 Task: Locate the nearest jazz bar.
Action: Mouse moved to (88, 29)
Screenshot: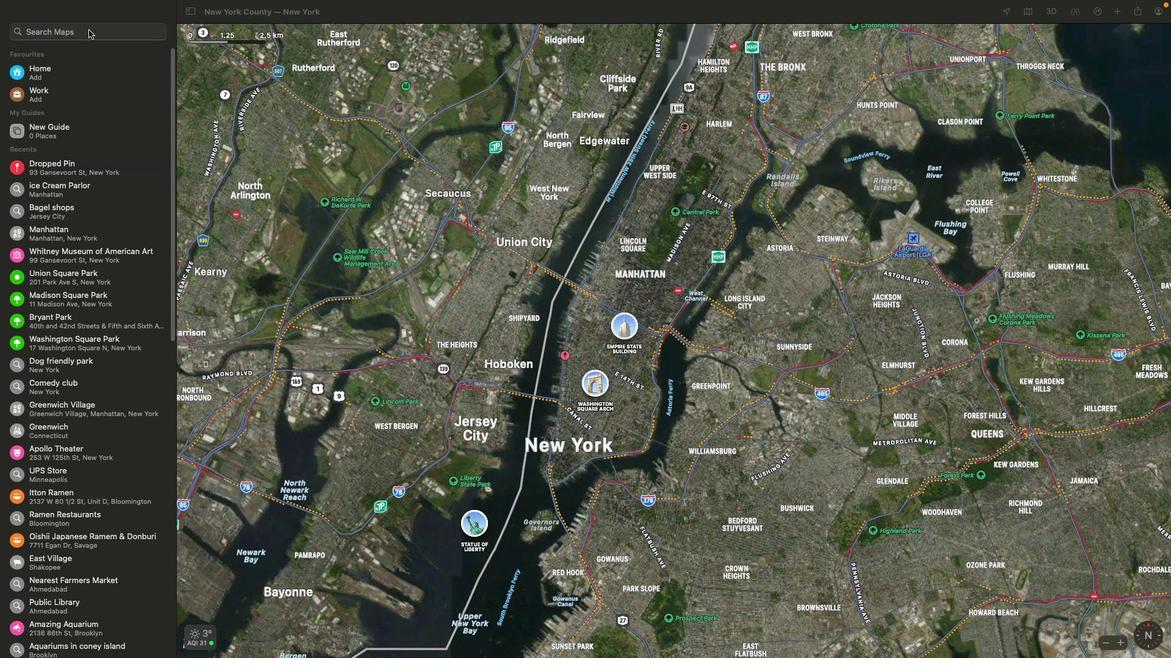 
Action: Mouse pressed left at (88, 29)
Screenshot: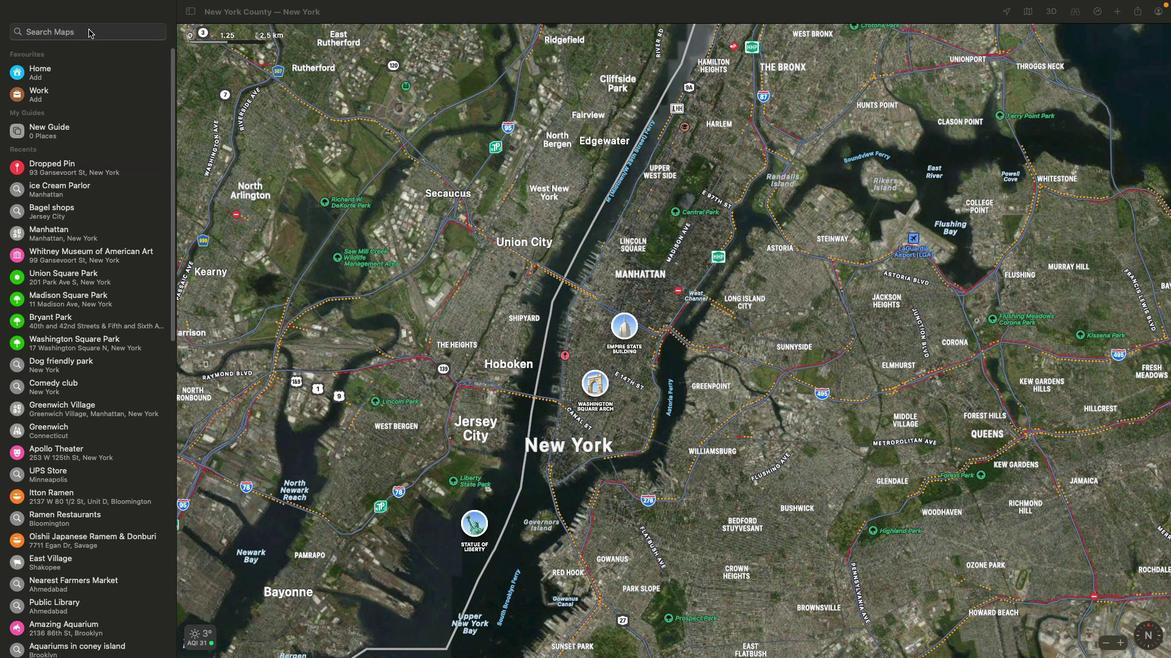
Action: Mouse moved to (91, 34)
Screenshot: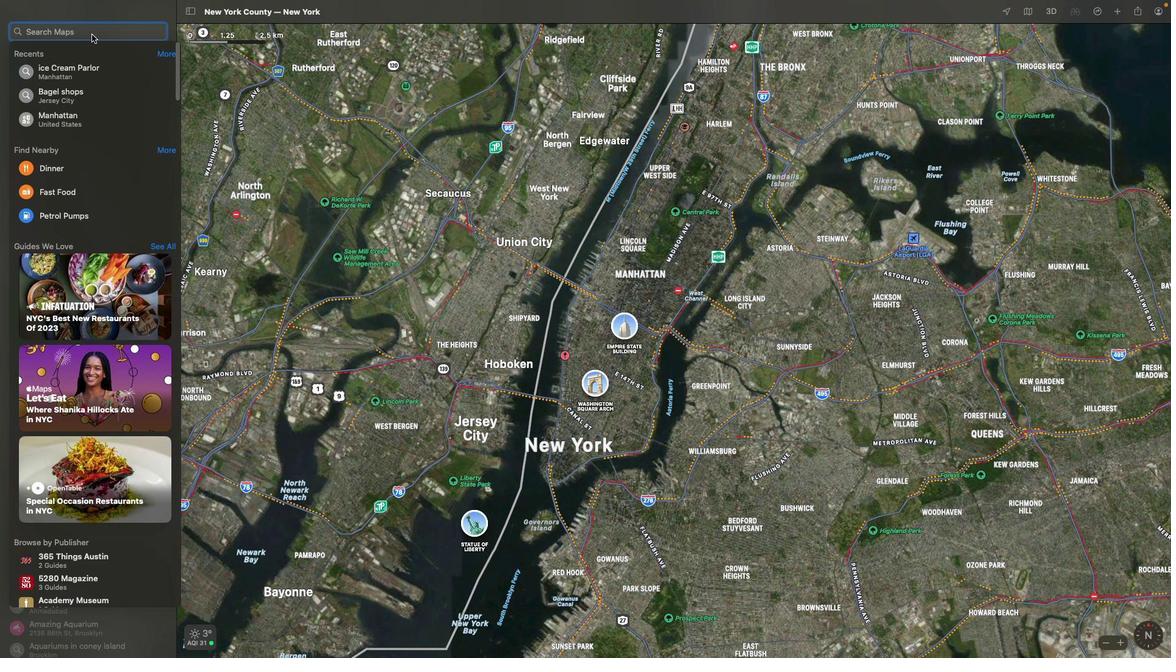 
Action: Key pressed 'j''a''z''z''b'Key.backspaceKey.spaceKey.shift'B''a''r''s'Key.spaceKey.enter
Screenshot: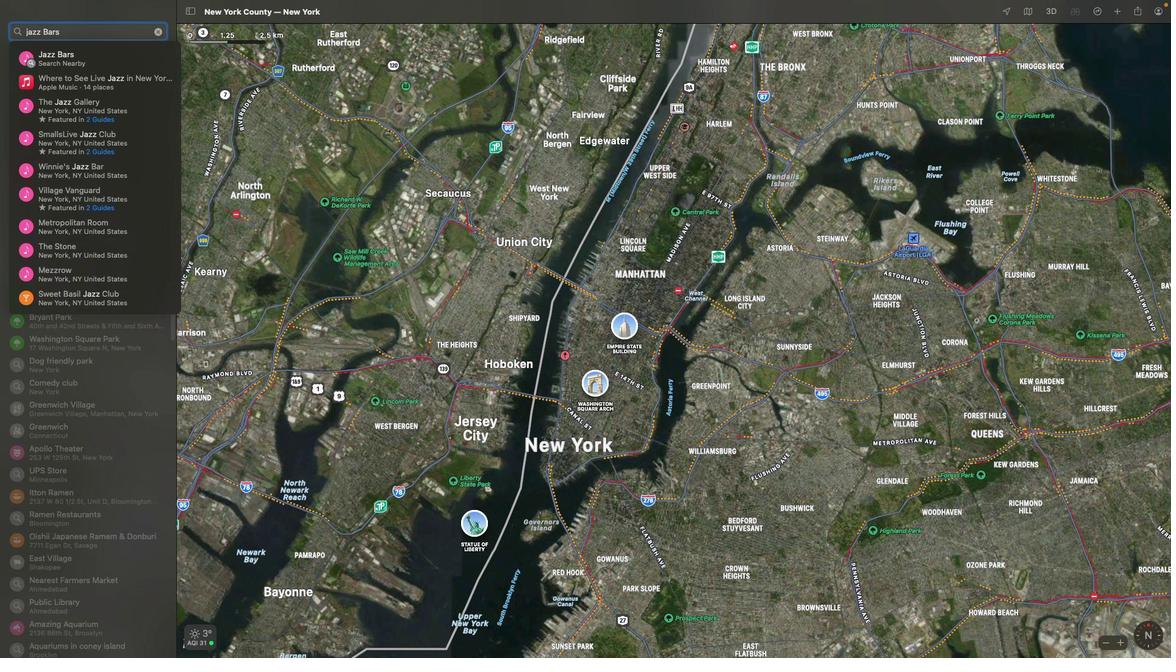 
Action: Mouse moved to (82, 83)
Screenshot: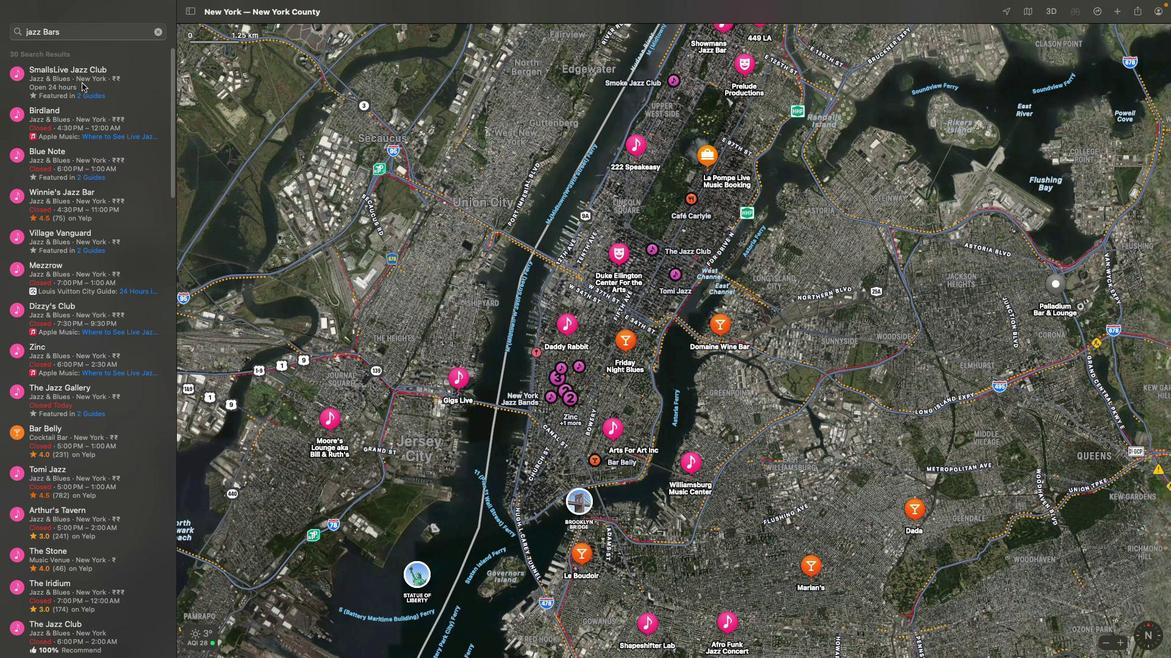 
Action: Mouse pressed left at (82, 83)
Screenshot: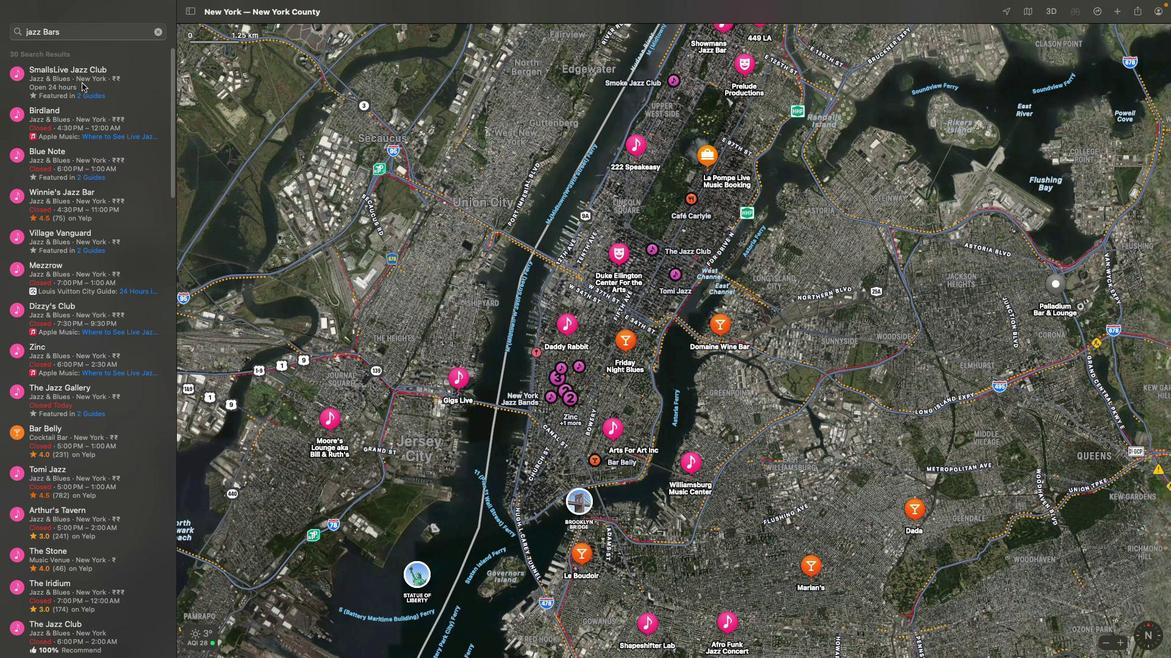 
Action: Mouse moved to (658, 359)
Screenshot: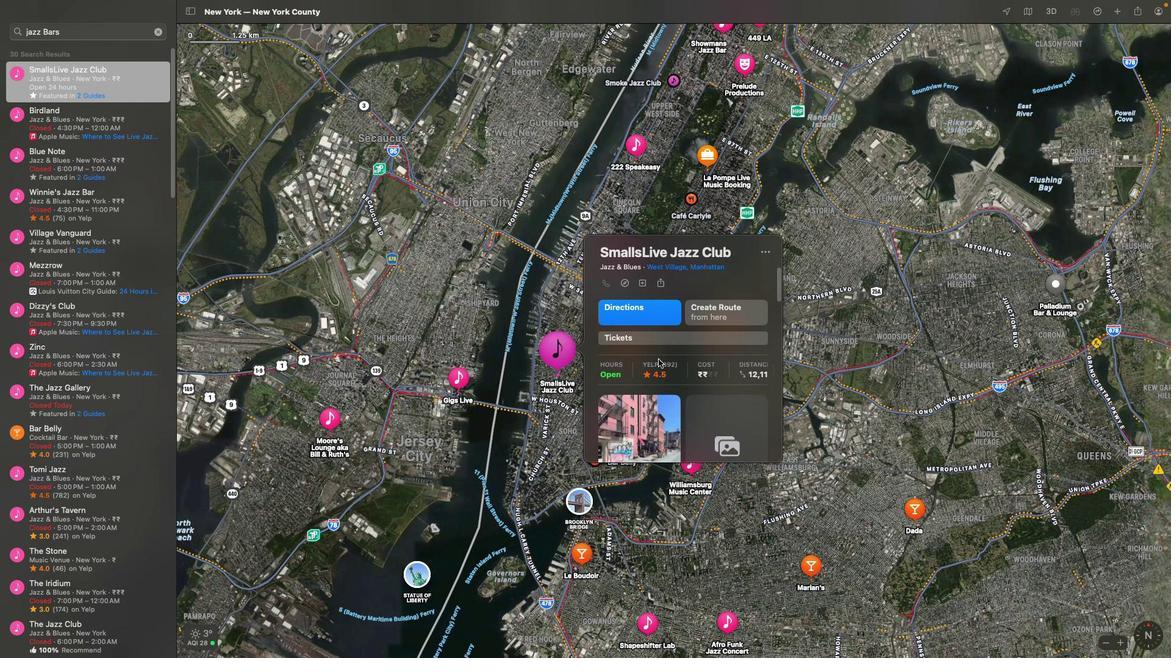 
Action: Mouse scrolled (658, 359) with delta (0, 0)
Screenshot: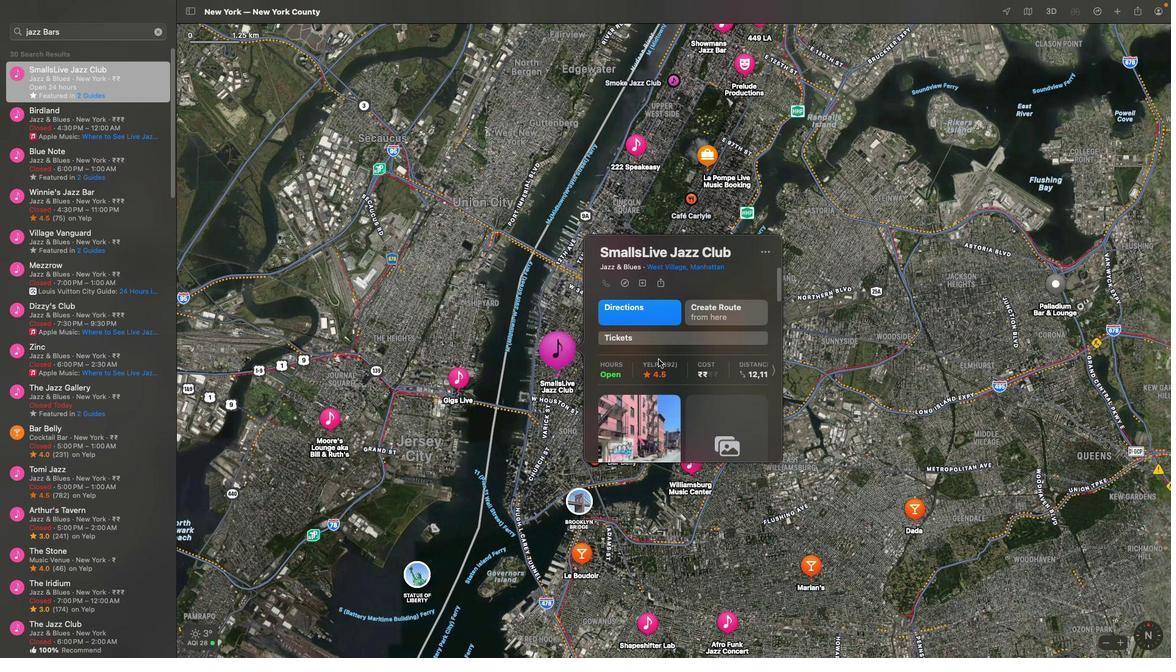 
Action: Mouse scrolled (658, 359) with delta (0, 0)
Screenshot: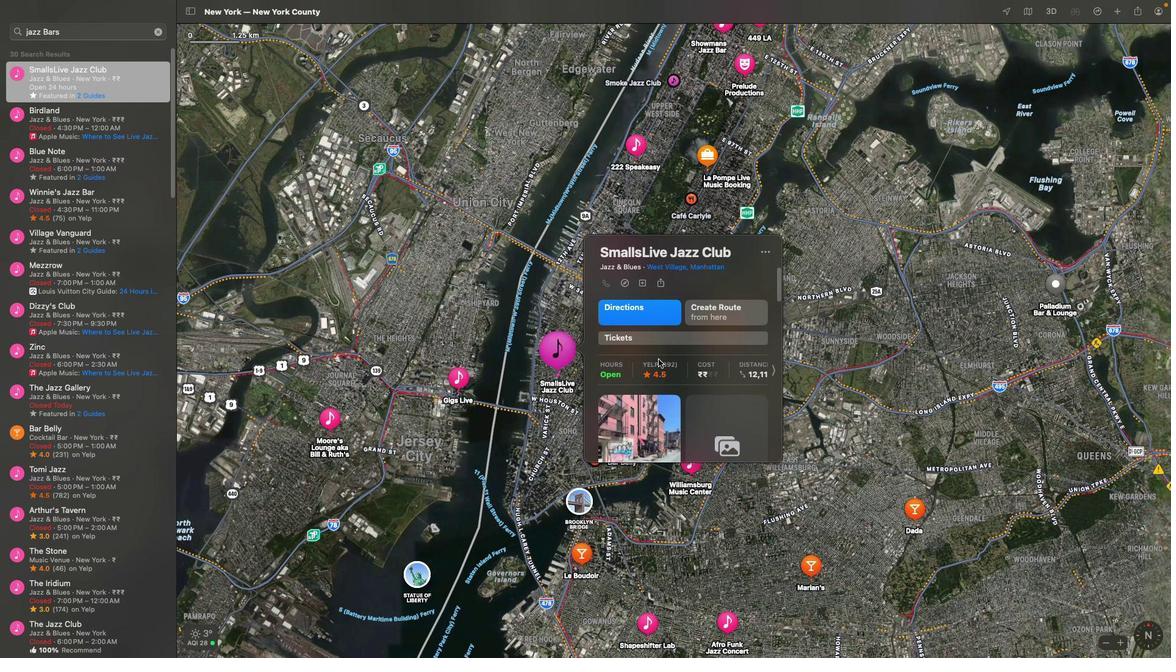 
Action: Mouse scrolled (658, 359) with delta (0, -1)
Screenshot: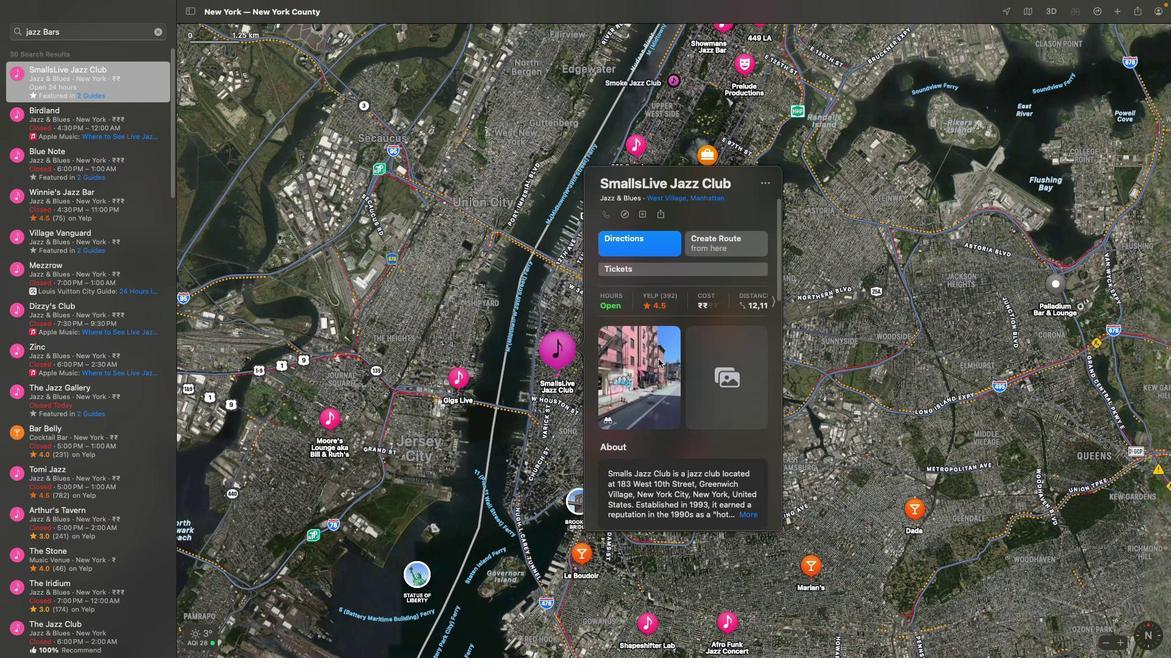 
Action: Mouse scrolled (658, 359) with delta (0, 0)
Screenshot: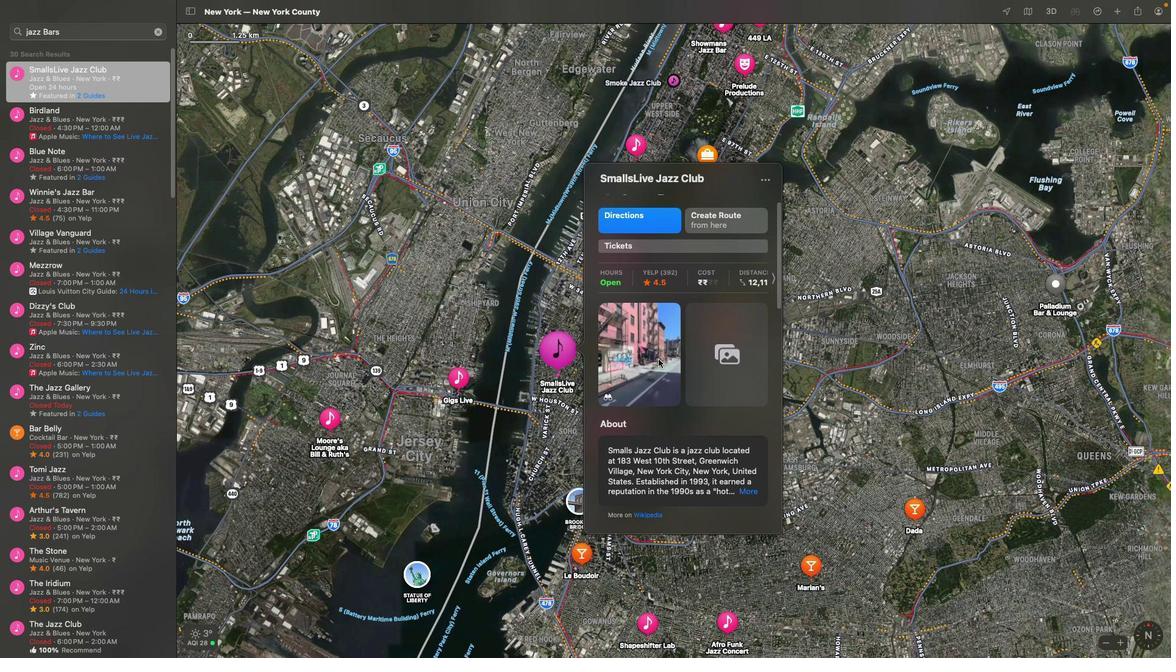 
Action: Mouse scrolled (658, 359) with delta (0, 0)
Screenshot: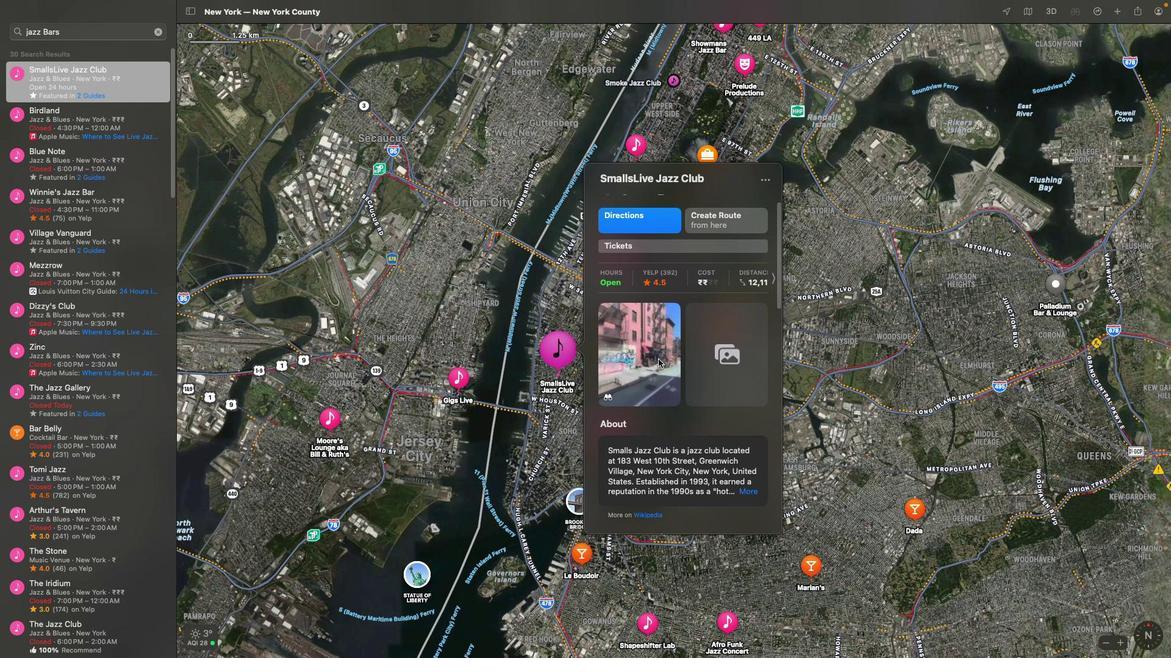 
Action: Mouse scrolled (658, 359) with delta (0, 0)
Screenshot: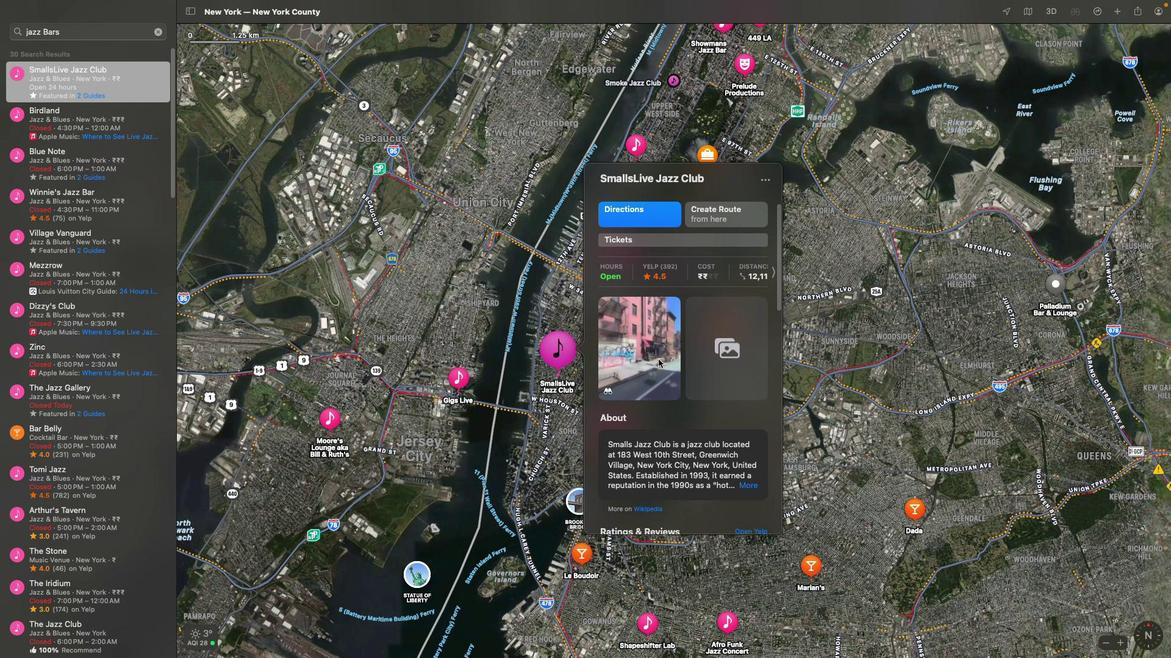 
Action: Mouse scrolled (658, 359) with delta (0, -1)
Screenshot: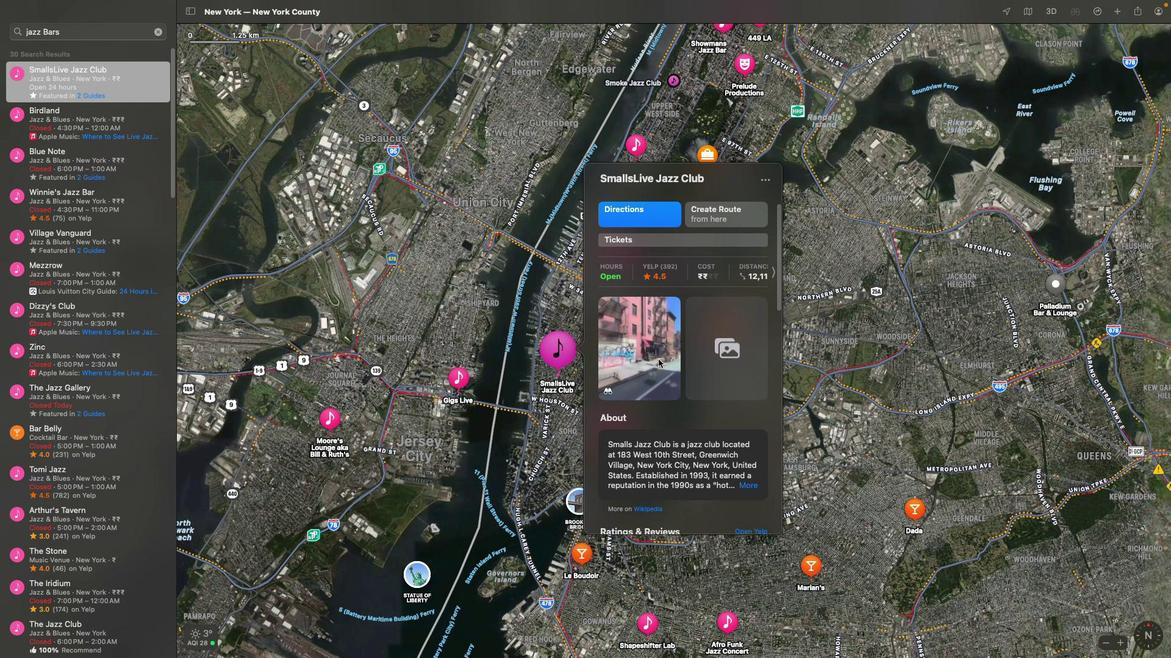 
Action: Mouse scrolled (658, 359) with delta (0, -3)
Screenshot: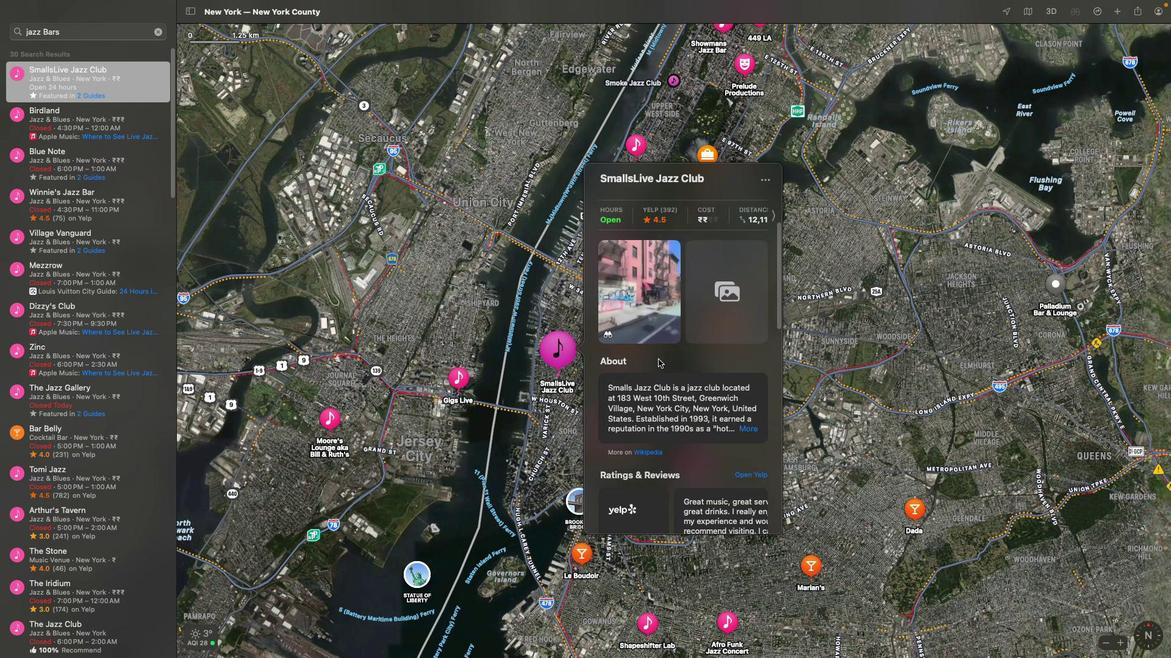 
Action: Mouse scrolled (658, 359) with delta (0, -3)
Screenshot: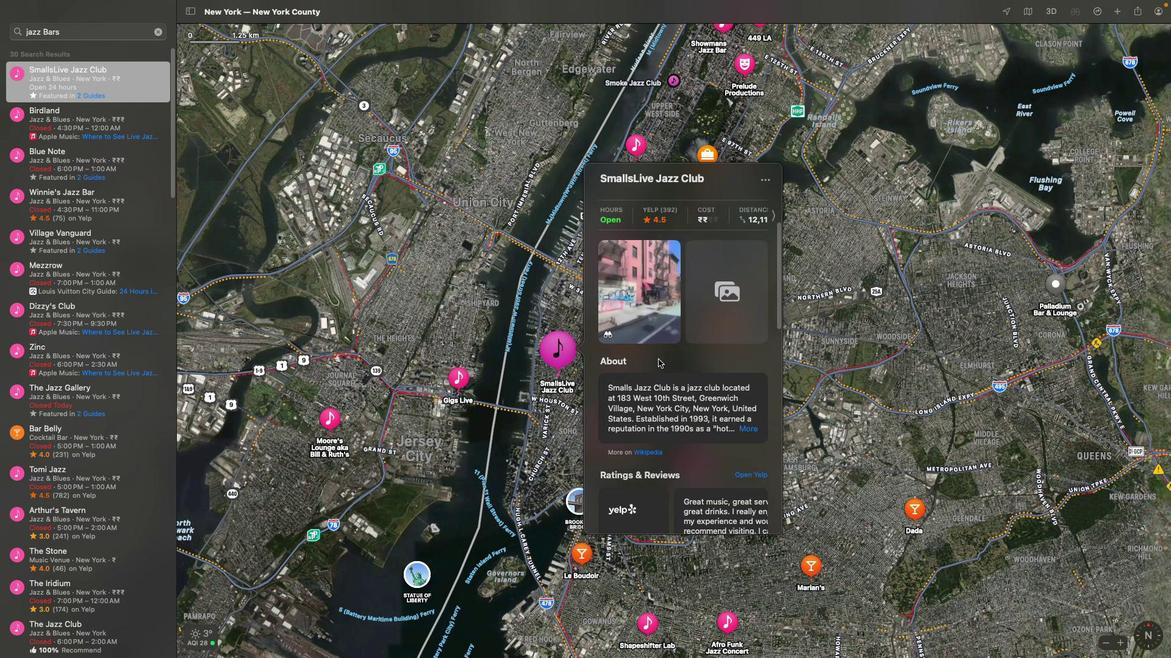 
Action: Mouse scrolled (658, 359) with delta (0, 0)
Screenshot: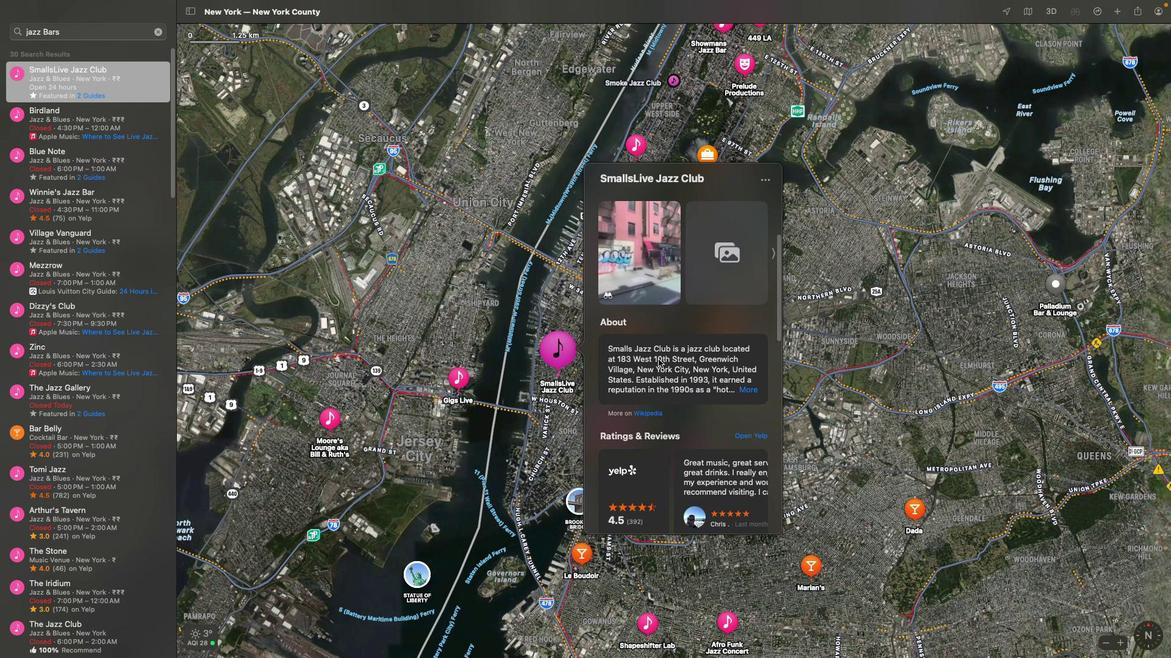 
Action: Mouse scrolled (658, 359) with delta (0, 0)
Screenshot: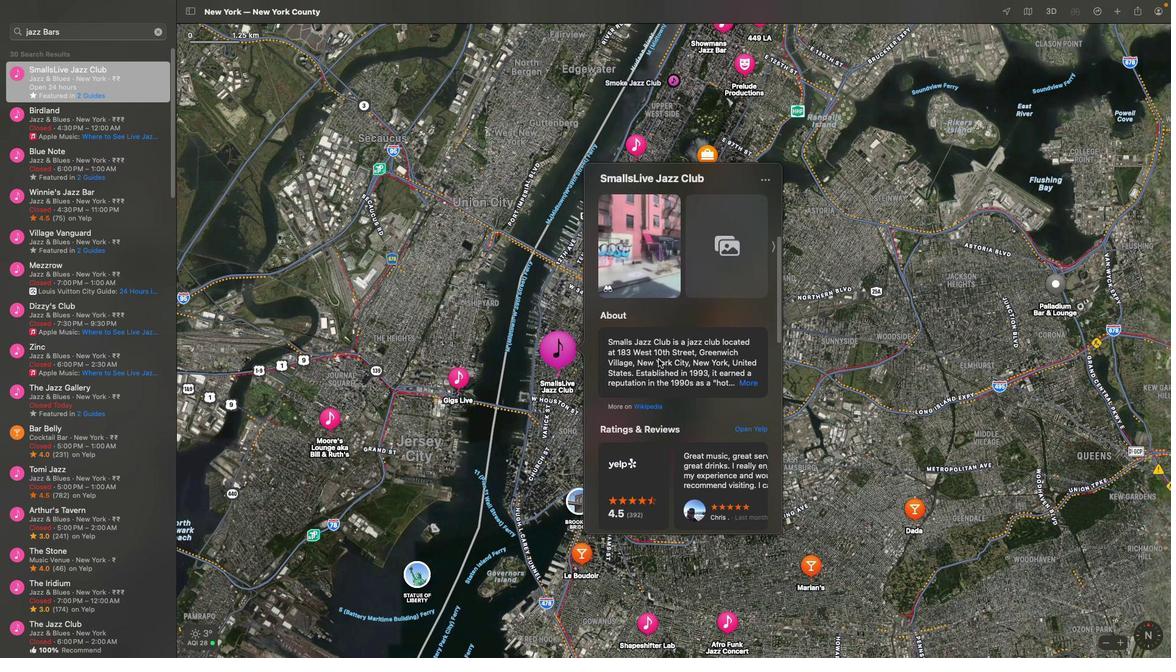 
Action: Mouse scrolled (658, 359) with delta (0, -1)
Screenshot: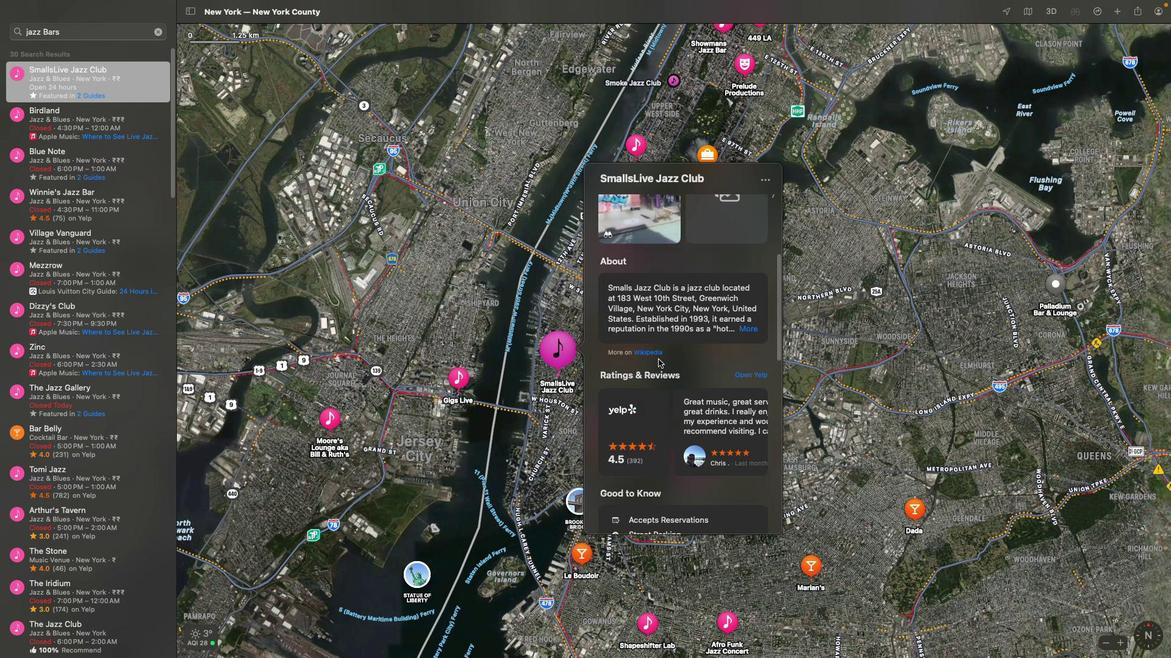 
Action: Mouse scrolled (658, 359) with delta (0, -3)
Screenshot: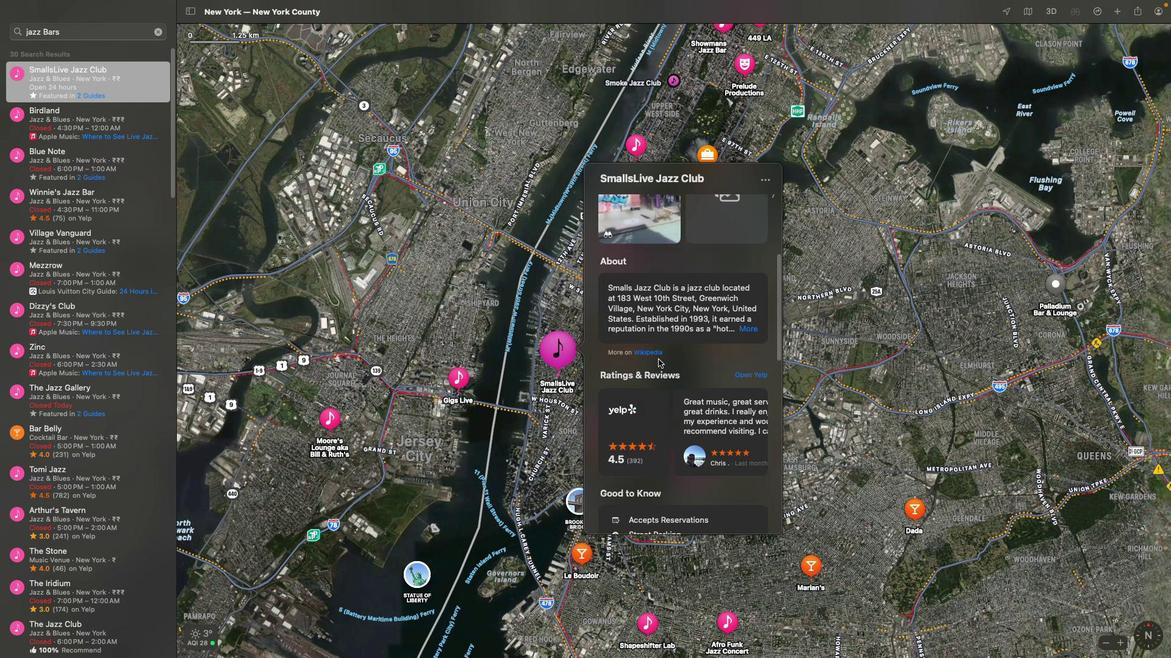 
Action: Mouse scrolled (658, 359) with delta (0, 0)
Screenshot: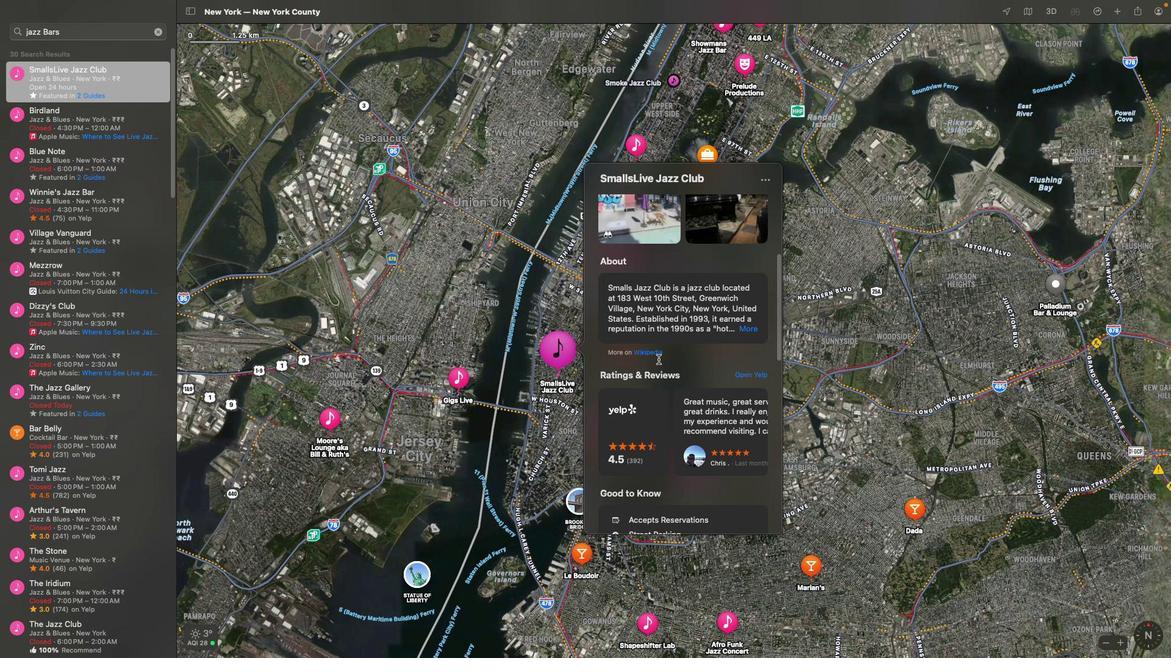 
Action: Mouse scrolled (658, 359) with delta (0, 0)
Screenshot: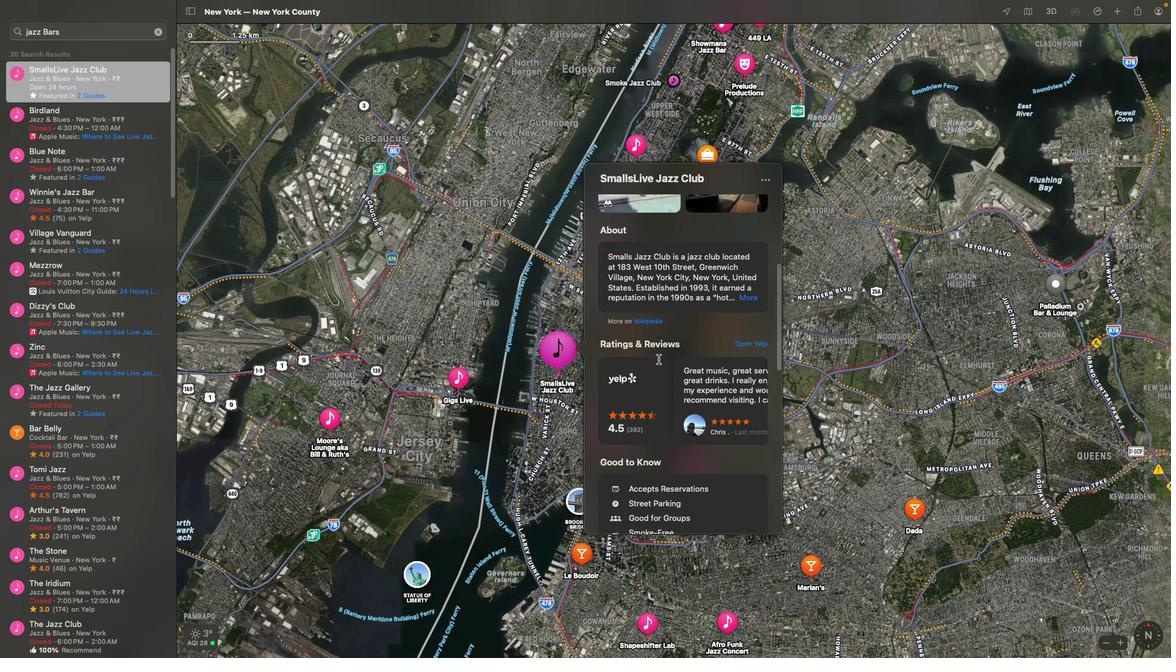 
Action: Mouse scrolled (658, 359) with delta (0, -1)
Screenshot: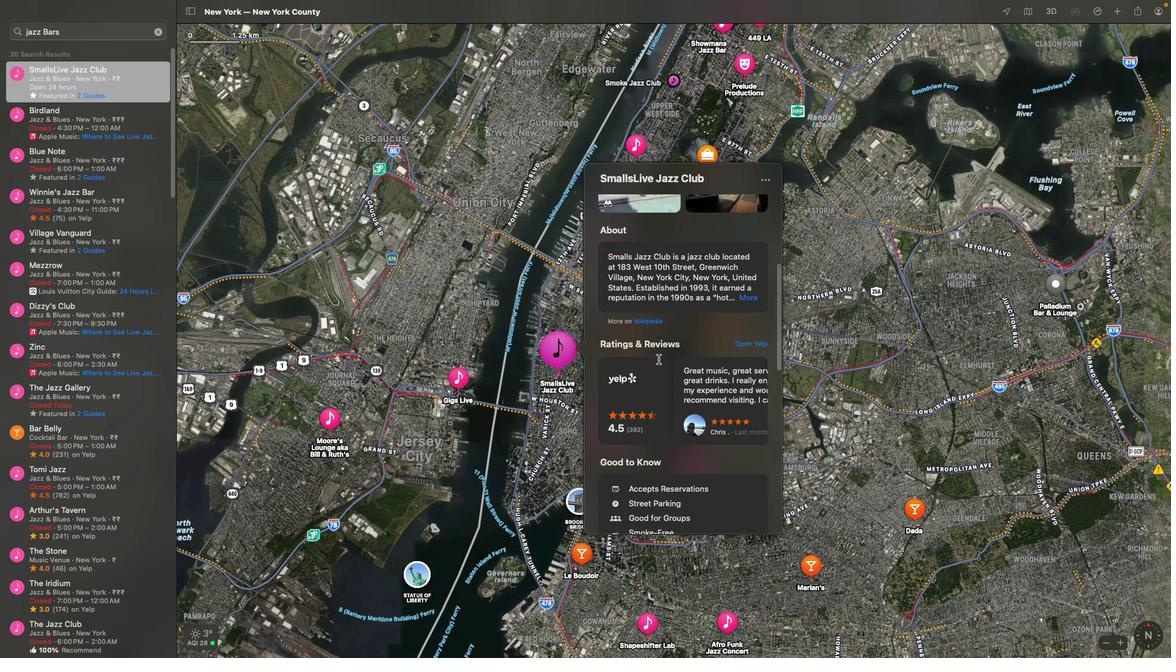 
Action: Mouse scrolled (658, 359) with delta (0, -3)
Screenshot: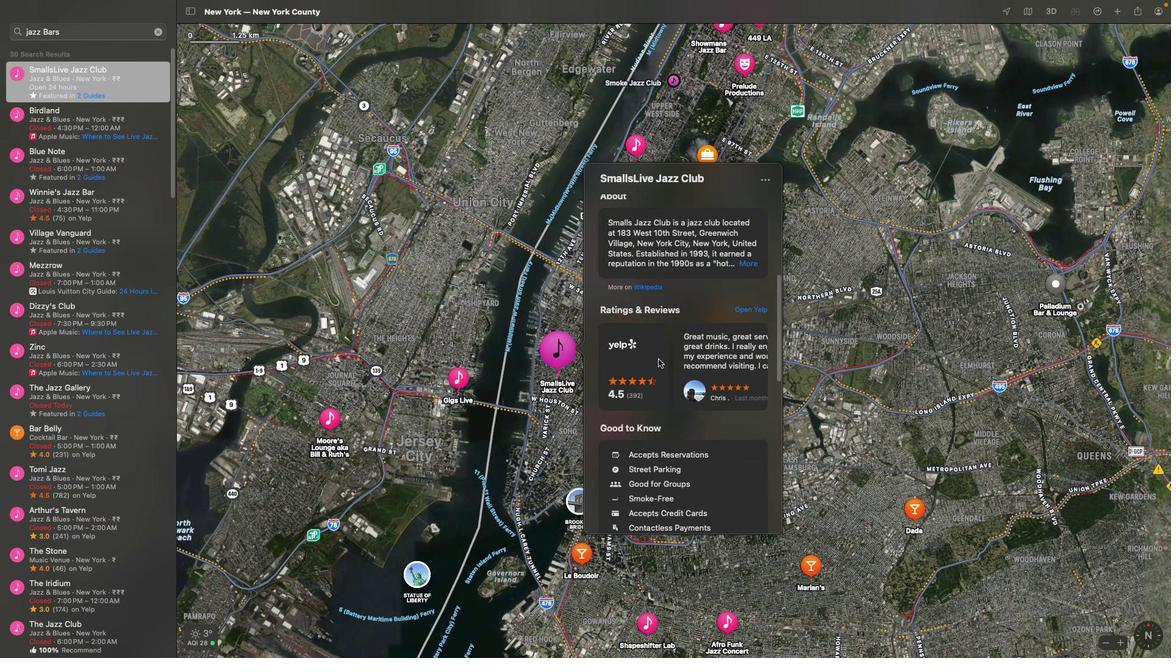 
Action: Mouse scrolled (658, 359) with delta (0, -3)
Screenshot: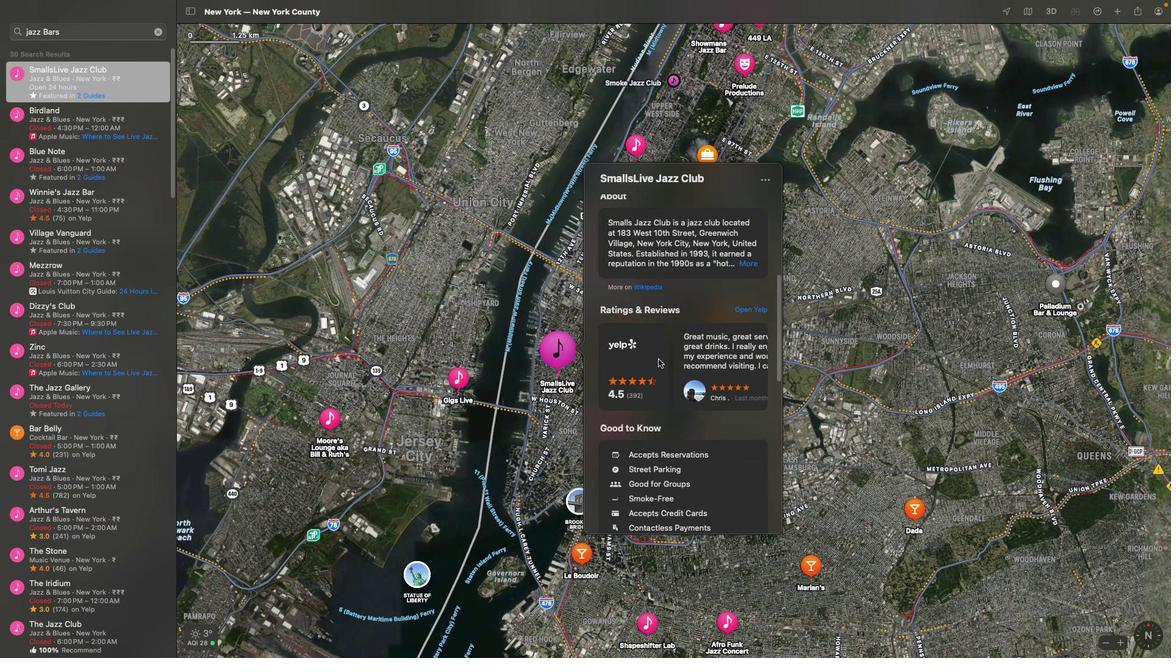 
Action: Mouse scrolled (658, 359) with delta (0, 0)
Screenshot: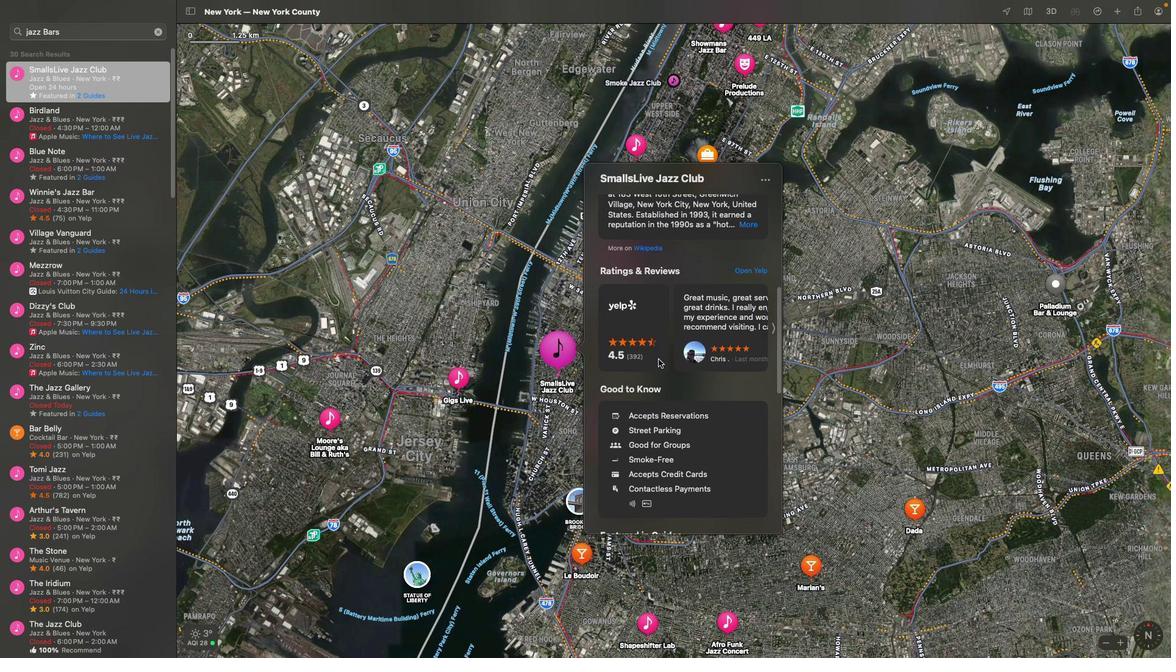 
Action: Mouse scrolled (658, 359) with delta (0, 0)
Screenshot: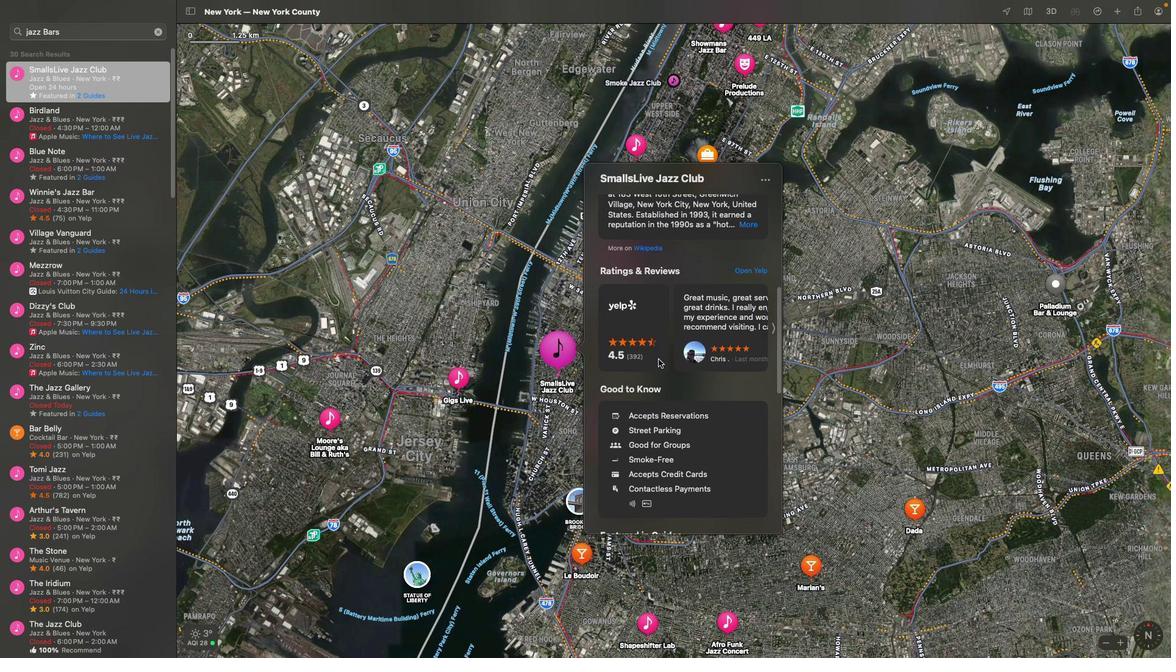 
Action: Mouse scrolled (658, 359) with delta (0, -2)
Screenshot: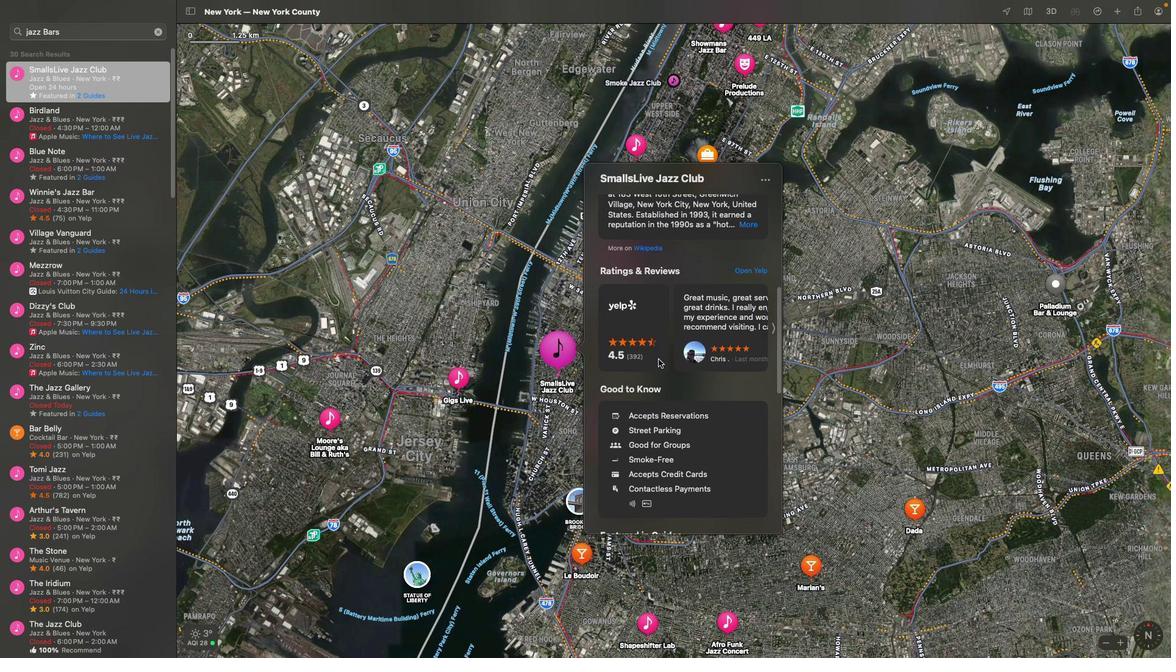 
Action: Mouse scrolled (658, 359) with delta (0, -3)
Screenshot: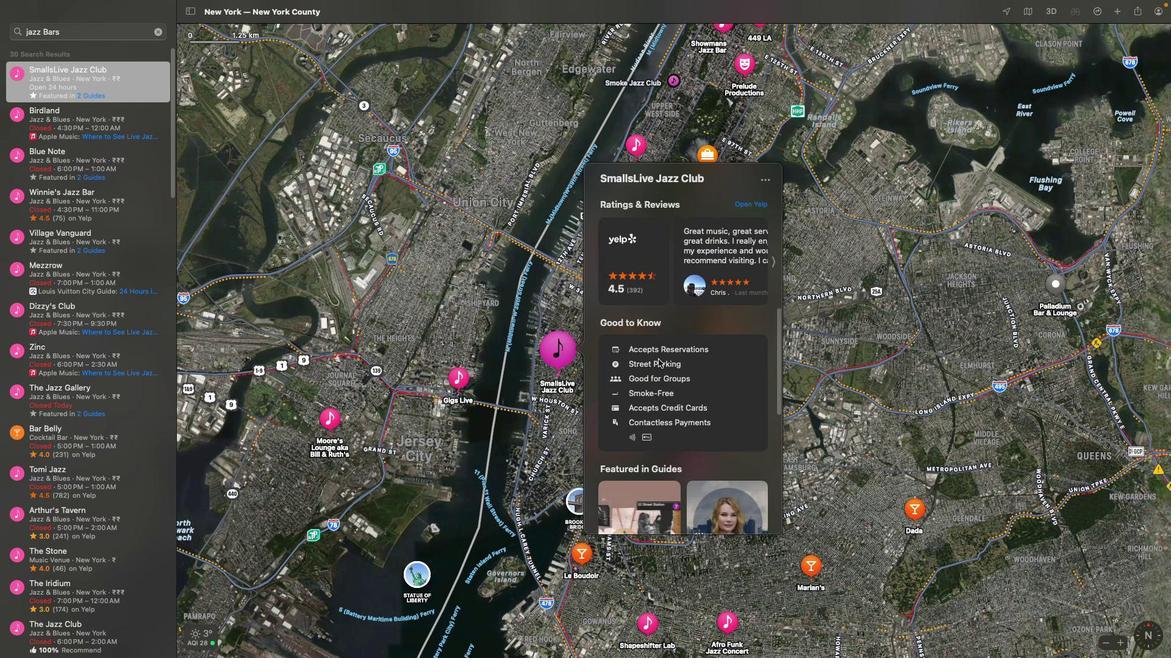 
Action: Mouse scrolled (658, 359) with delta (0, -3)
Screenshot: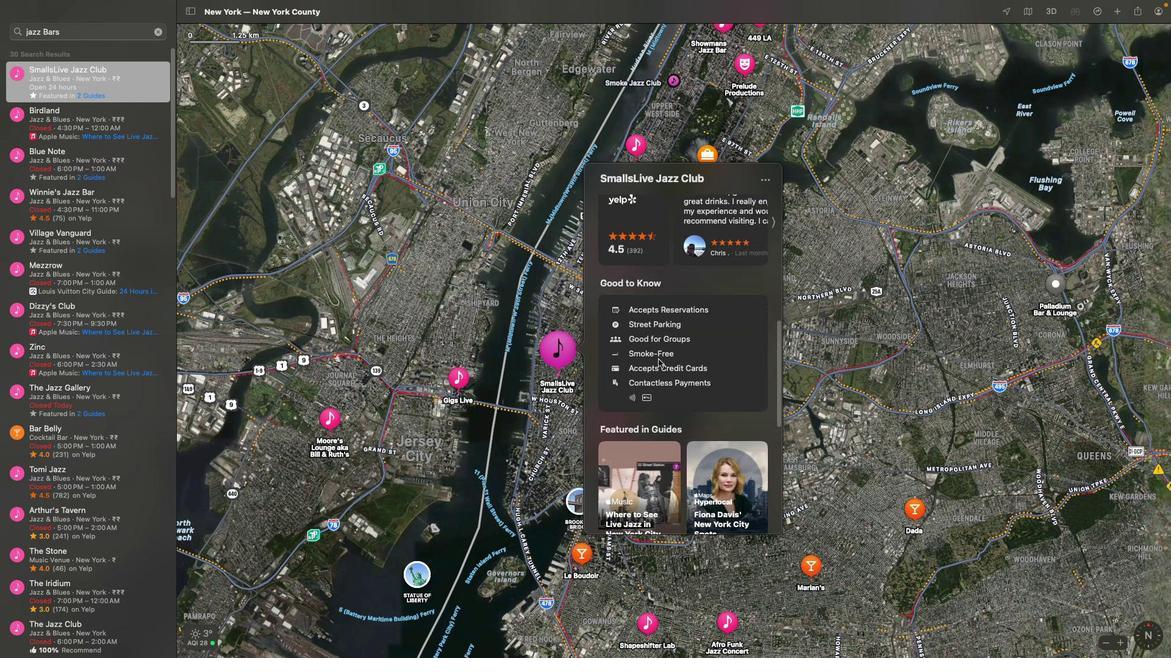 
Action: Mouse scrolled (658, 359) with delta (0, 0)
Screenshot: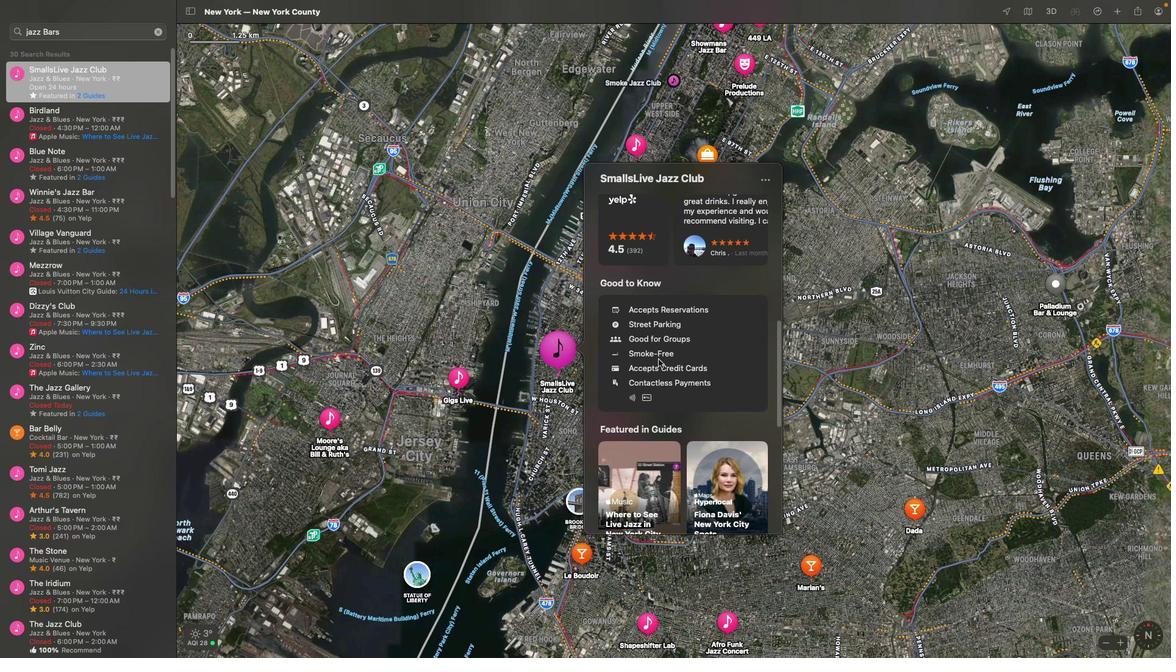 
Action: Mouse scrolled (658, 359) with delta (0, 0)
Screenshot: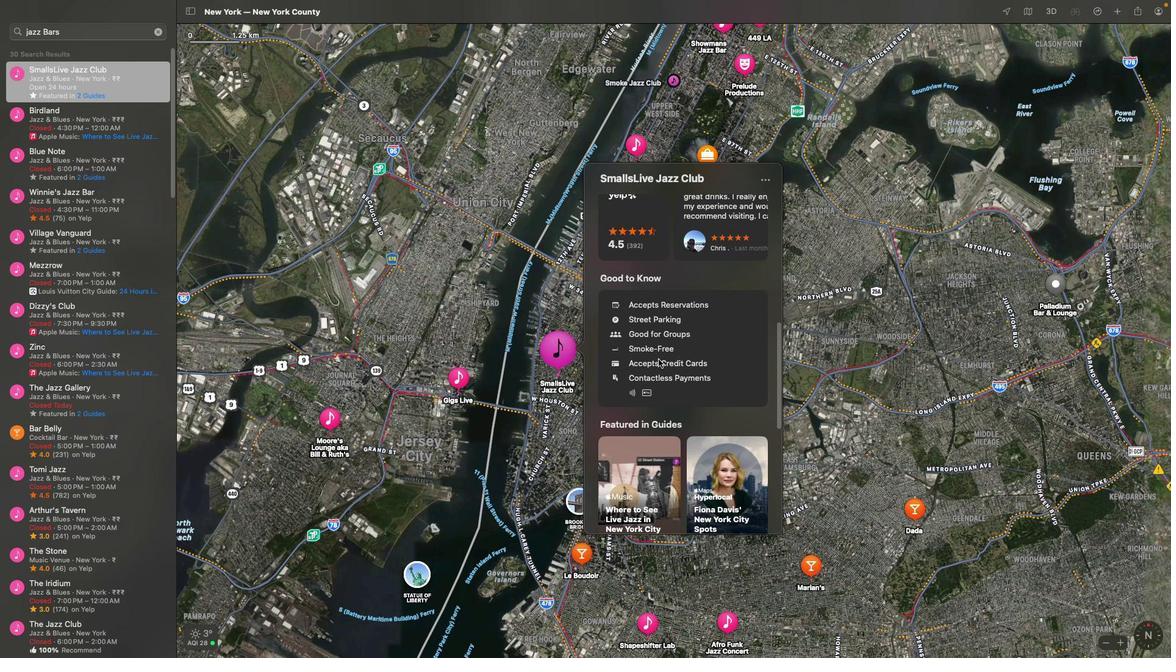 
Action: Mouse scrolled (658, 359) with delta (0, -1)
Screenshot: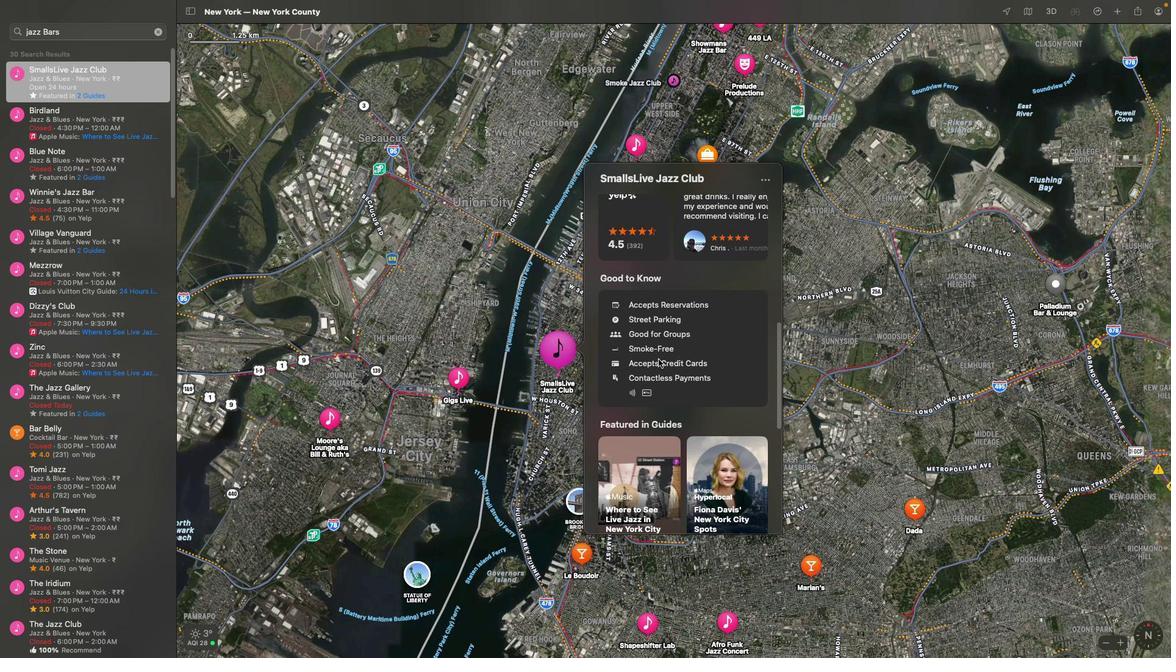 
Action: Mouse scrolled (658, 359) with delta (0, -2)
Screenshot: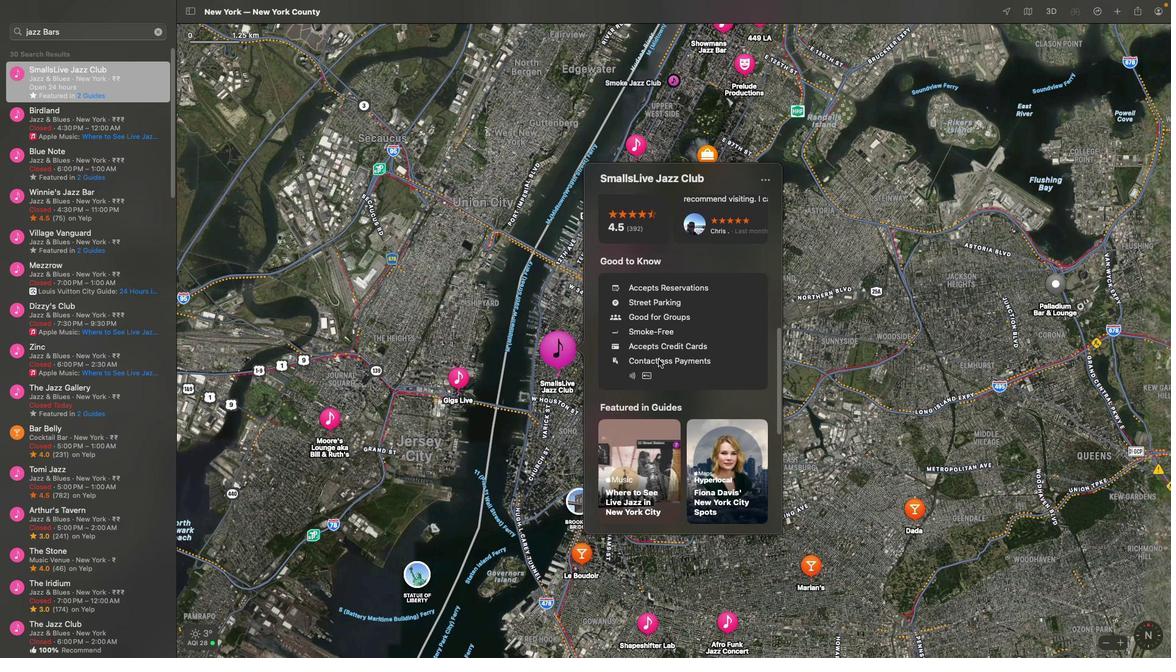 
Action: Mouse scrolled (658, 359) with delta (0, -3)
Screenshot: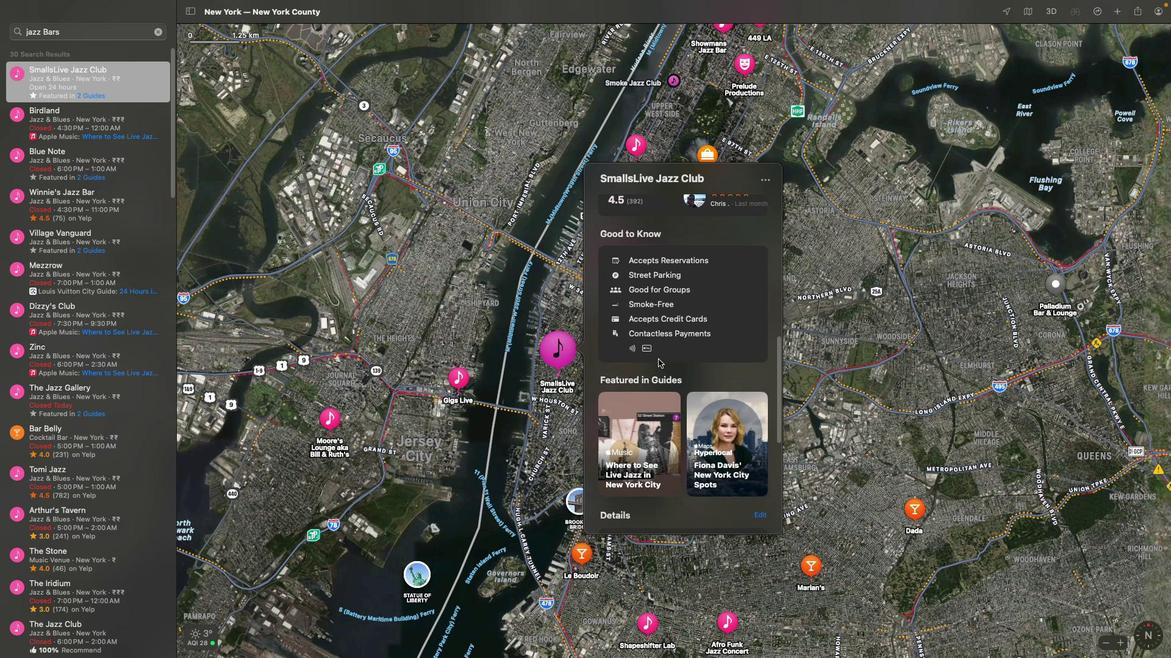 
Action: Mouse scrolled (658, 359) with delta (0, -3)
Screenshot: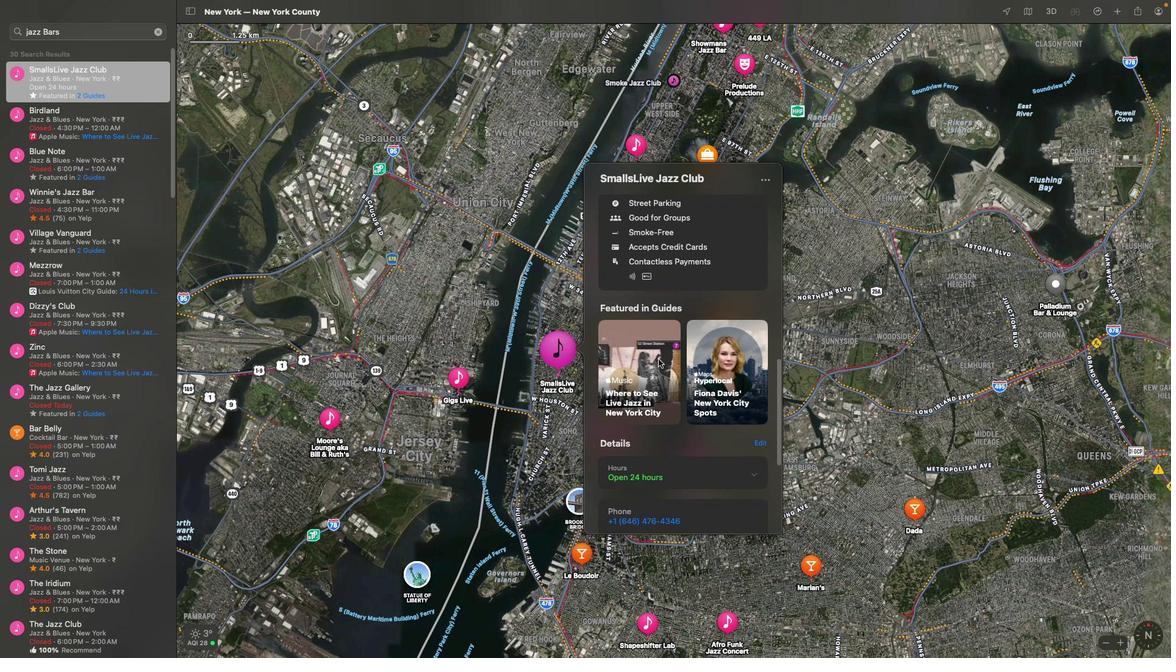 
Action: Mouse scrolled (658, 359) with delta (0, -3)
Screenshot: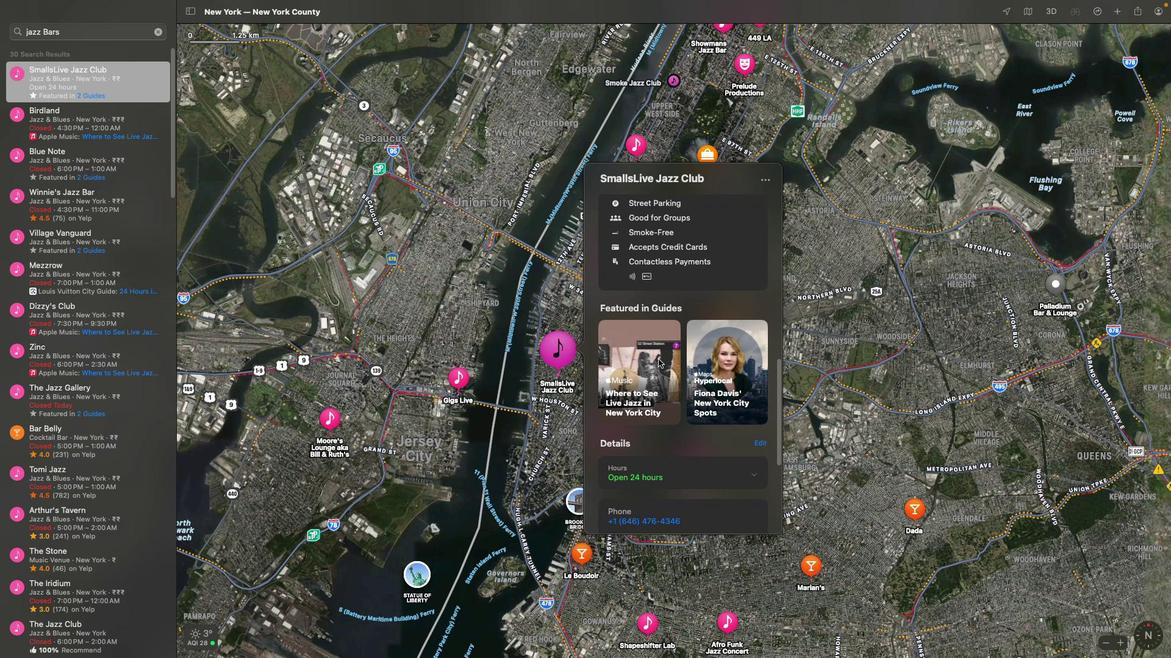 
Action: Mouse scrolled (658, 359) with delta (0, 0)
Screenshot: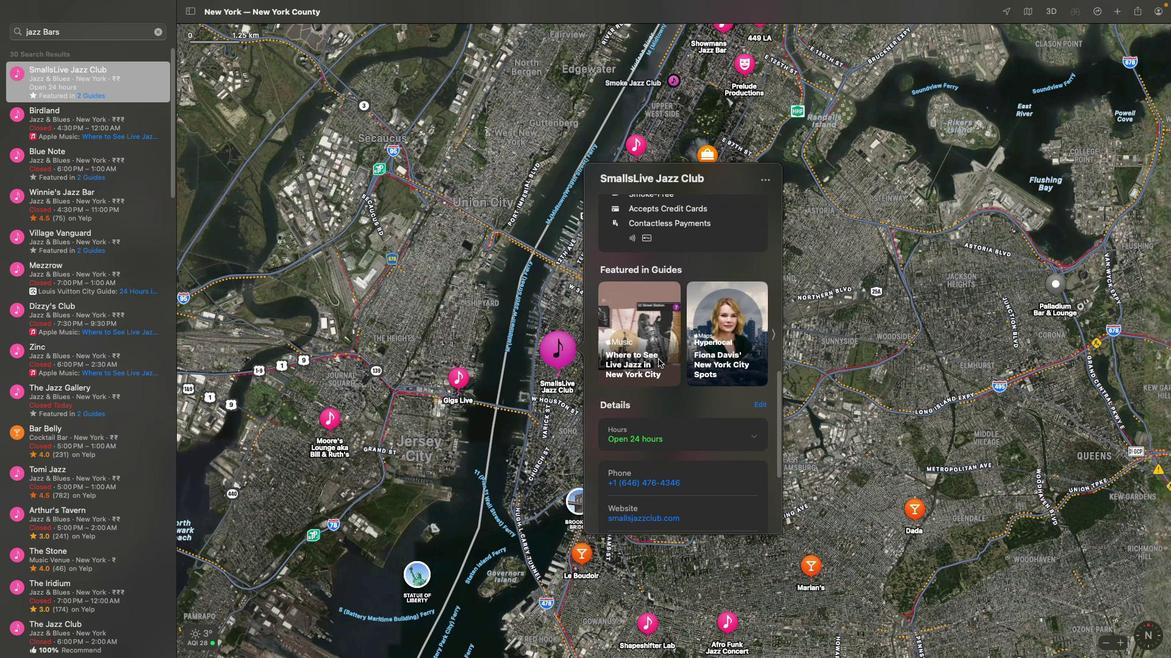 
Action: Mouse scrolled (658, 359) with delta (0, 0)
Screenshot: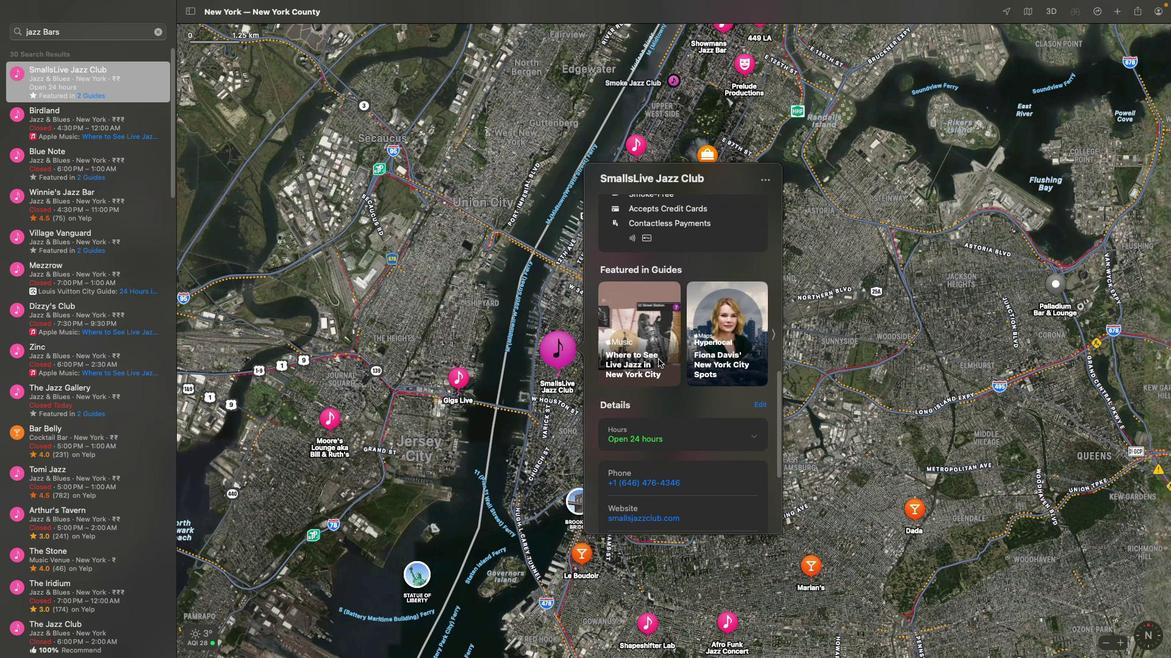 
Action: Mouse scrolled (658, 359) with delta (0, -1)
Screenshot: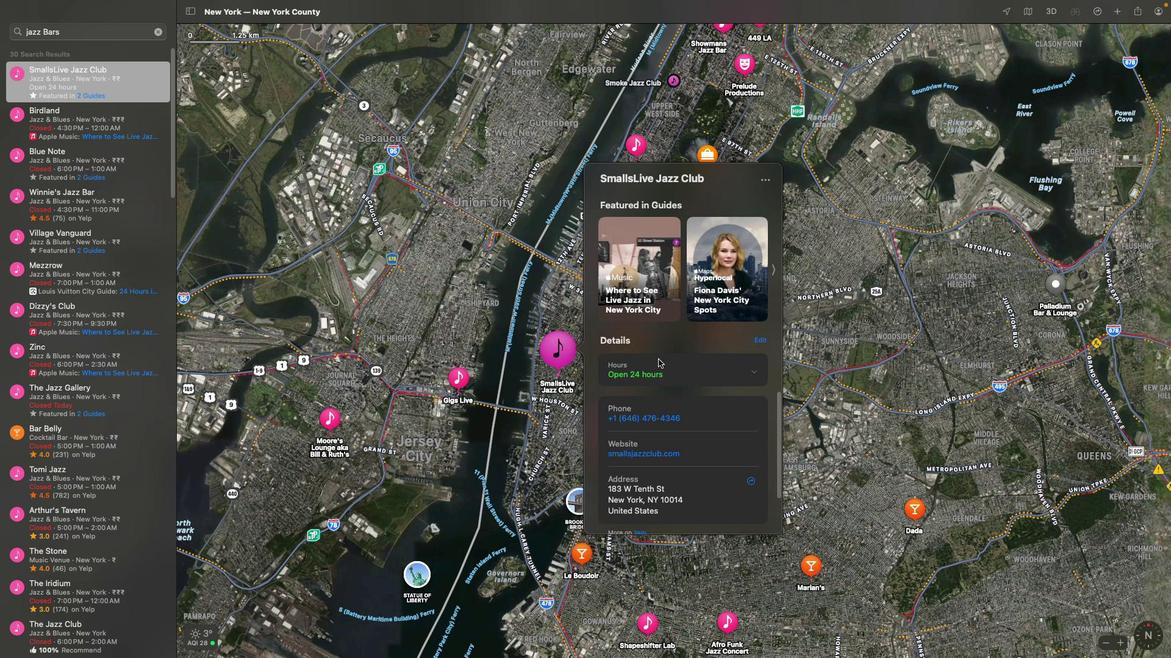 
Action: Mouse scrolled (658, 359) with delta (0, -3)
Screenshot: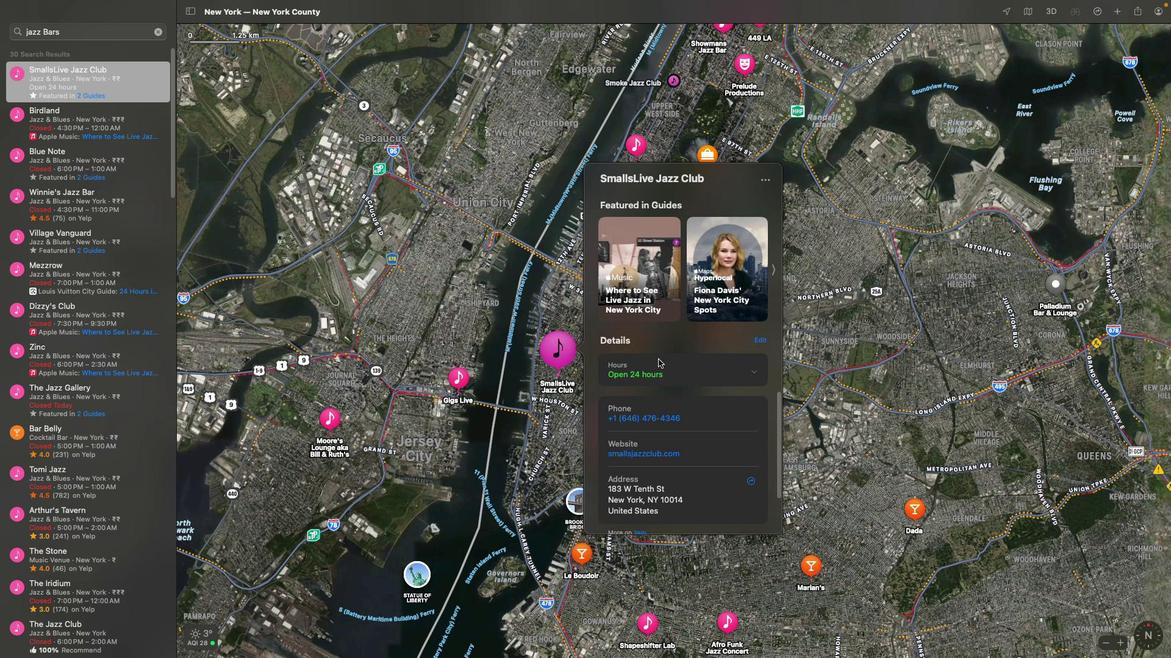 
Action: Mouse scrolled (658, 359) with delta (0, -3)
Screenshot: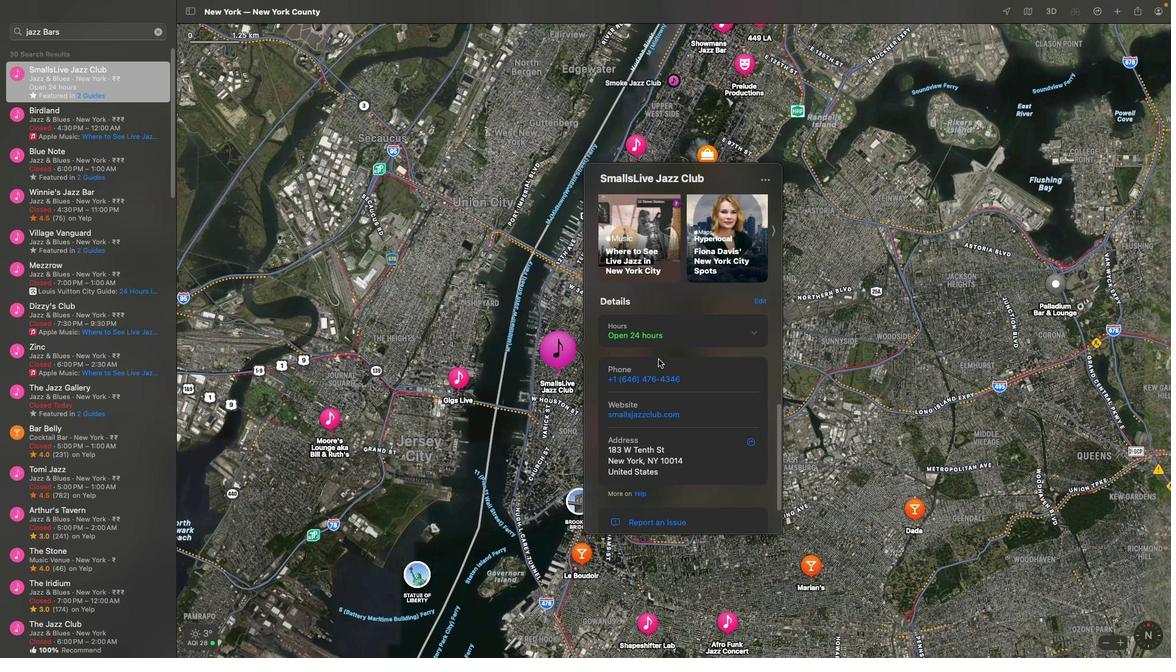 
Action: Mouse scrolled (658, 359) with delta (0, -4)
Screenshot: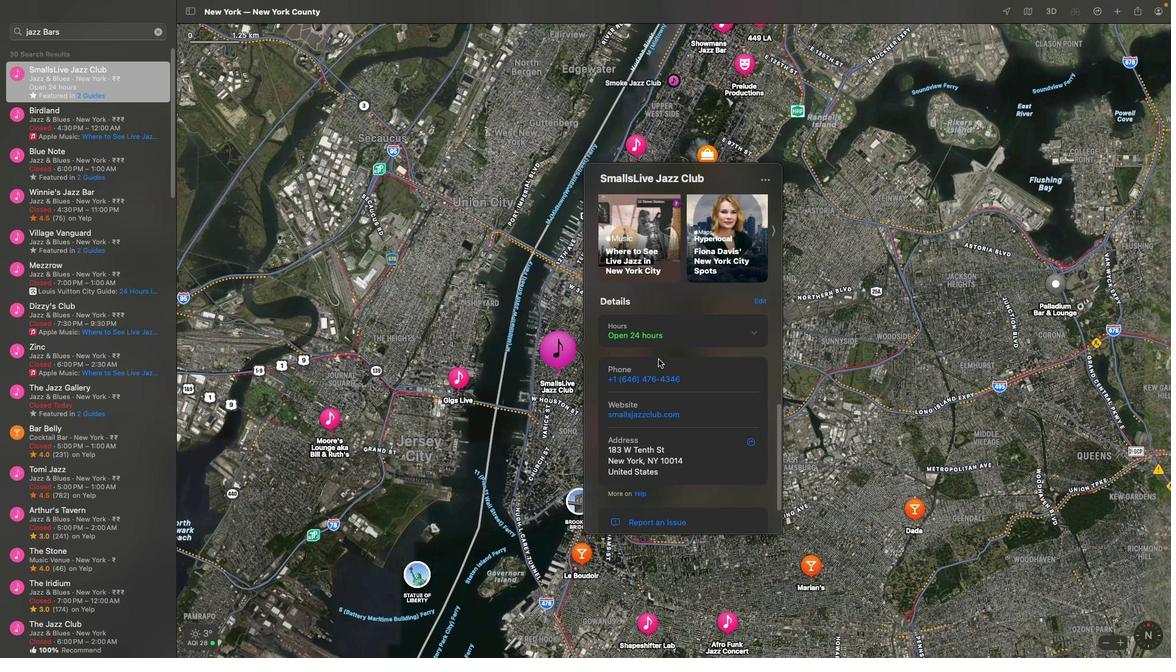 
Action: Mouse scrolled (658, 359) with delta (0, 0)
Screenshot: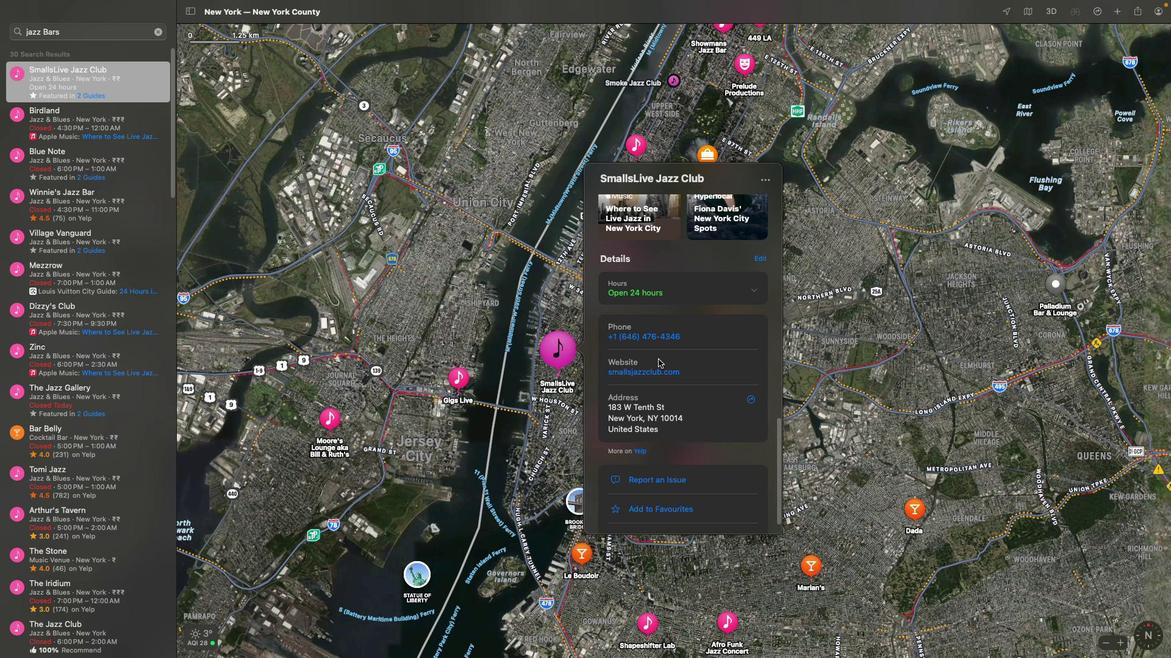 
Action: Mouse scrolled (658, 359) with delta (0, 0)
Screenshot: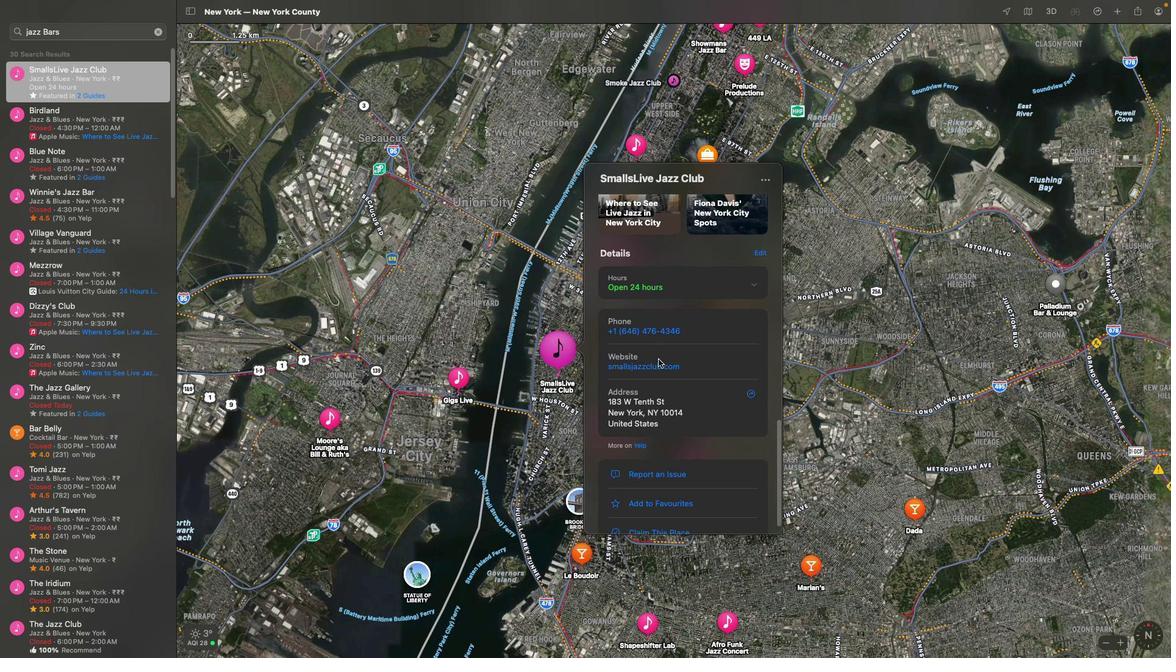 
Action: Mouse scrolled (658, 359) with delta (0, -1)
Screenshot: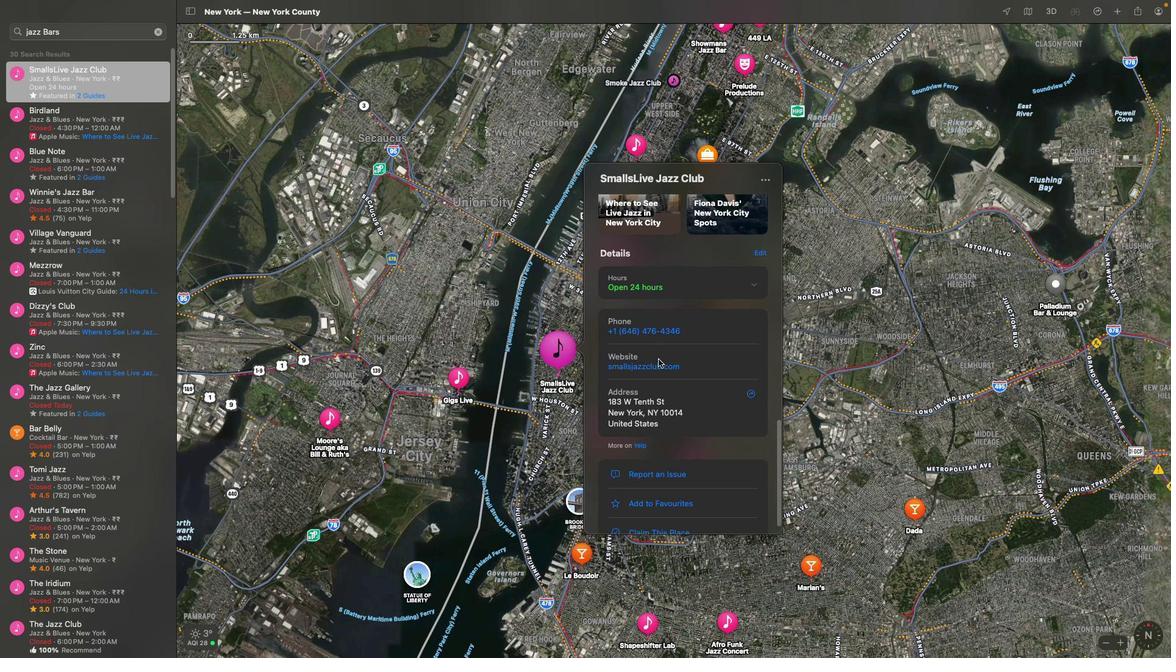 
Action: Mouse scrolled (658, 359) with delta (0, -2)
Screenshot: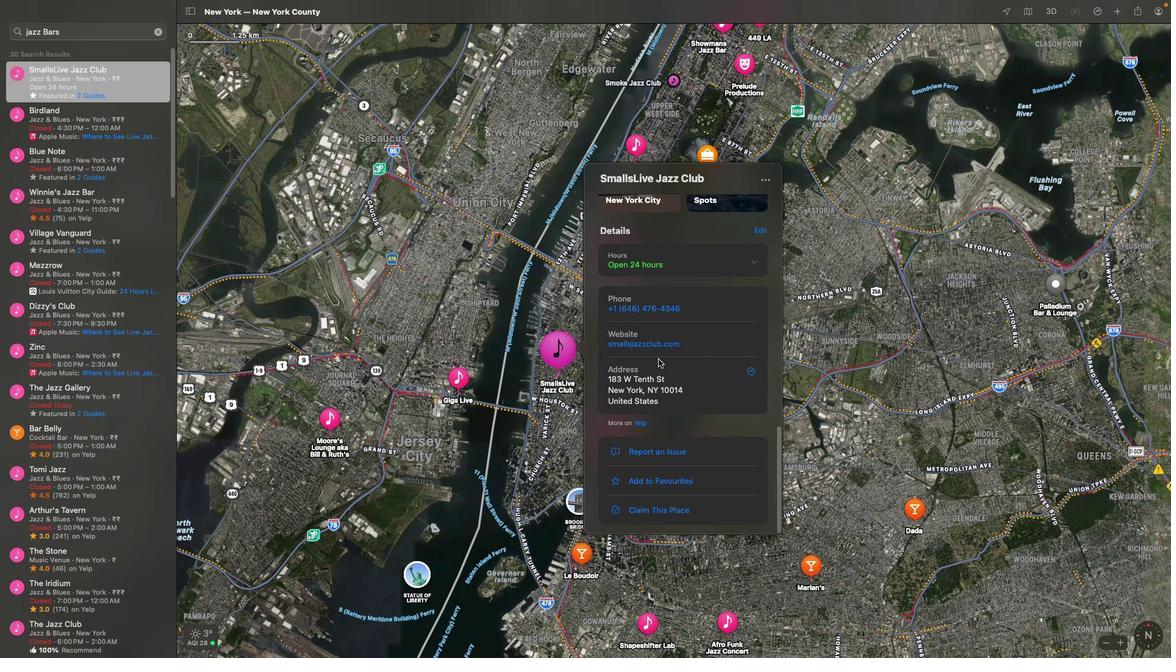 
Action: Mouse scrolled (658, 359) with delta (0, 0)
Screenshot: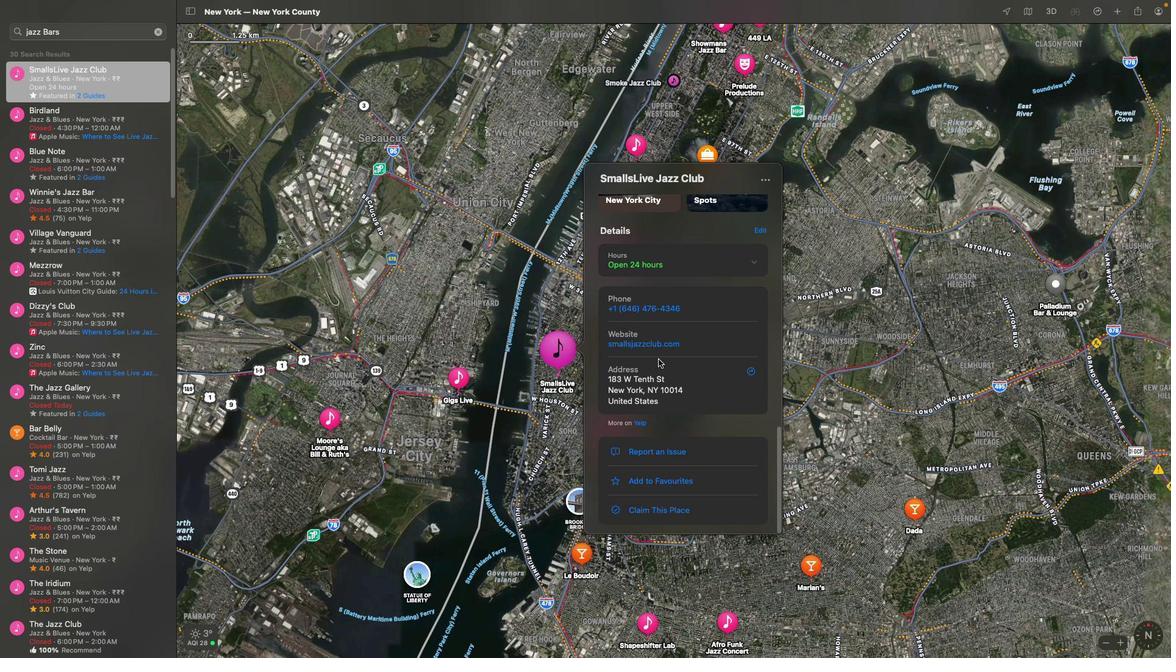 
Action: Mouse scrolled (658, 359) with delta (0, 0)
Screenshot: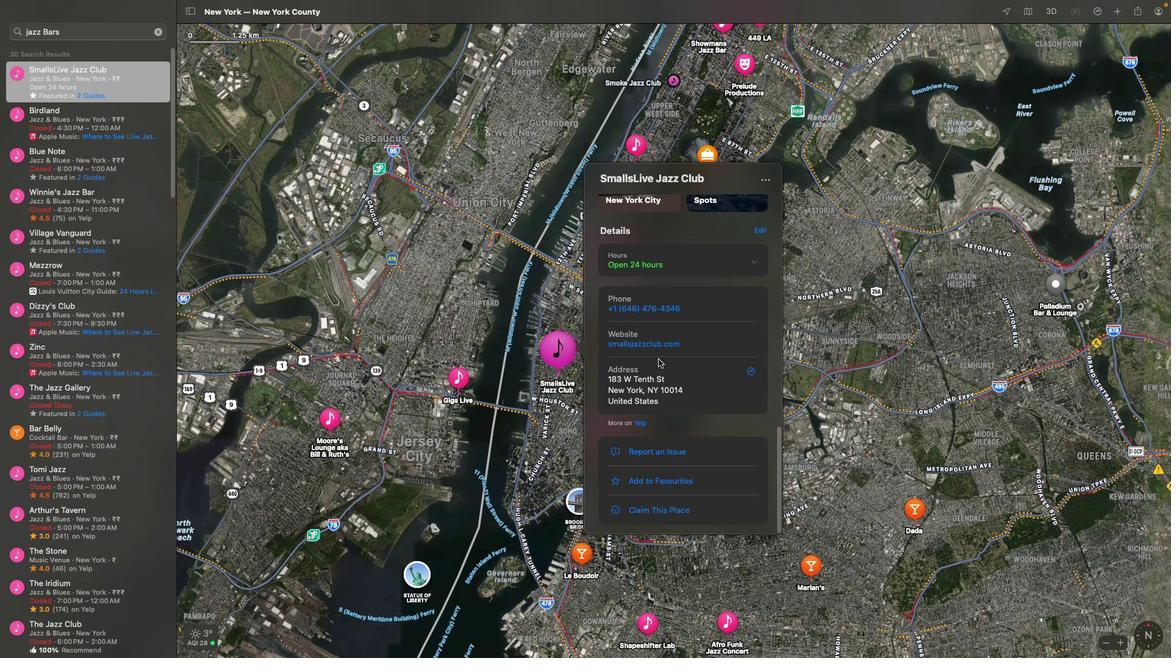 
Action: Mouse scrolled (658, 359) with delta (0, 0)
Screenshot: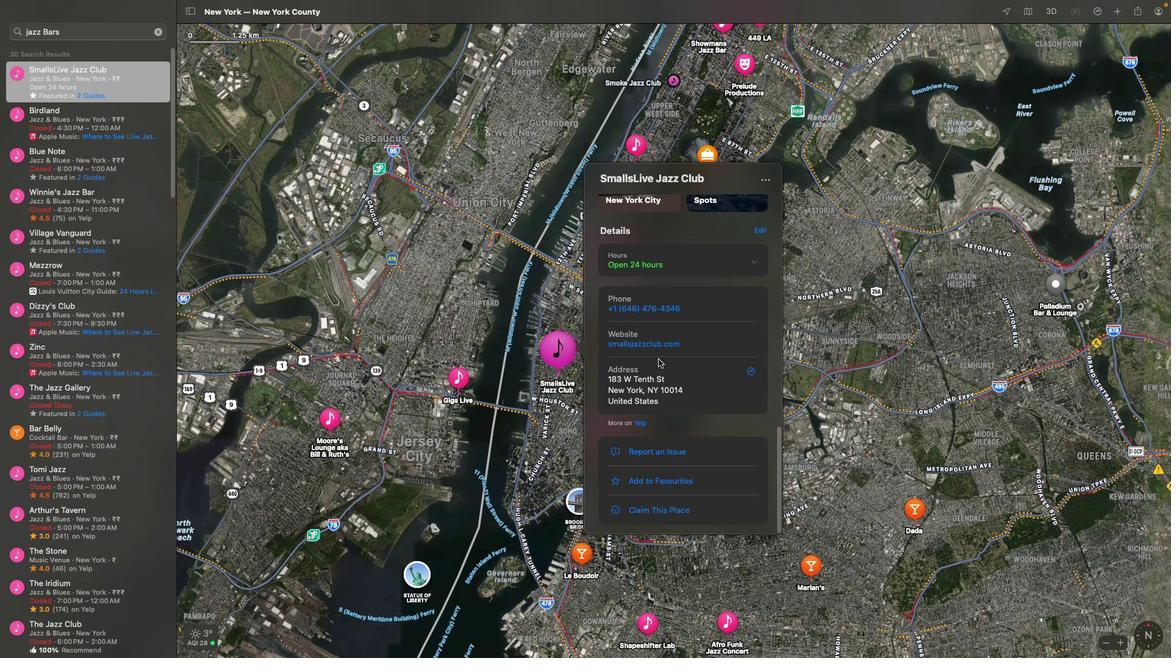
Action: Mouse scrolled (658, 359) with delta (0, 0)
Screenshot: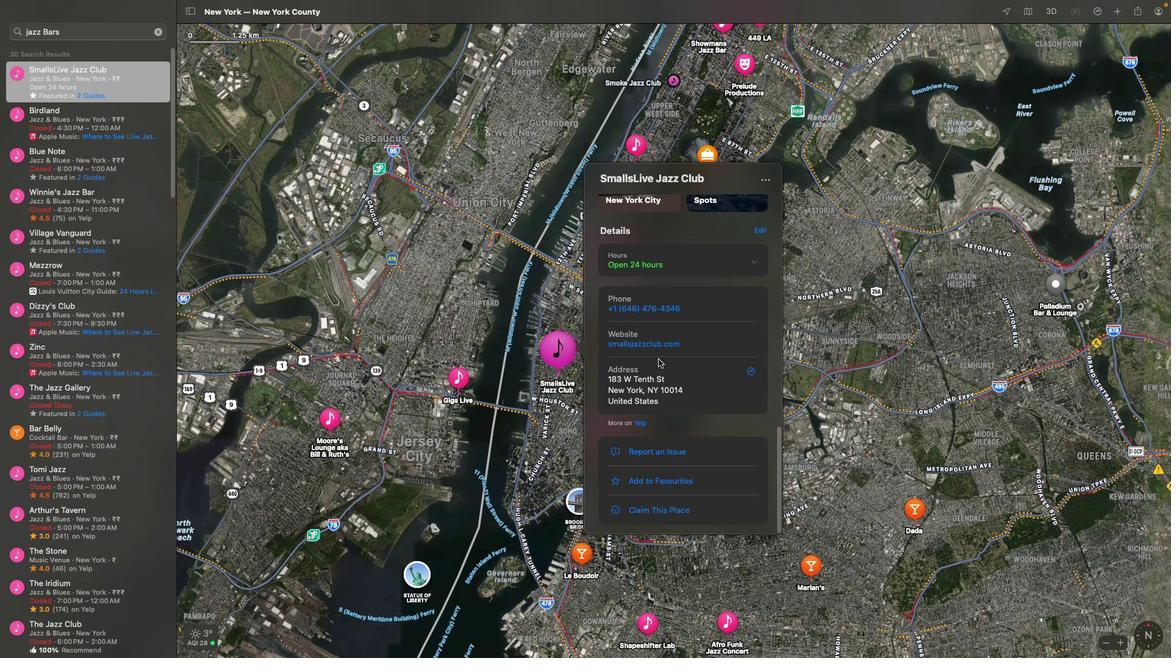
Action: Mouse scrolled (658, 359) with delta (0, -1)
Screenshot: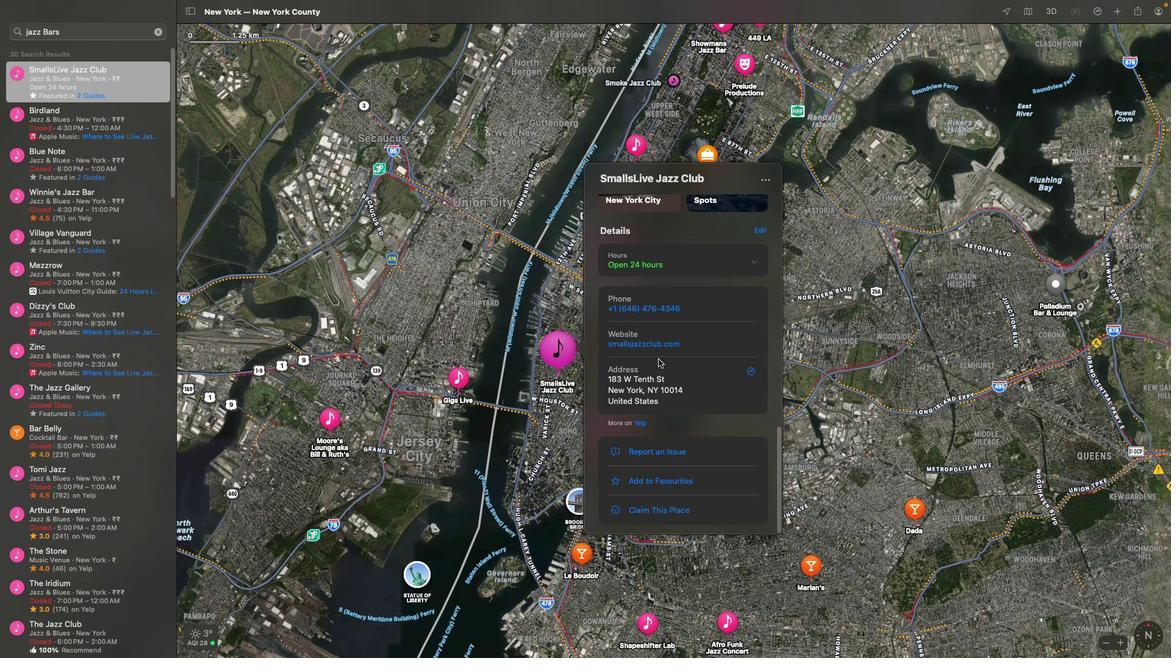 
Action: Mouse scrolled (658, 359) with delta (0, -3)
Screenshot: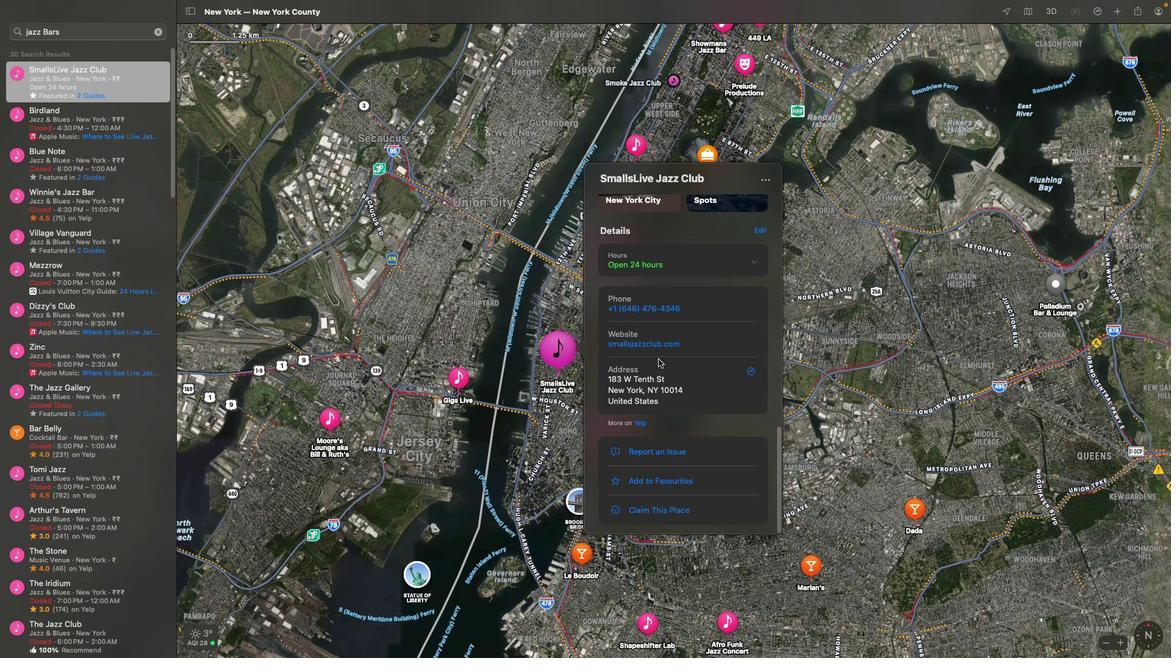 
Action: Mouse scrolled (658, 359) with delta (0, -3)
Screenshot: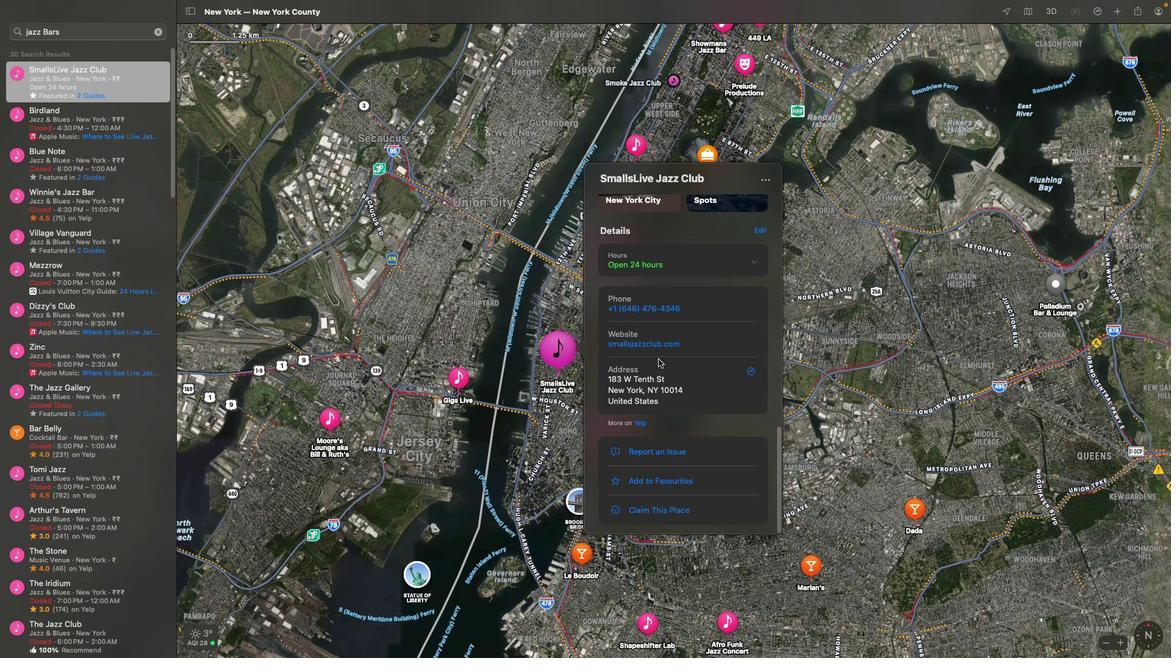 
Action: Mouse moved to (101, 306)
Screenshot: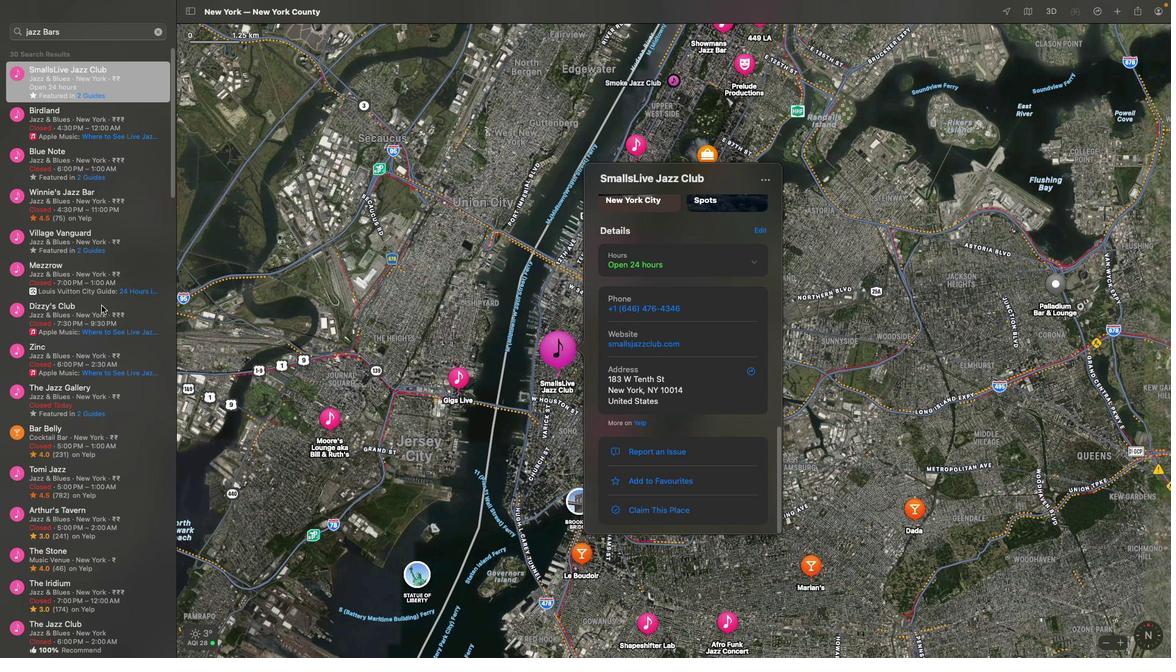 
Action: Mouse scrolled (101, 306) with delta (0, 0)
Screenshot: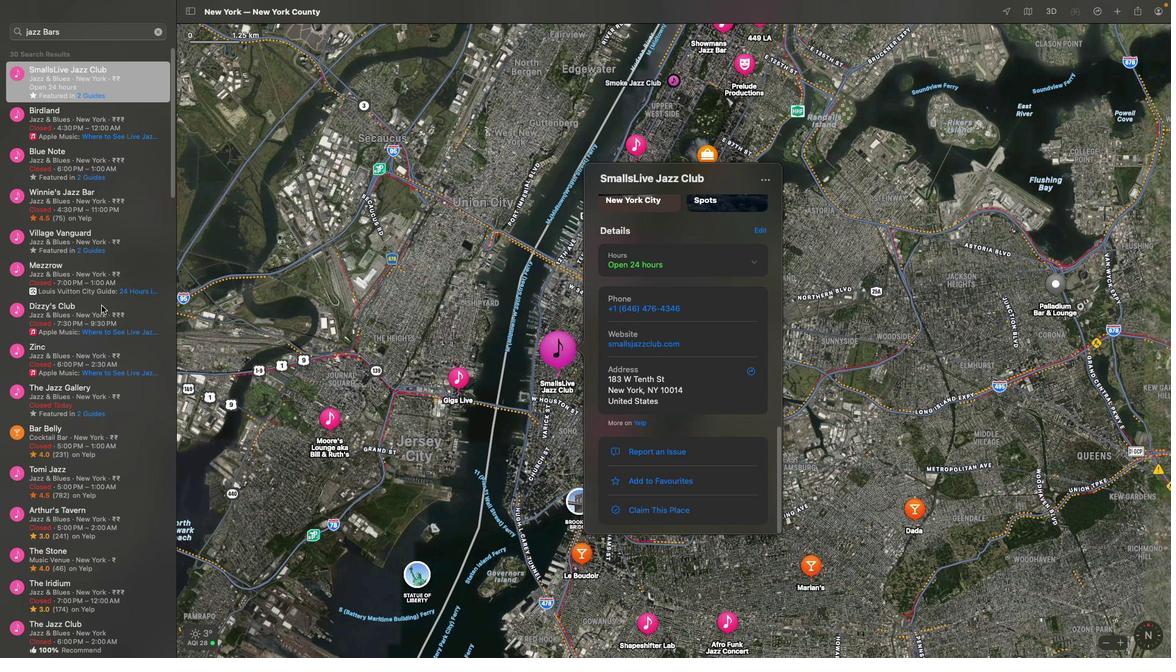 
Action: Mouse scrolled (101, 306) with delta (0, 0)
Screenshot: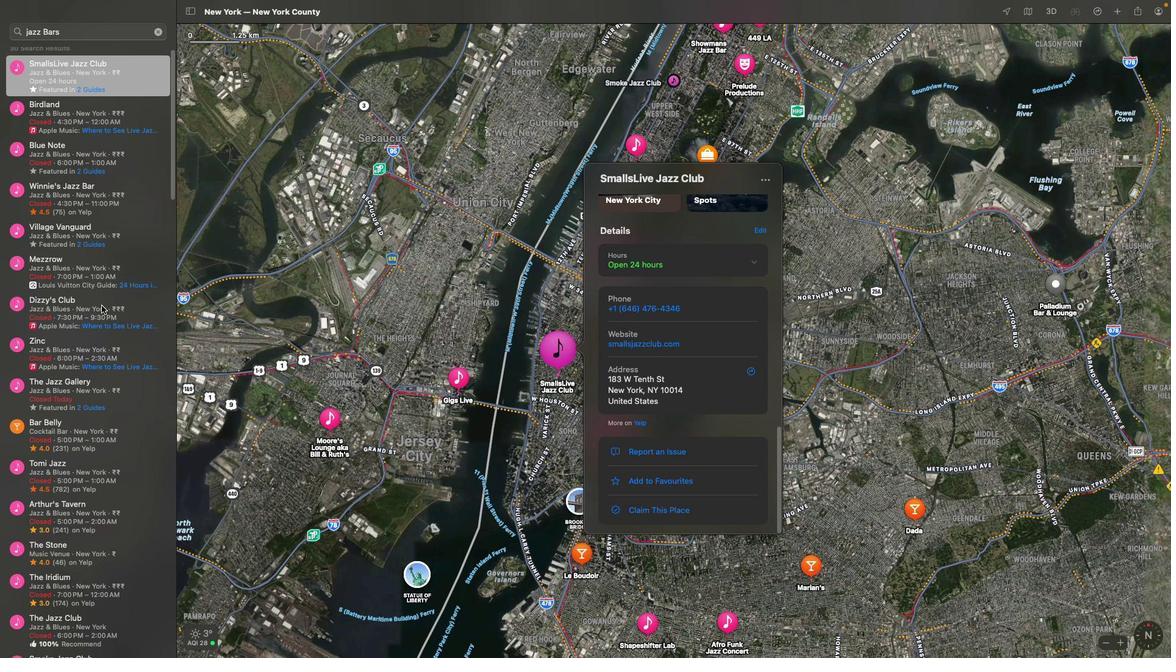 
Action: Mouse scrolled (101, 306) with delta (0, -1)
Screenshot: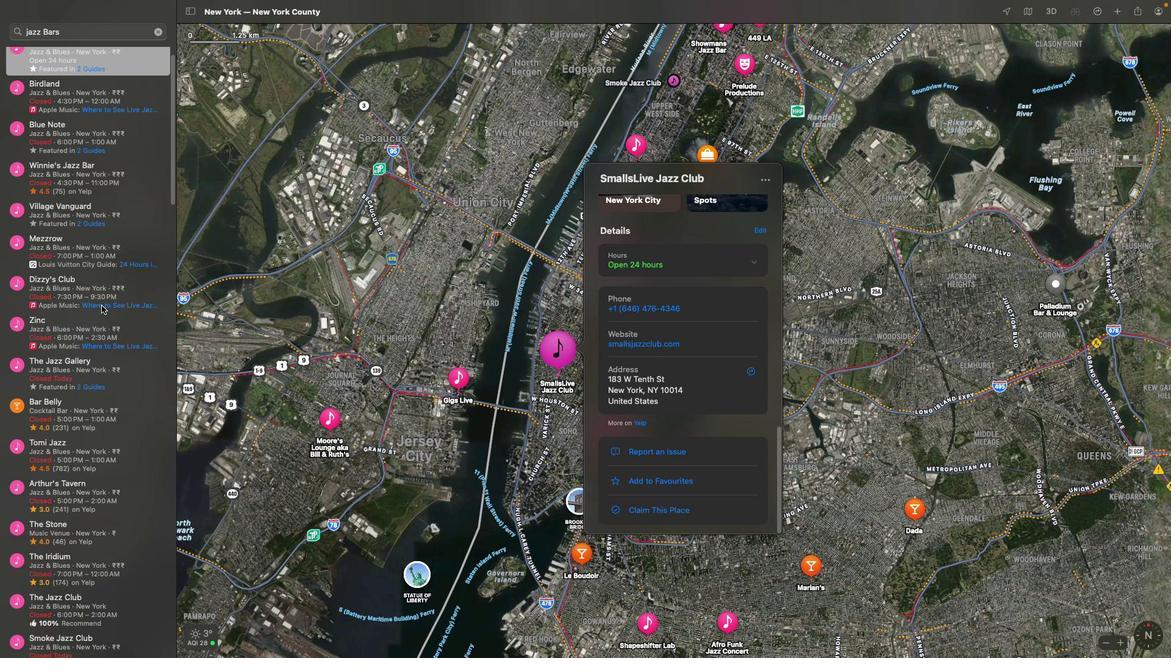 
Action: Mouse moved to (100, 306)
Screenshot: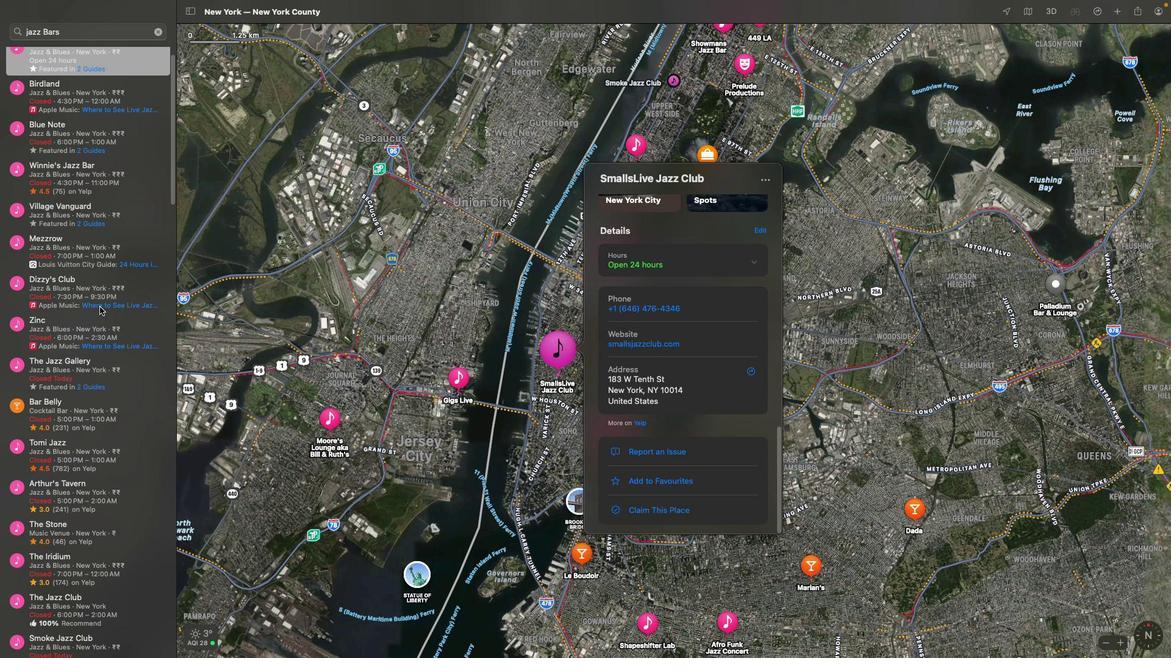 
Action: Mouse scrolled (100, 306) with delta (0, 0)
Screenshot: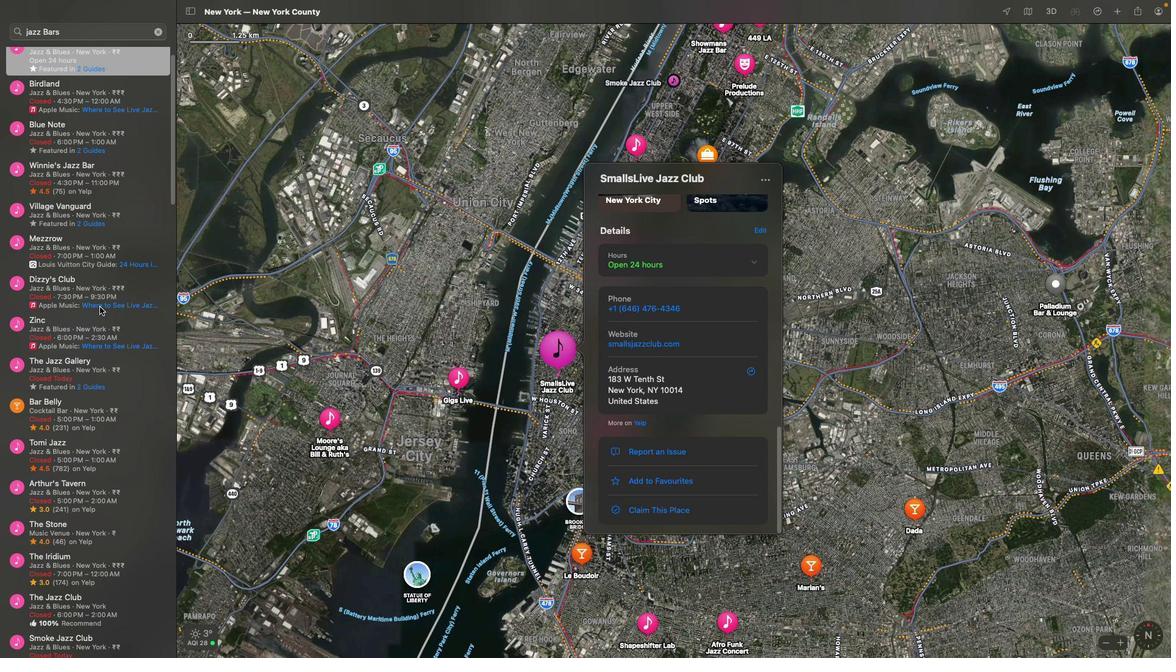 
Action: Mouse scrolled (100, 306) with delta (0, 0)
Screenshot: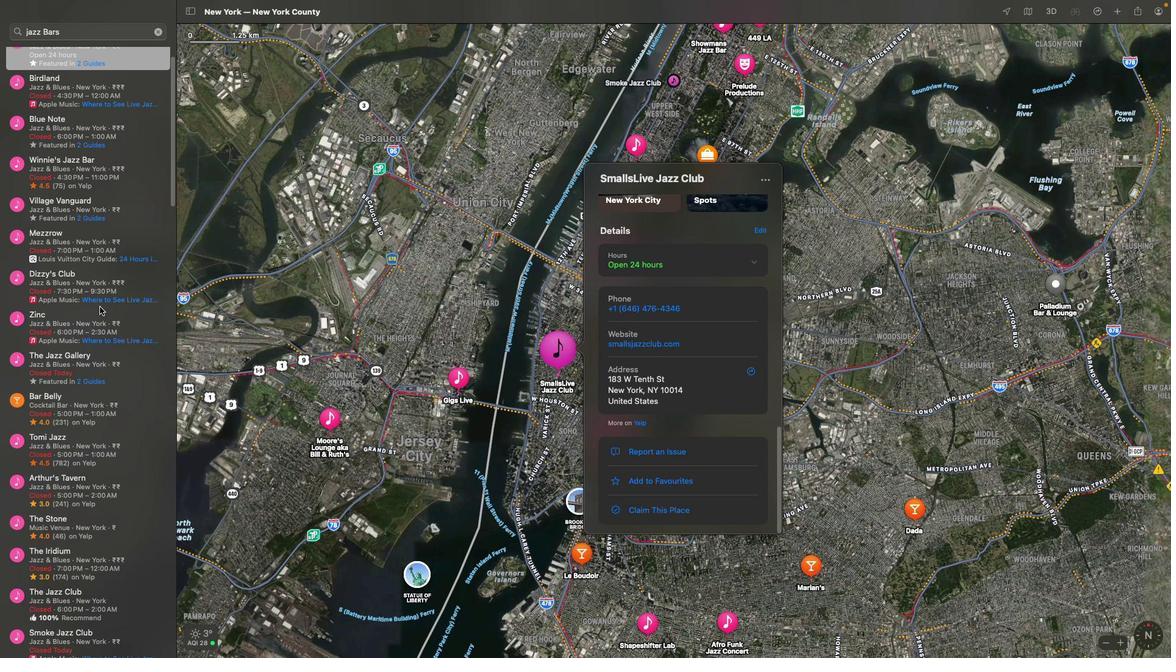 
Action: Mouse scrolled (100, 306) with delta (0, -1)
Screenshot: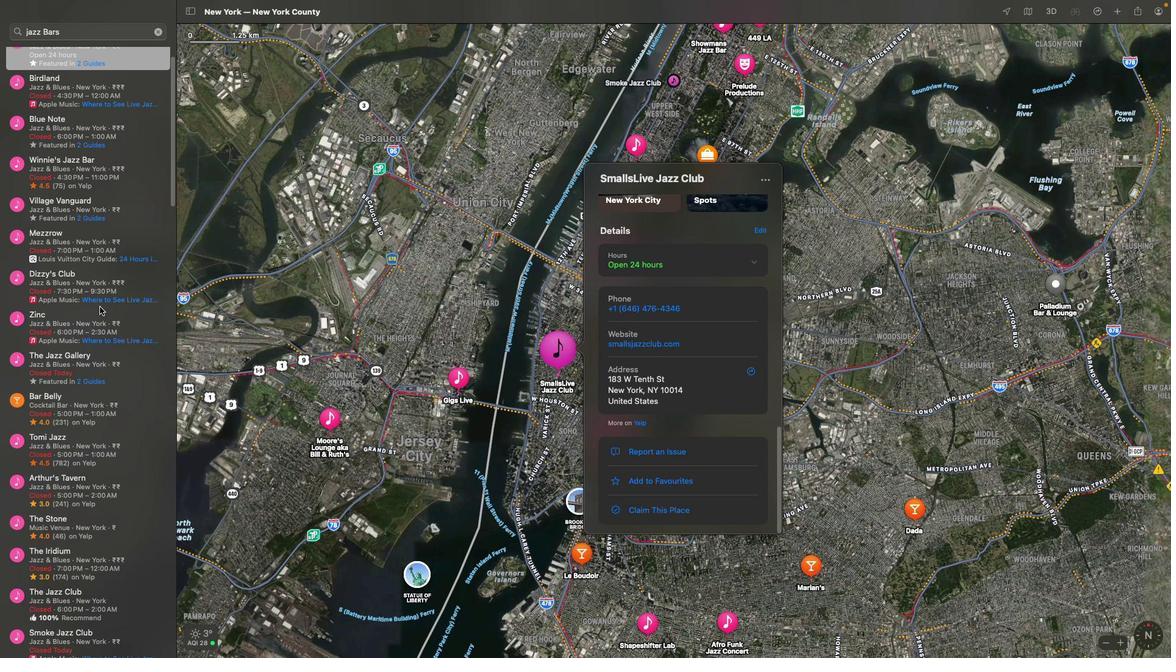 
Action: Mouse scrolled (100, 306) with delta (0, -3)
Screenshot: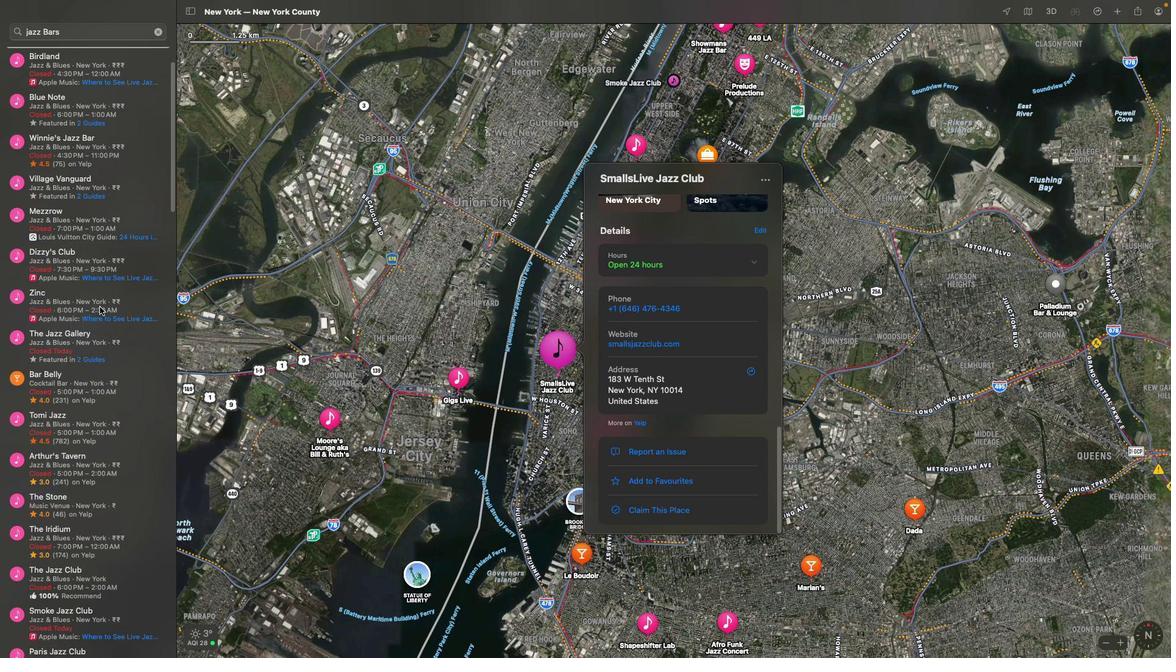 
Action: Mouse scrolled (100, 306) with delta (0, 0)
Screenshot: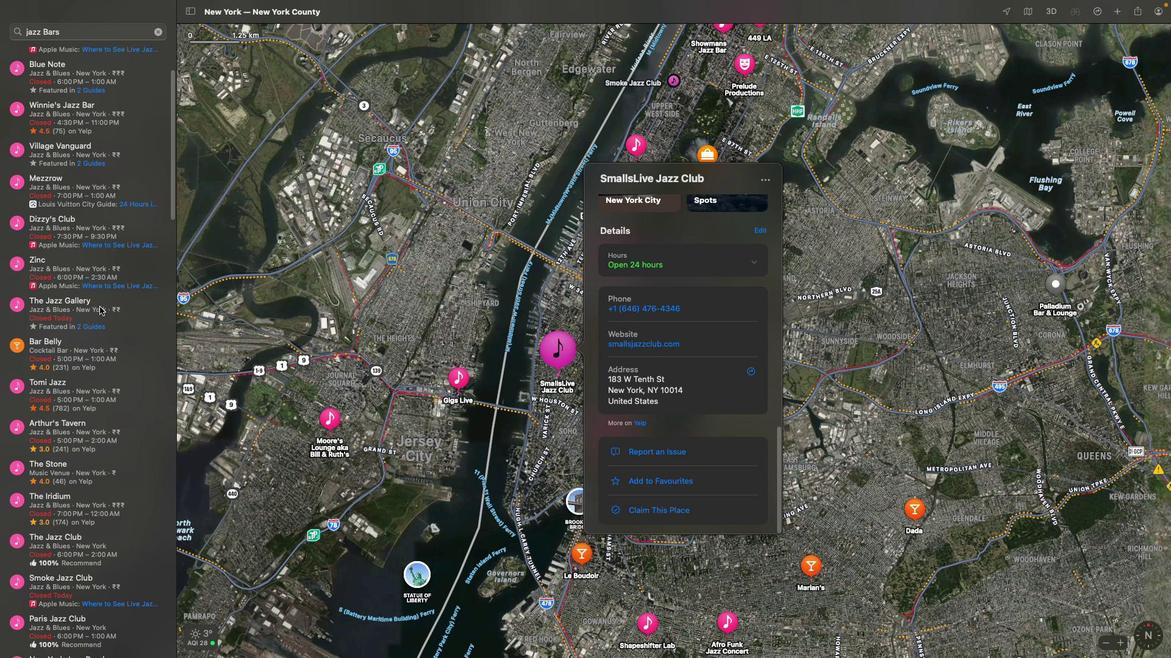 
Action: Mouse scrolled (100, 306) with delta (0, 0)
Screenshot: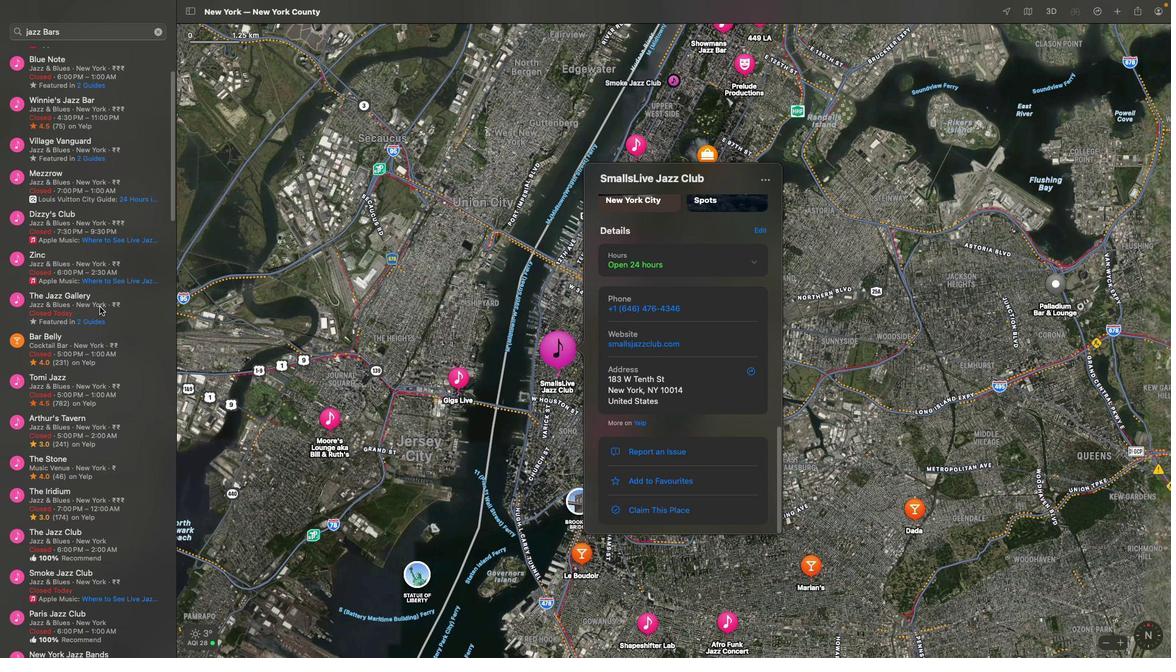 
Action: Mouse scrolled (100, 306) with delta (0, -1)
Screenshot: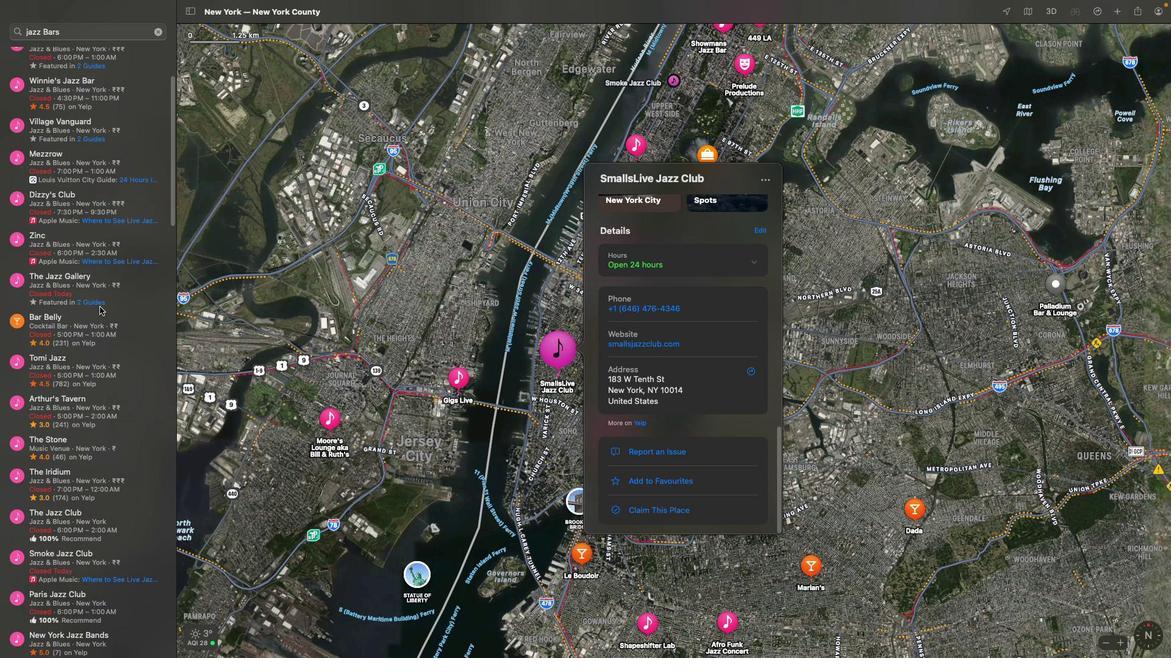 
Action: Mouse scrolled (100, 306) with delta (0, -2)
Screenshot: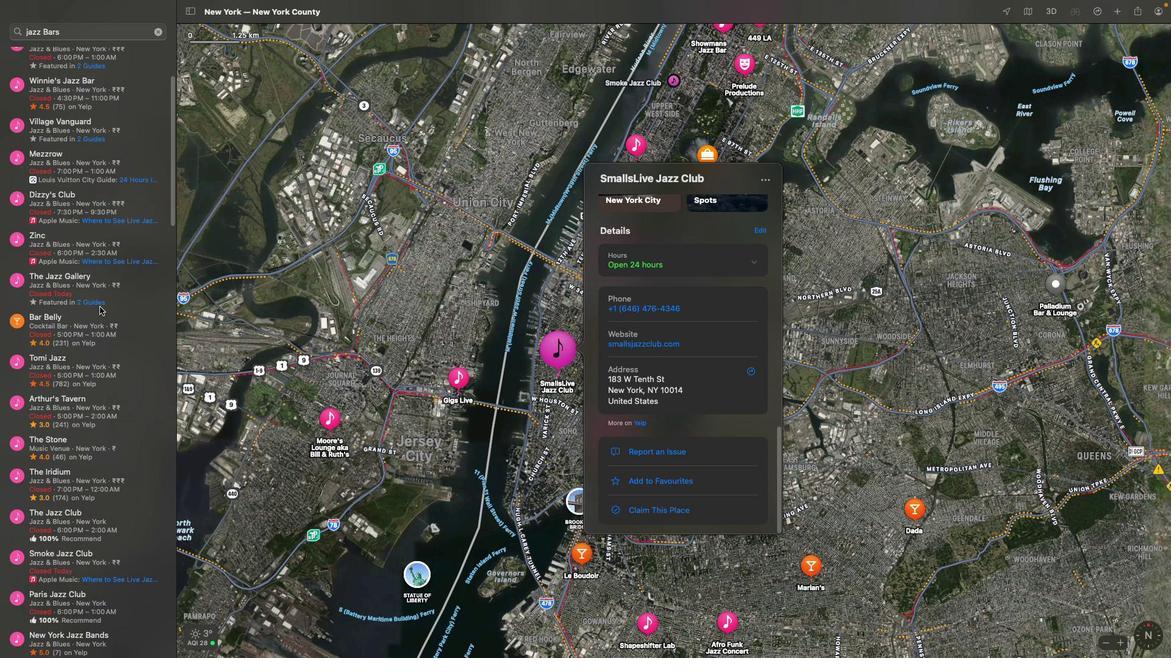 
Action: Mouse moved to (95, 307)
Screenshot: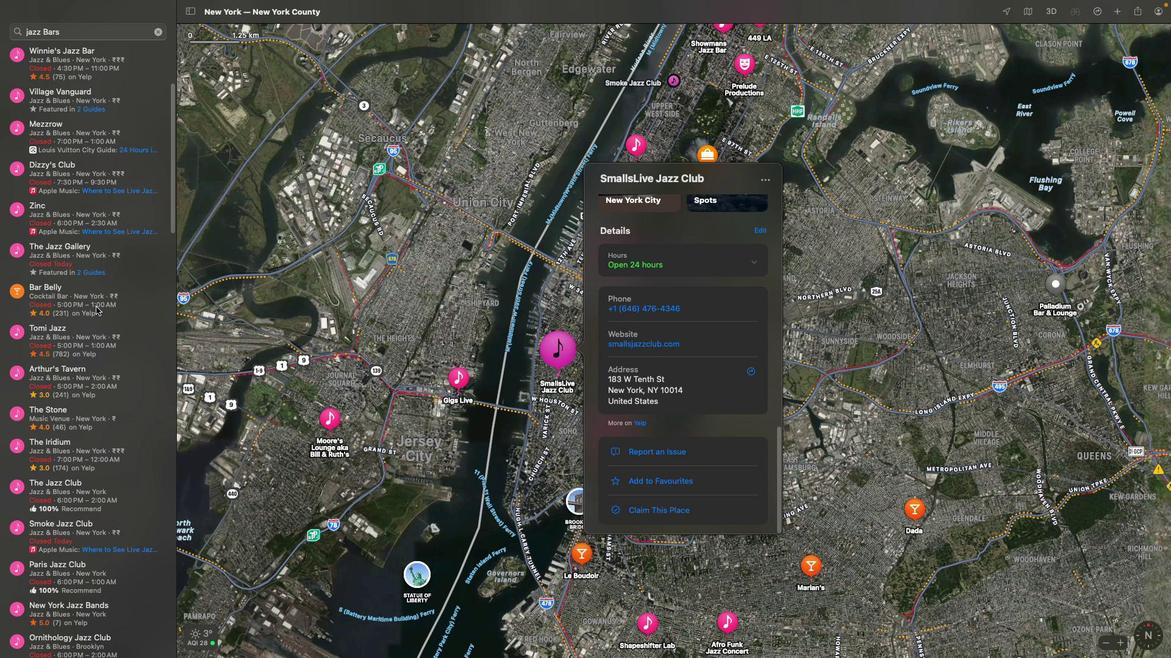
Action: Mouse scrolled (95, 307) with delta (0, 0)
Screenshot: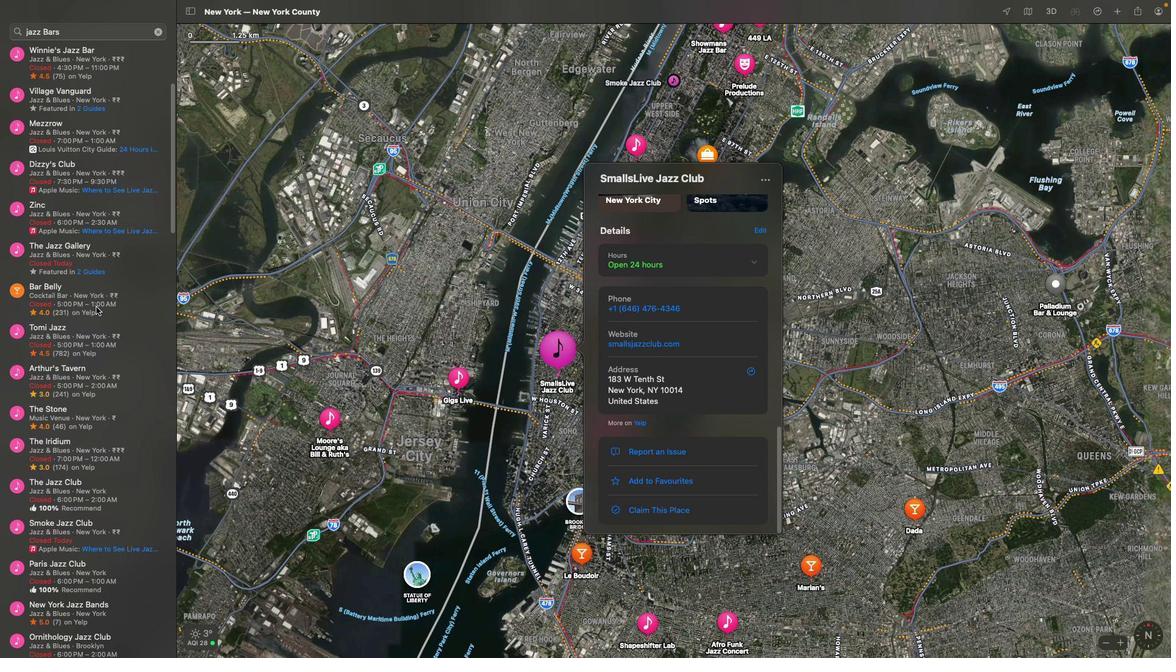 
Action: Mouse scrolled (95, 307) with delta (0, 0)
Screenshot: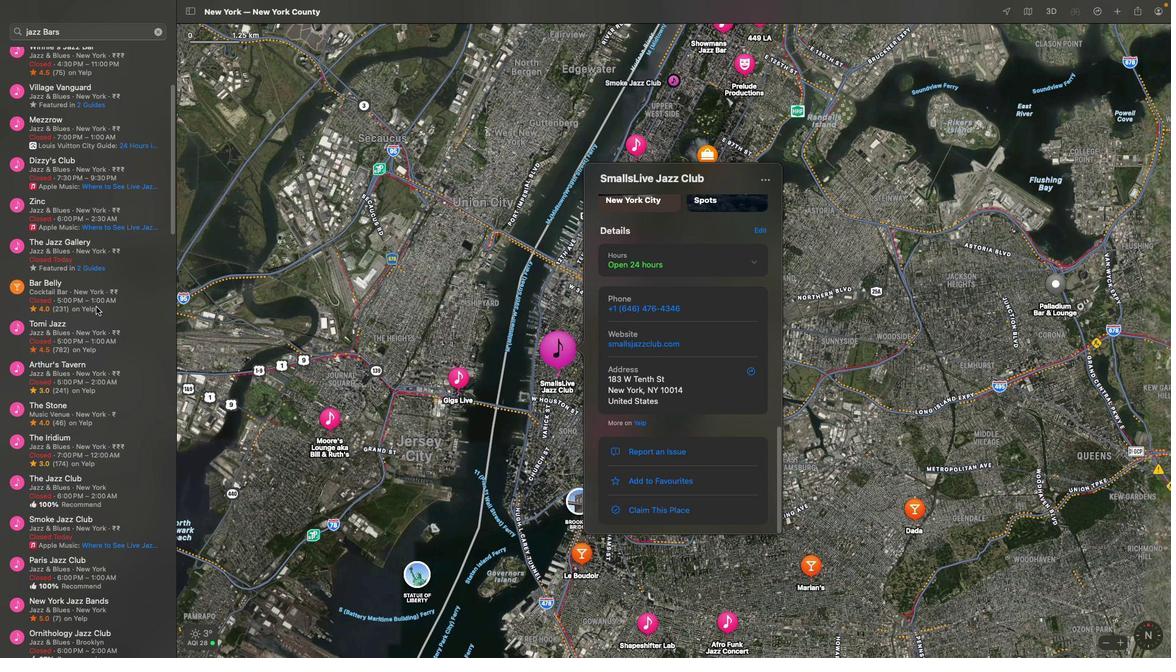 
Action: Mouse scrolled (95, 307) with delta (0, -1)
Screenshot: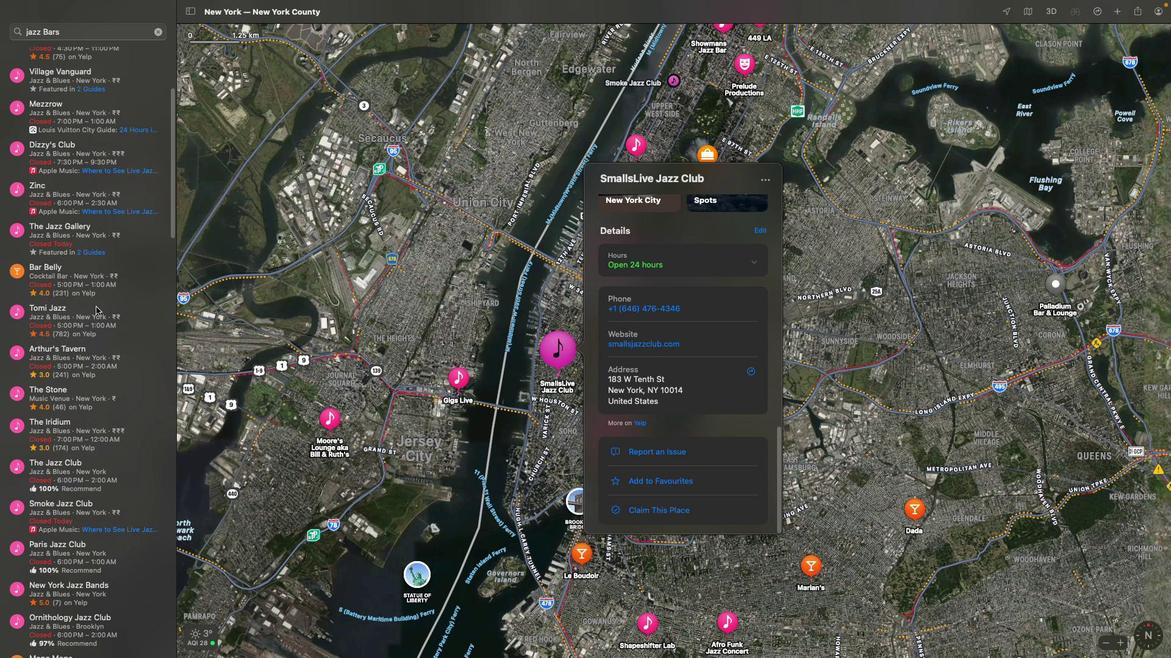 
Action: Mouse scrolled (95, 307) with delta (0, 0)
Screenshot: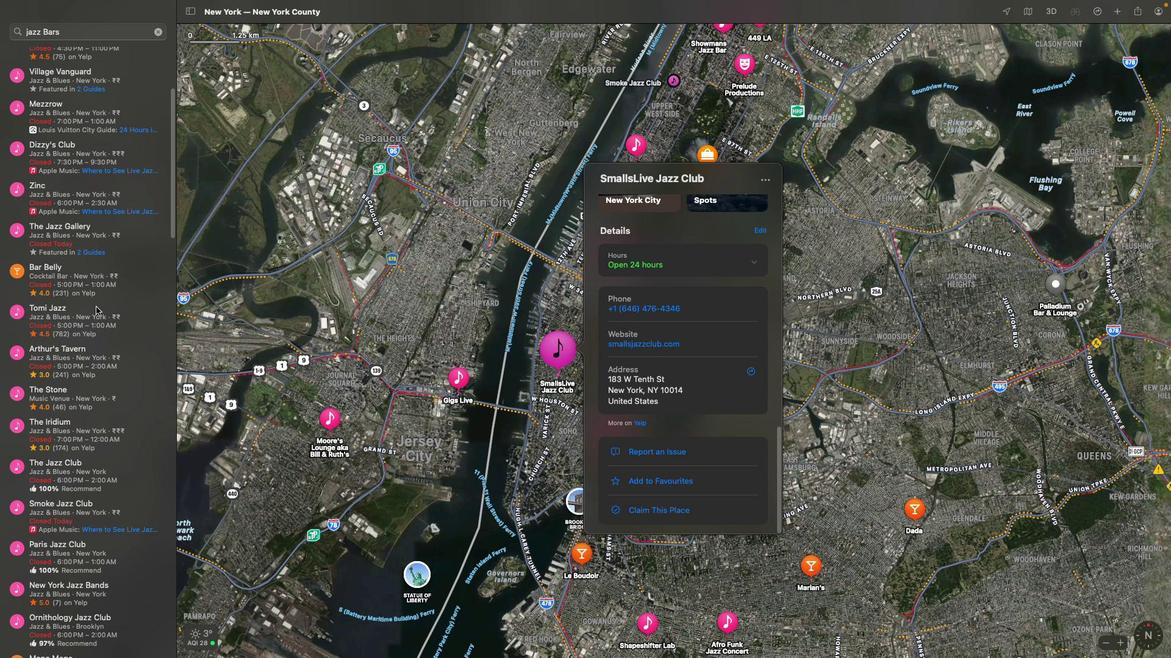
Action: Mouse scrolled (95, 307) with delta (0, 0)
Screenshot: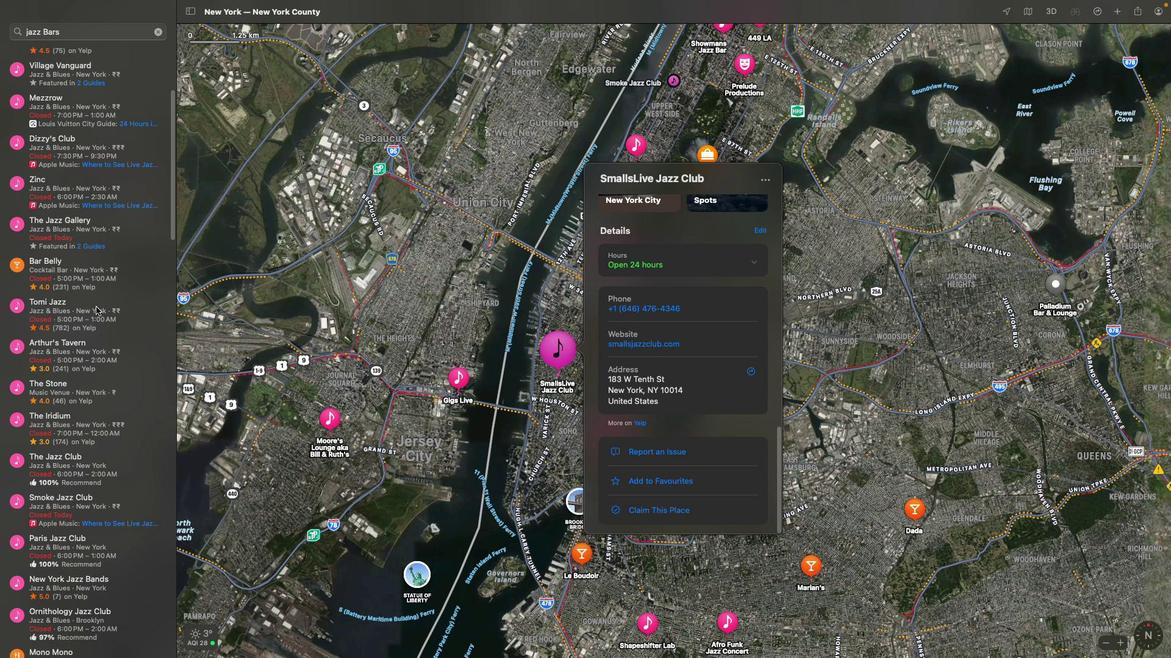 
Action: Mouse scrolled (95, 307) with delta (0, -1)
Screenshot: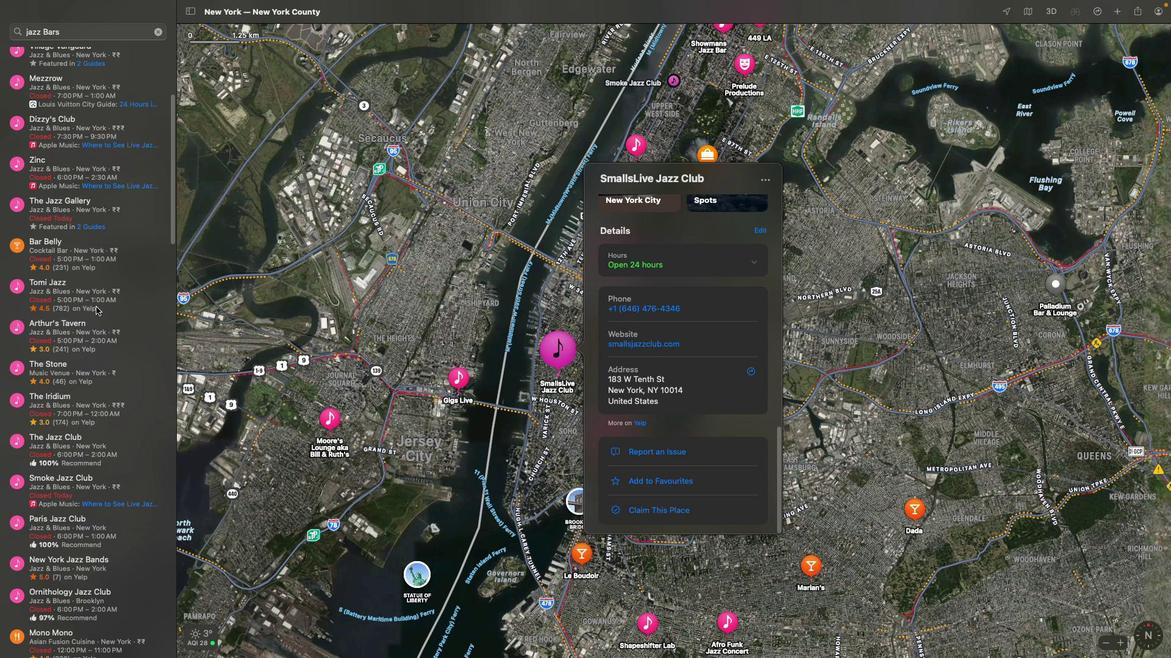 
Action: Mouse scrolled (95, 307) with delta (0, 0)
Screenshot: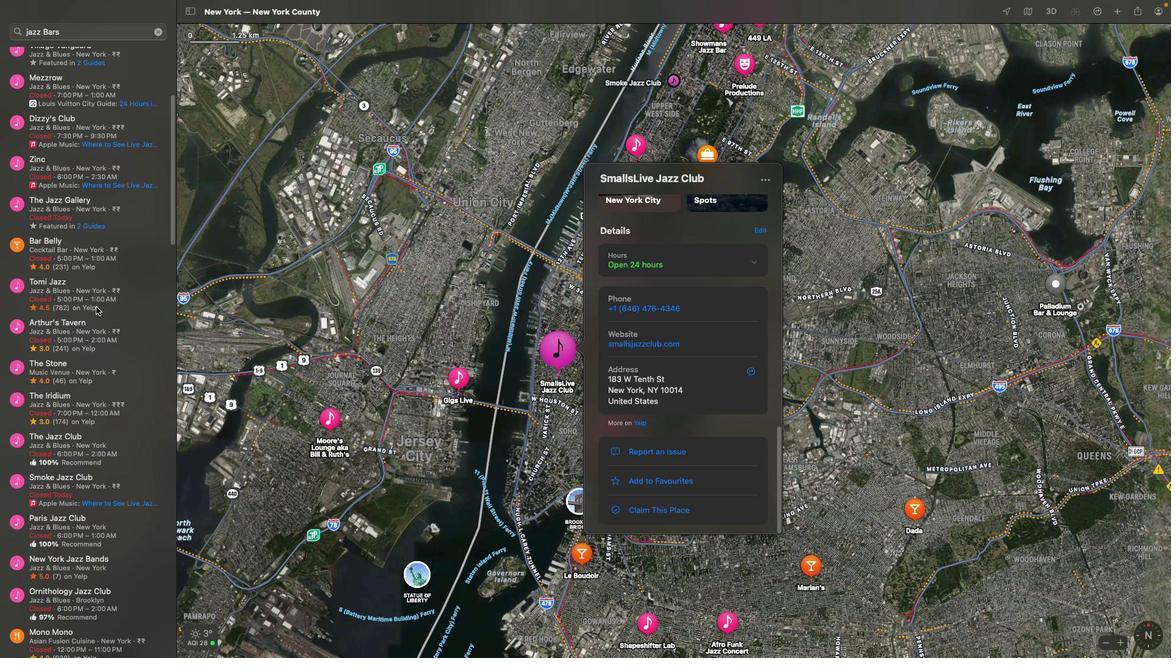 
Action: Mouse scrolled (95, 307) with delta (0, 0)
Screenshot: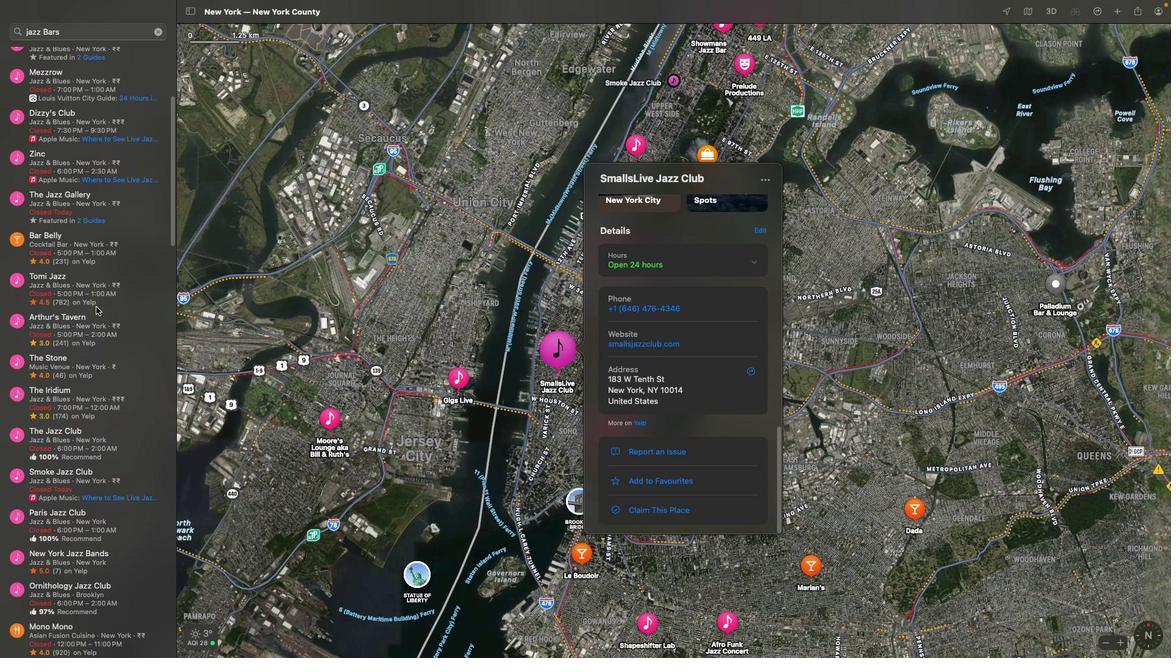 
Action: Mouse scrolled (95, 307) with delta (0, -1)
Screenshot: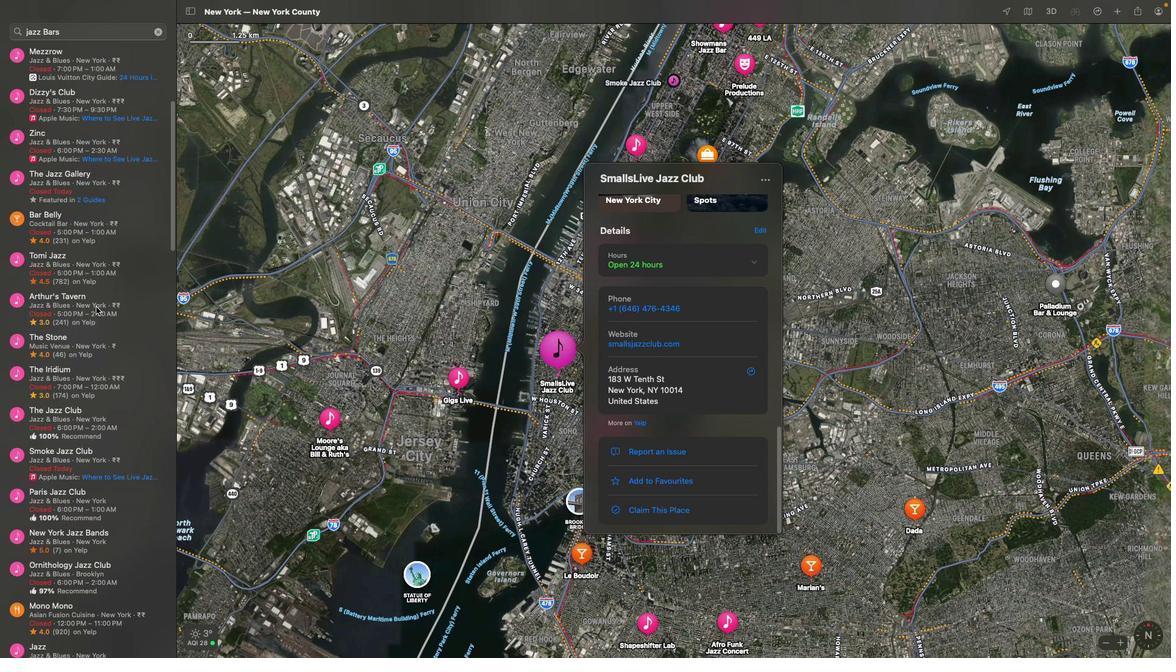 
Action: Mouse scrolled (95, 307) with delta (0, 0)
Screenshot: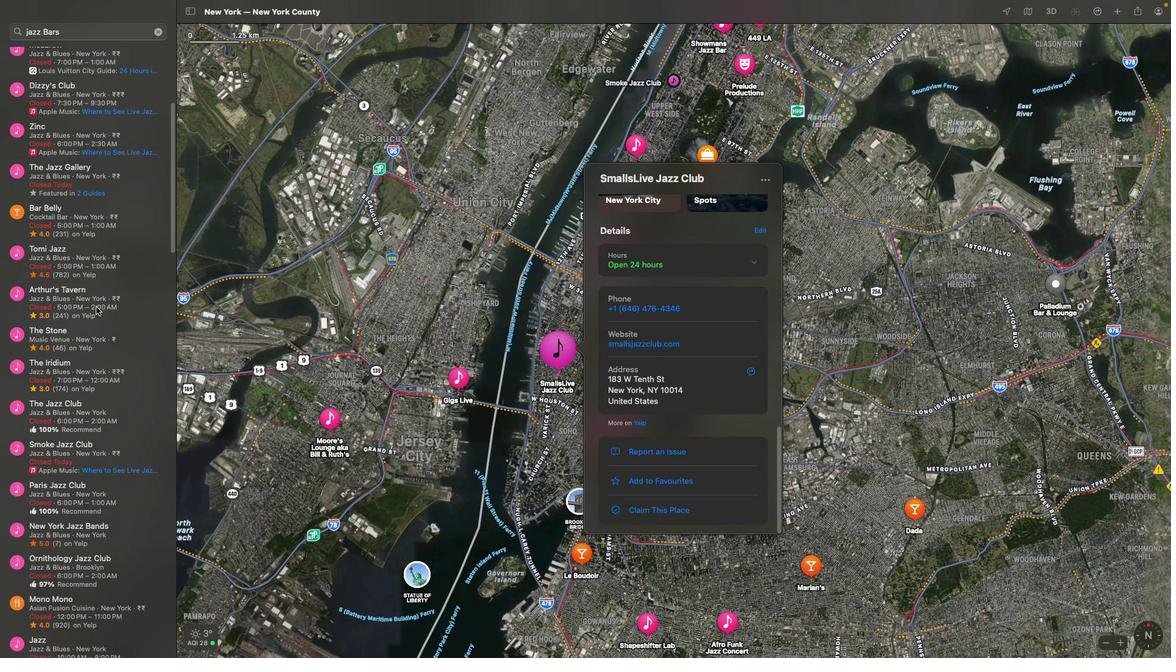 
Action: Mouse scrolled (95, 307) with delta (0, 0)
Screenshot: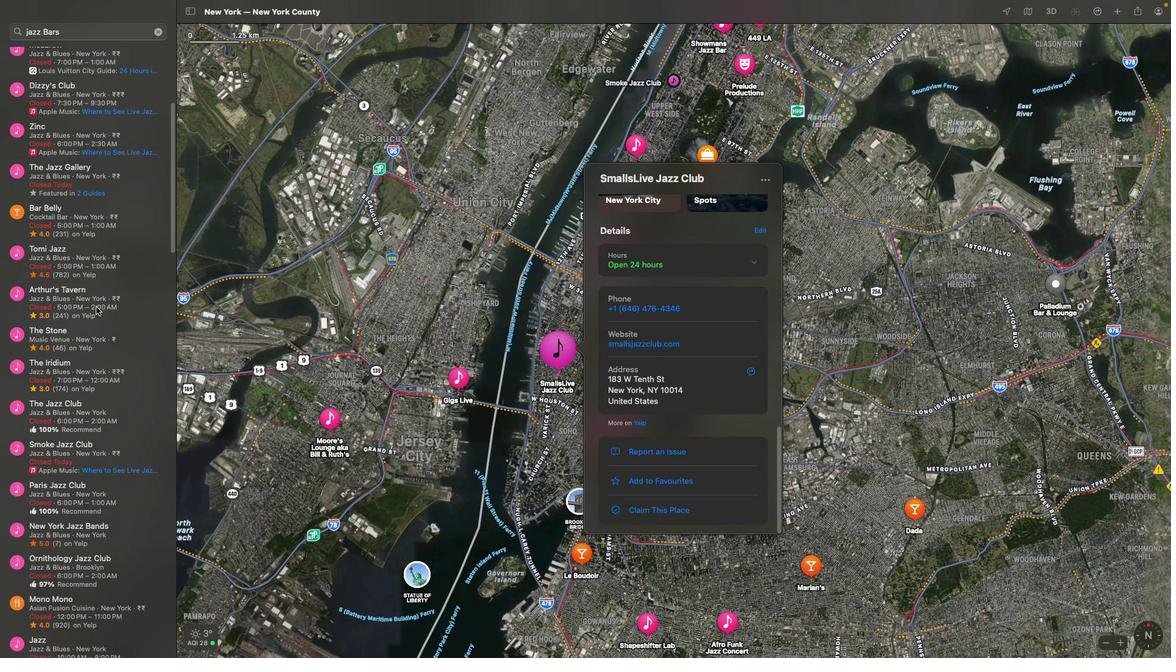
Action: Mouse scrolled (95, 307) with delta (0, -1)
Screenshot: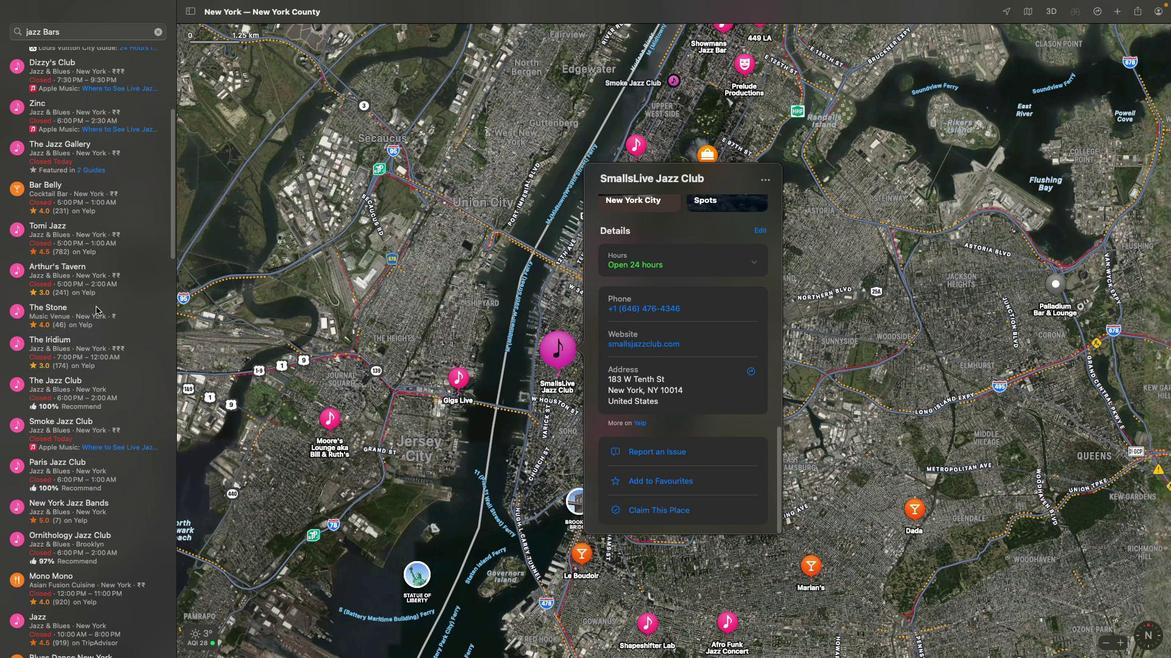 
Action: Mouse scrolled (95, 307) with delta (0, -3)
Screenshot: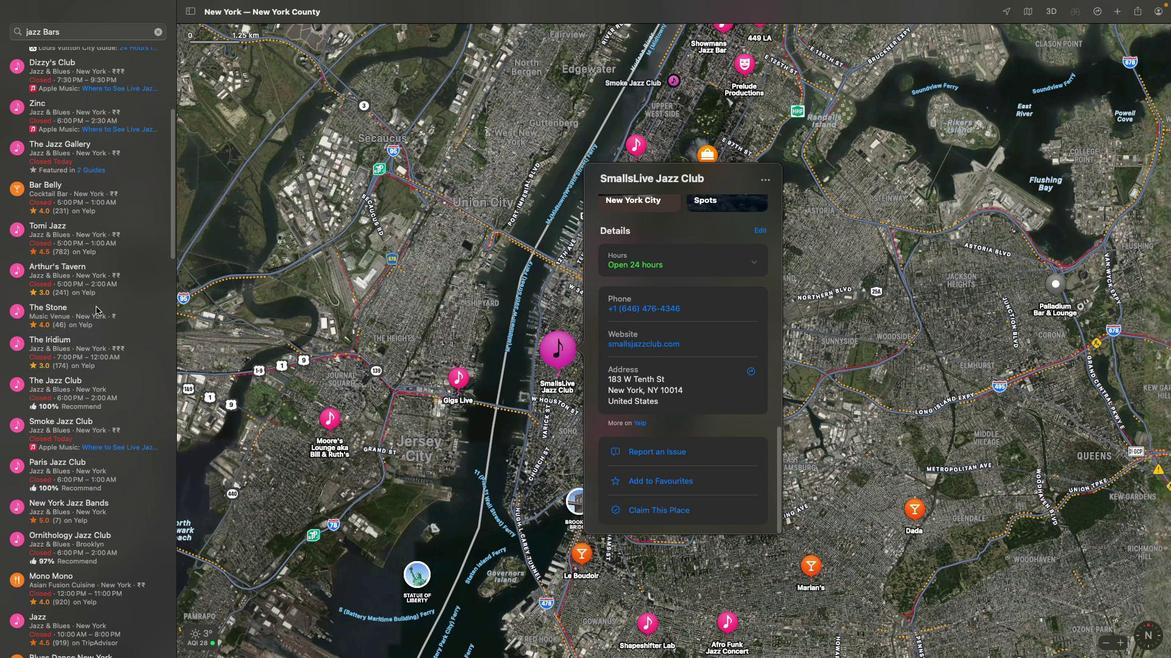 
Action: Mouse scrolled (95, 307) with delta (0, 0)
Screenshot: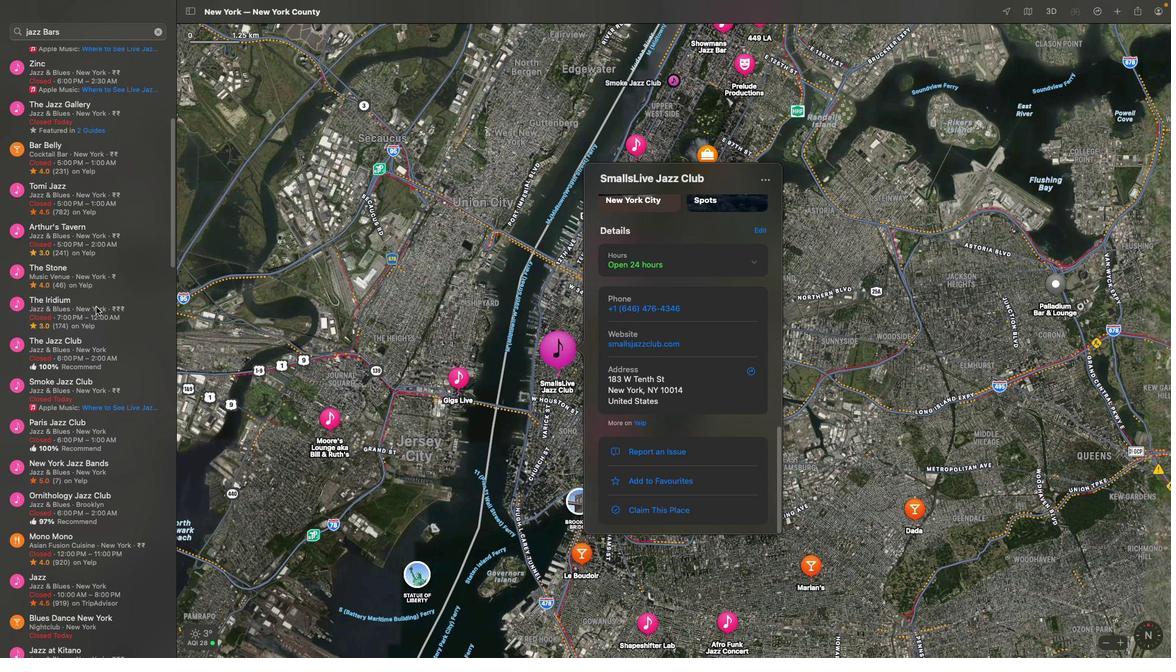 
Action: Mouse scrolled (95, 307) with delta (0, 0)
Screenshot: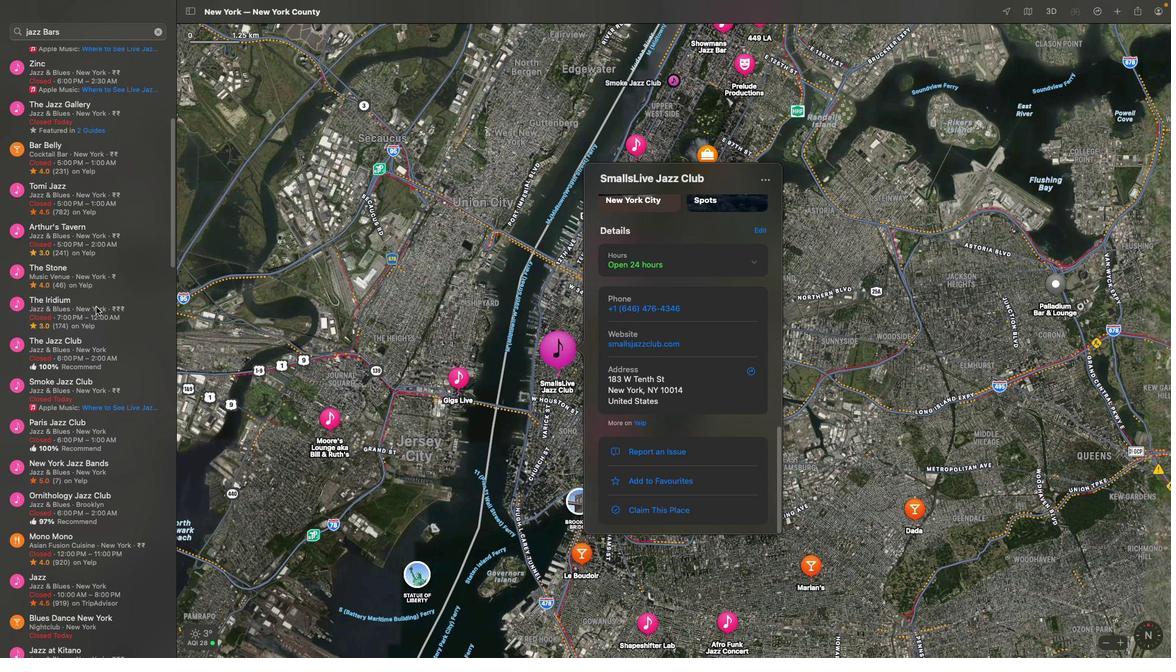 
Action: Mouse scrolled (95, 307) with delta (0, -1)
Screenshot: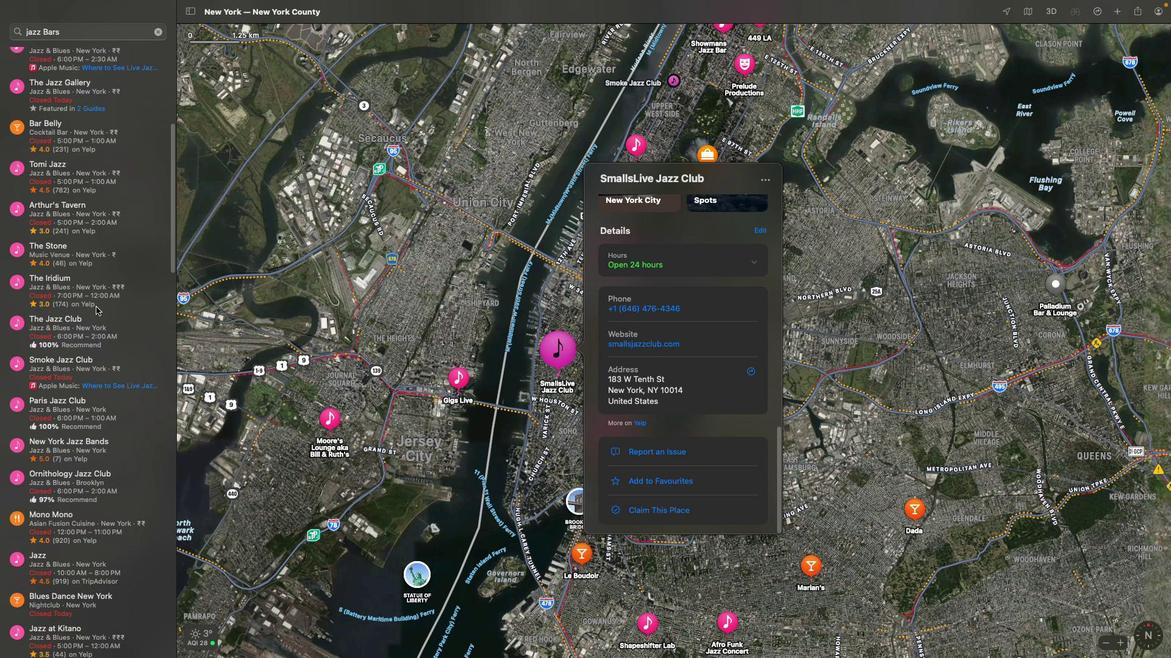 
Action: Mouse scrolled (95, 307) with delta (0, -3)
Screenshot: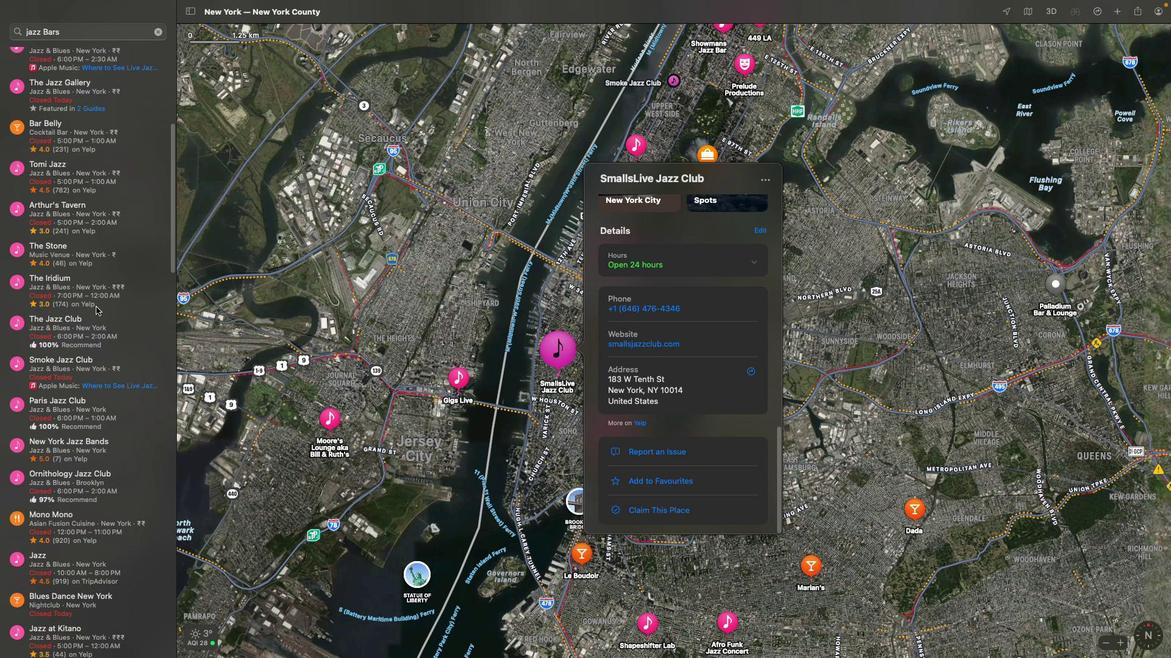 
Action: Mouse scrolled (95, 307) with delta (0, -3)
Screenshot: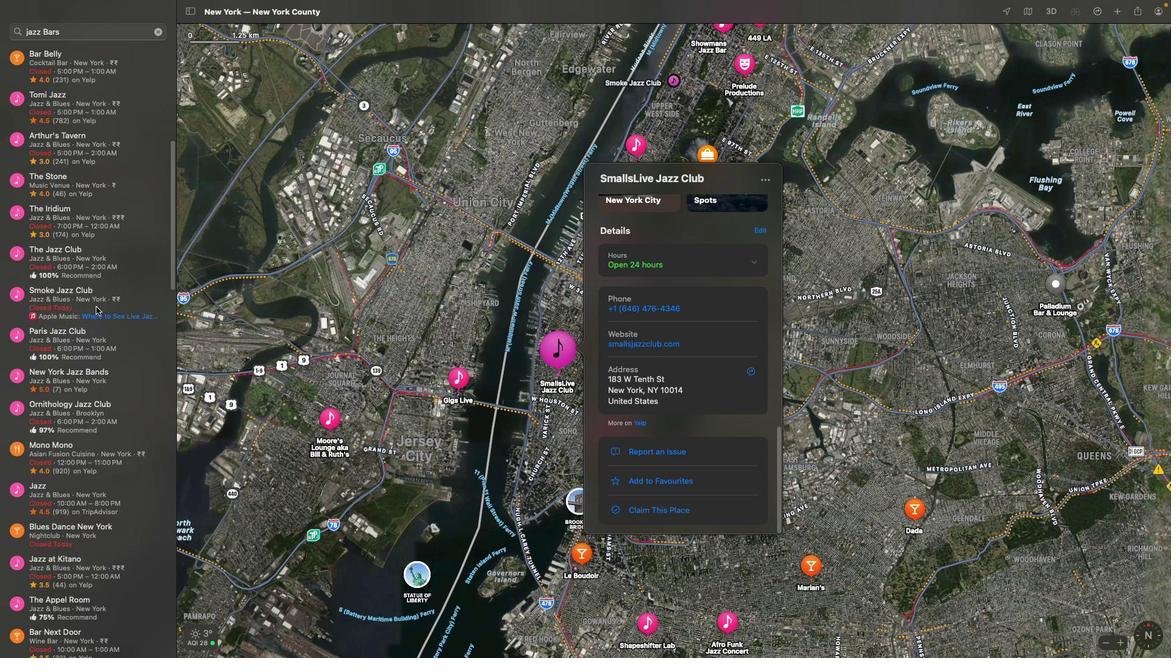 
Action: Mouse moved to (96, 306)
Screenshot: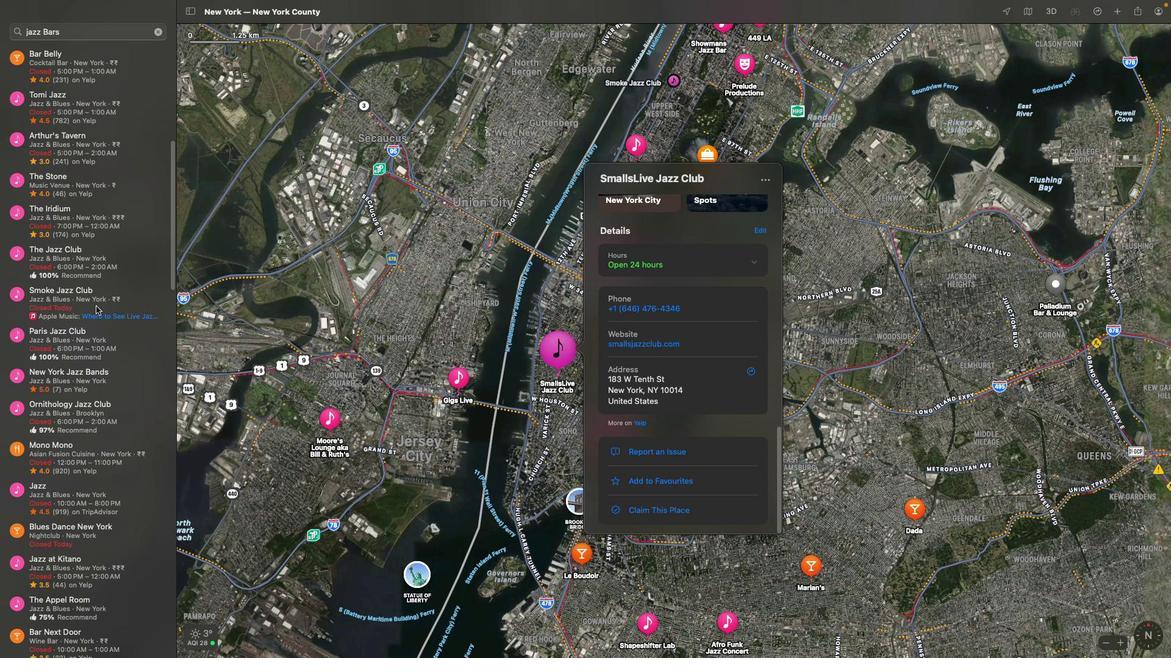 
Action: Mouse scrolled (96, 306) with delta (0, 0)
Screenshot: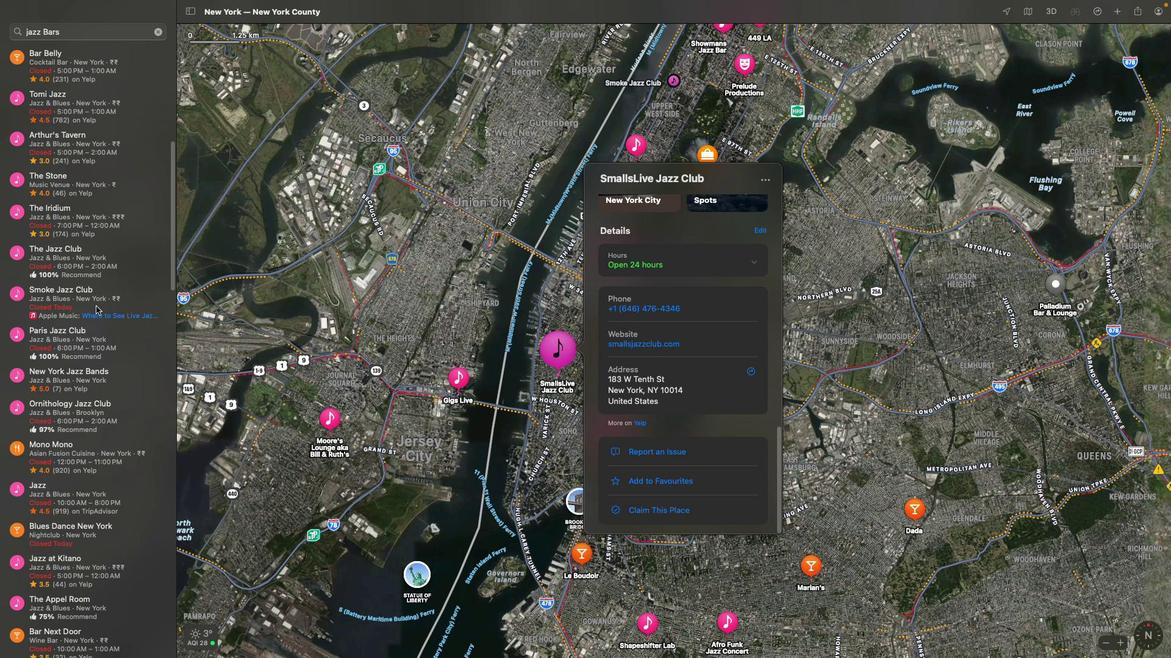 
Action: Mouse scrolled (96, 306) with delta (0, 0)
Screenshot: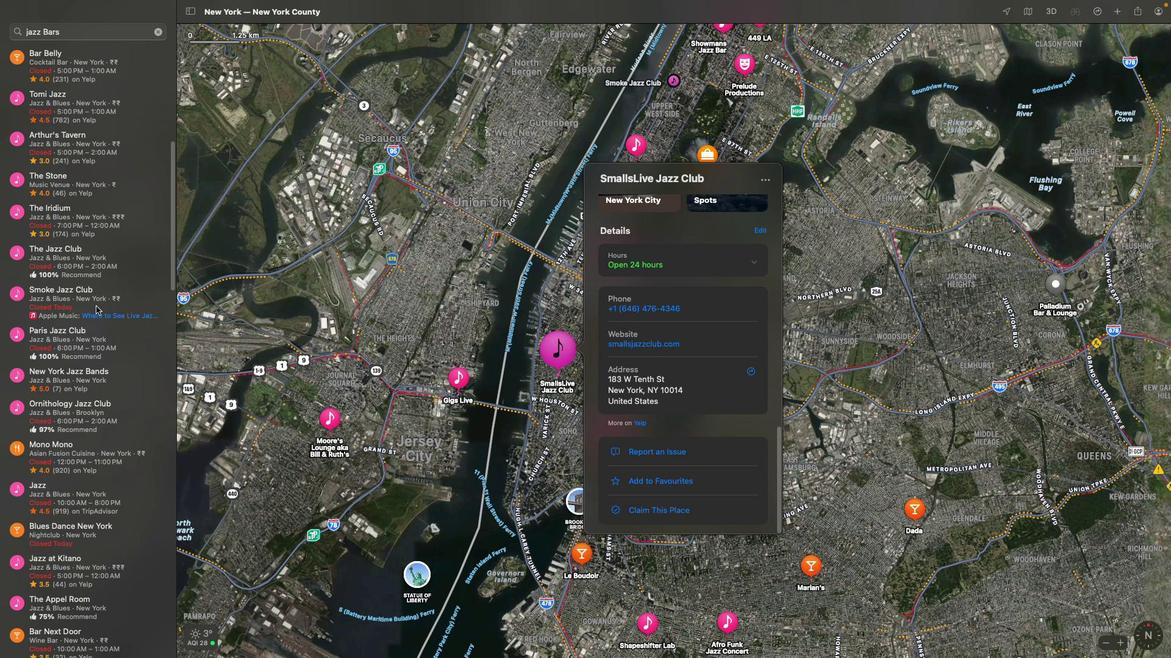 
Action: Mouse scrolled (96, 306) with delta (0, -1)
Screenshot: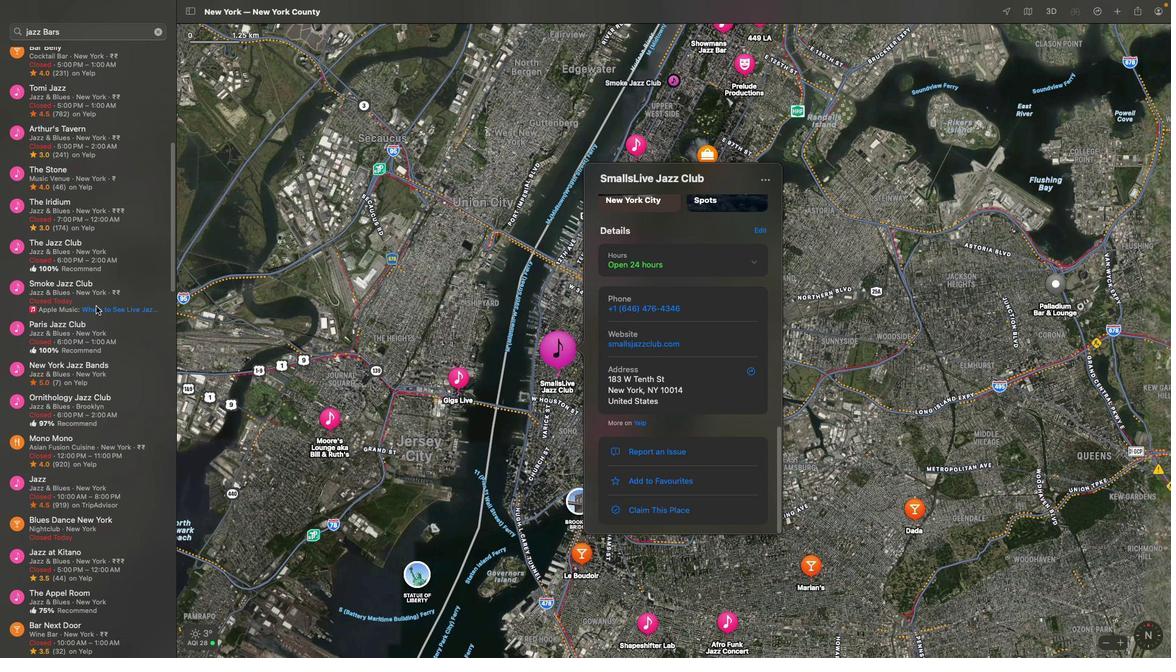 
Action: Mouse scrolled (96, 306) with delta (0, -3)
Screenshot: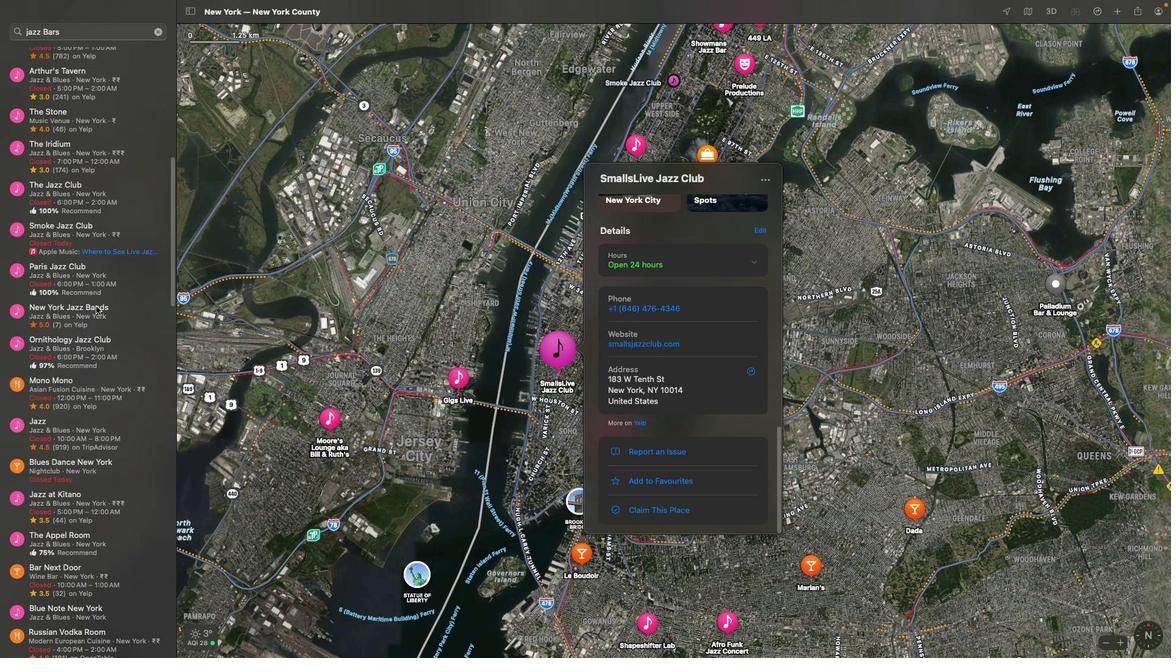 
Action: Mouse scrolled (96, 306) with delta (0, -3)
Screenshot: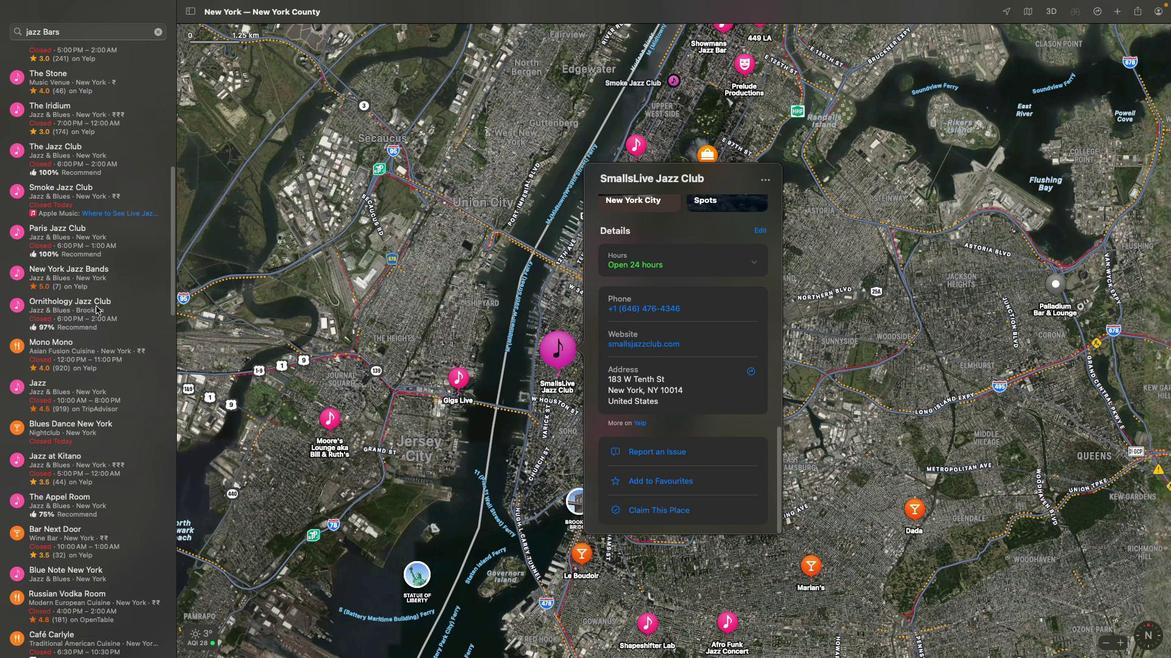 
Action: Mouse scrolled (96, 306) with delta (0, 0)
Screenshot: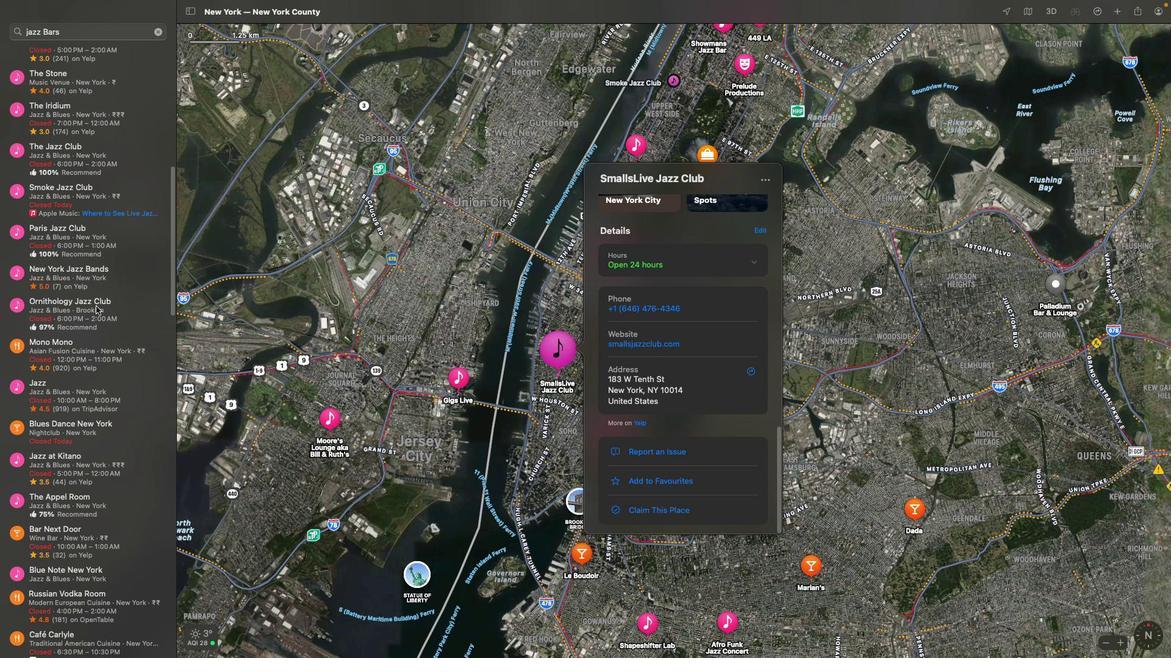 
Action: Mouse moved to (82, 504)
Screenshot: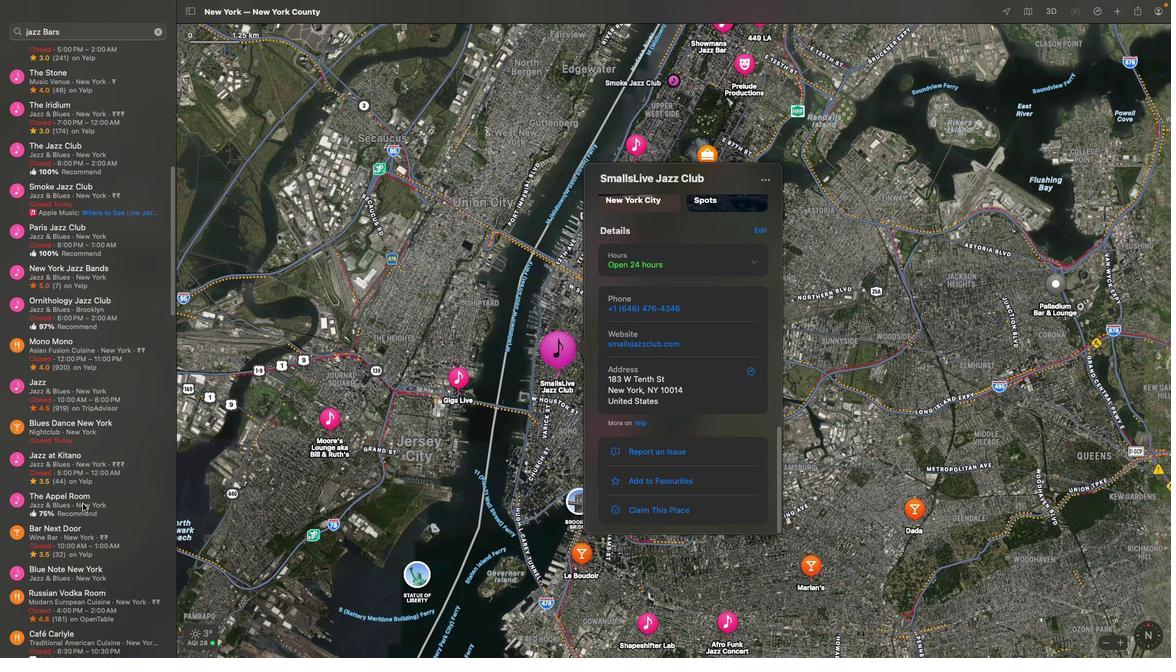 
Action: Mouse pressed left at (82, 504)
Screenshot: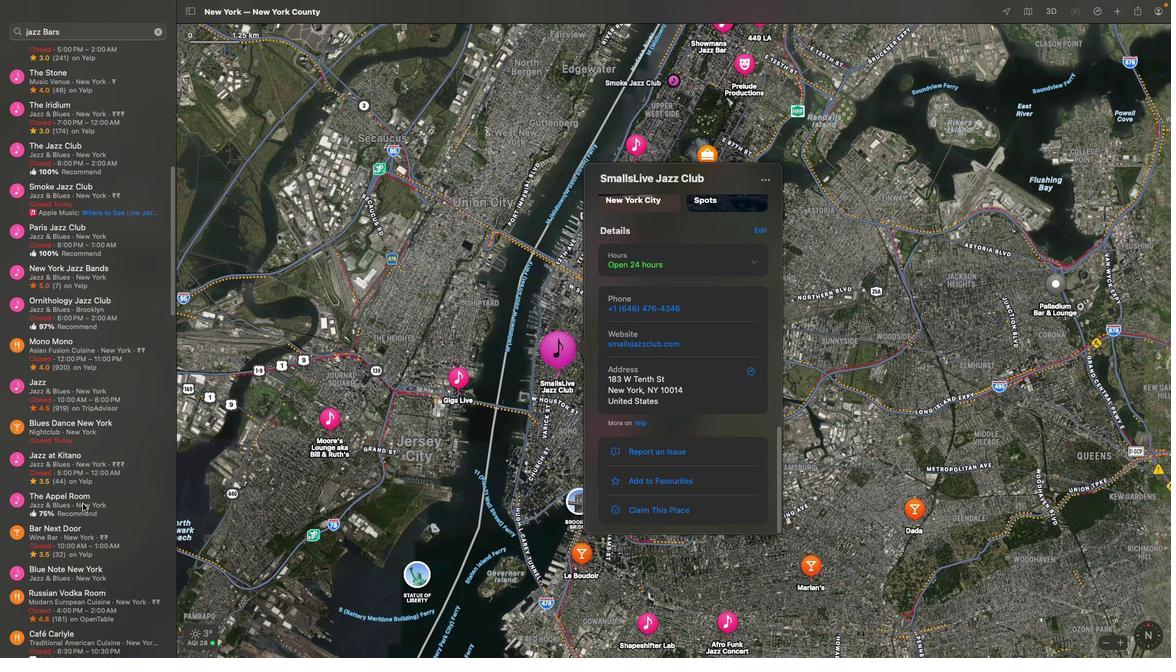 
Action: Mouse moved to (723, 265)
Screenshot: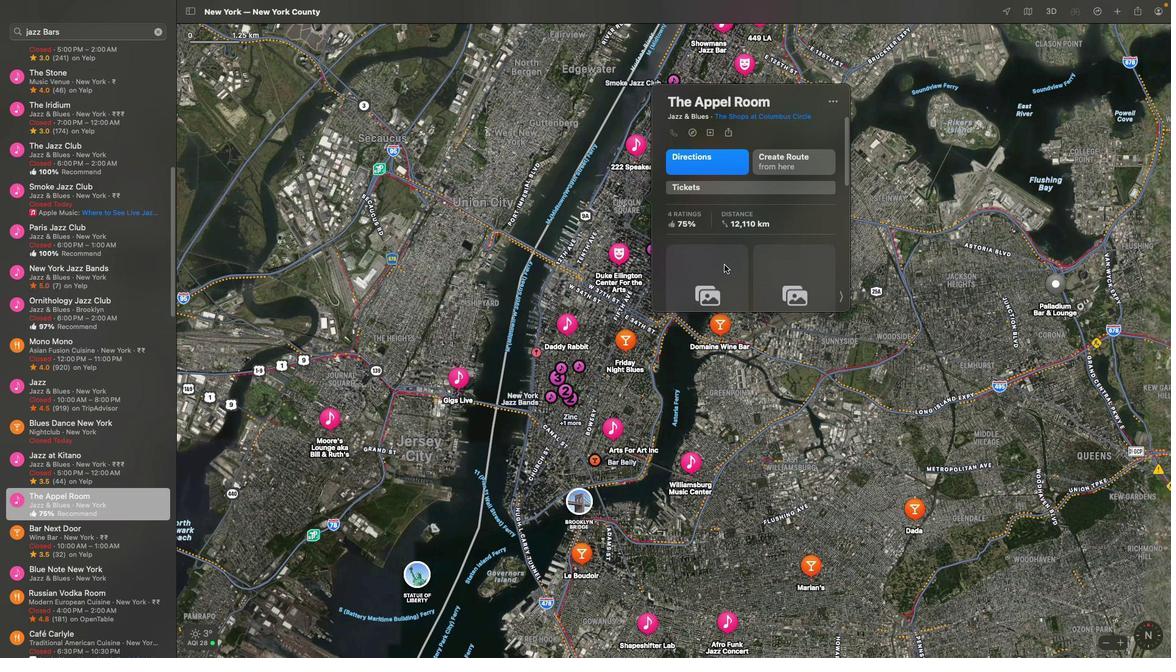
Action: Mouse scrolled (723, 265) with delta (0, 0)
Screenshot: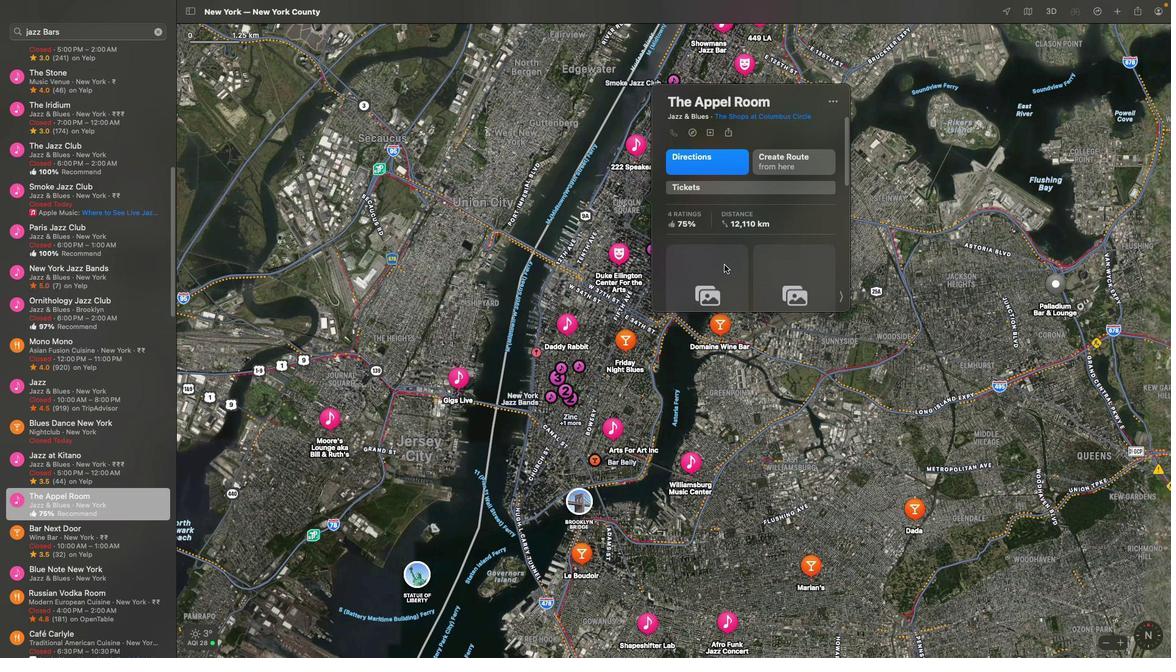 
Action: Mouse scrolled (723, 265) with delta (0, 0)
Screenshot: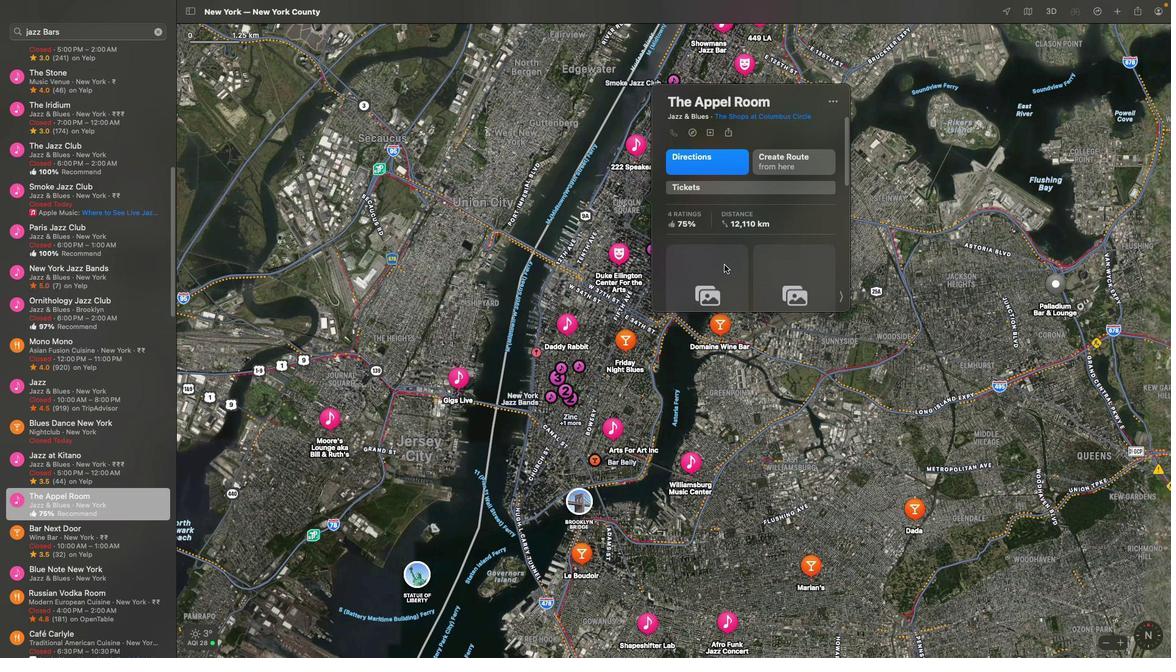 
Action: Mouse scrolled (723, 265) with delta (0, -1)
Screenshot: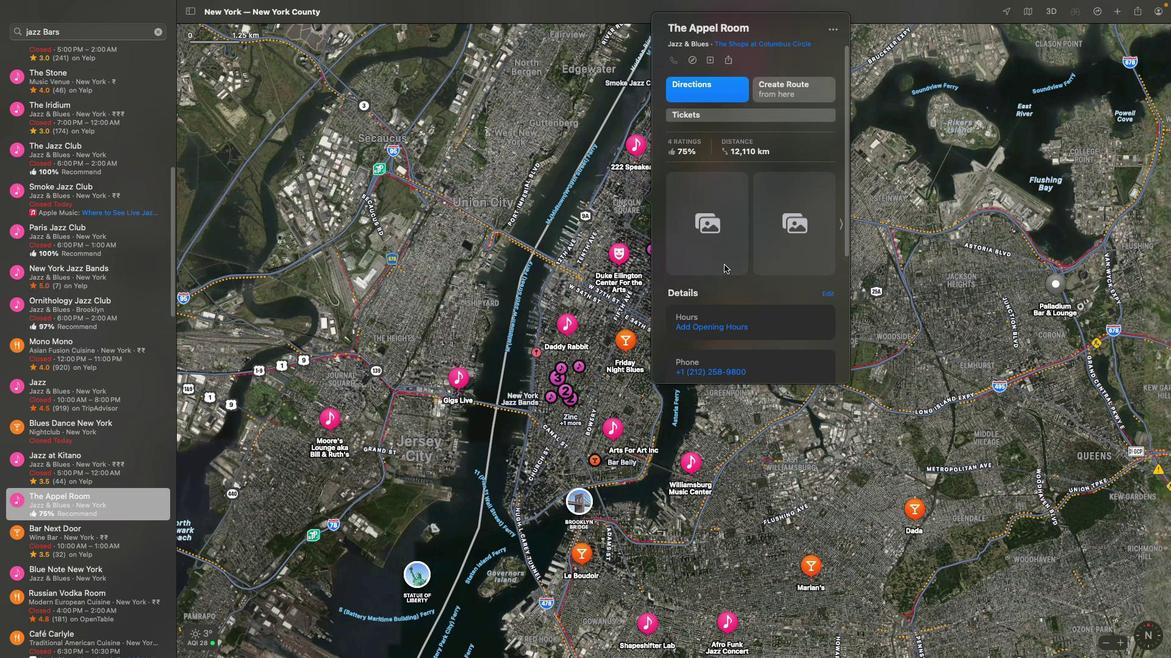 
Action: Mouse scrolled (723, 265) with delta (0, 0)
Screenshot: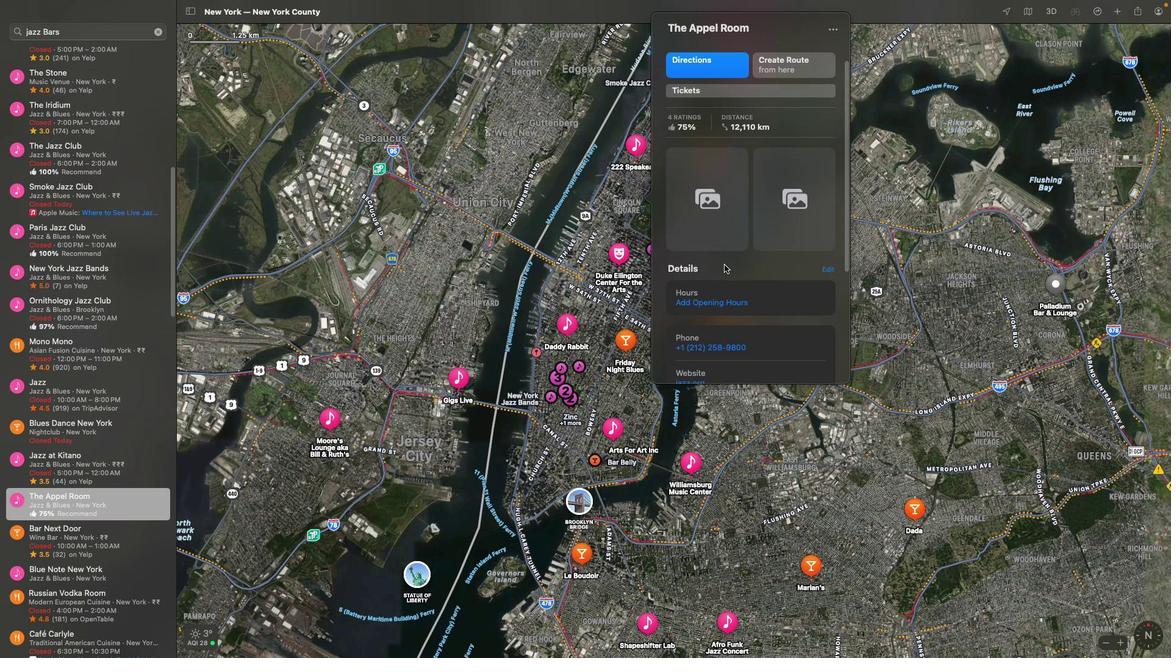 
Action: Mouse scrolled (723, 265) with delta (0, 0)
Screenshot: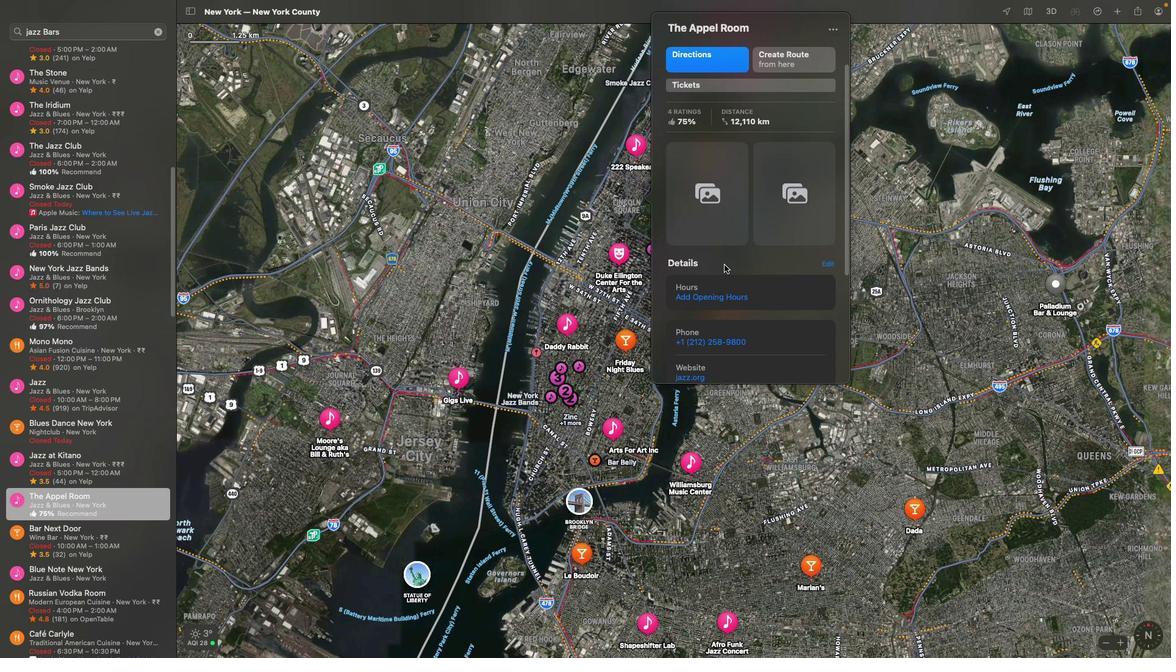 
Action: Mouse scrolled (723, 265) with delta (0, -1)
Screenshot: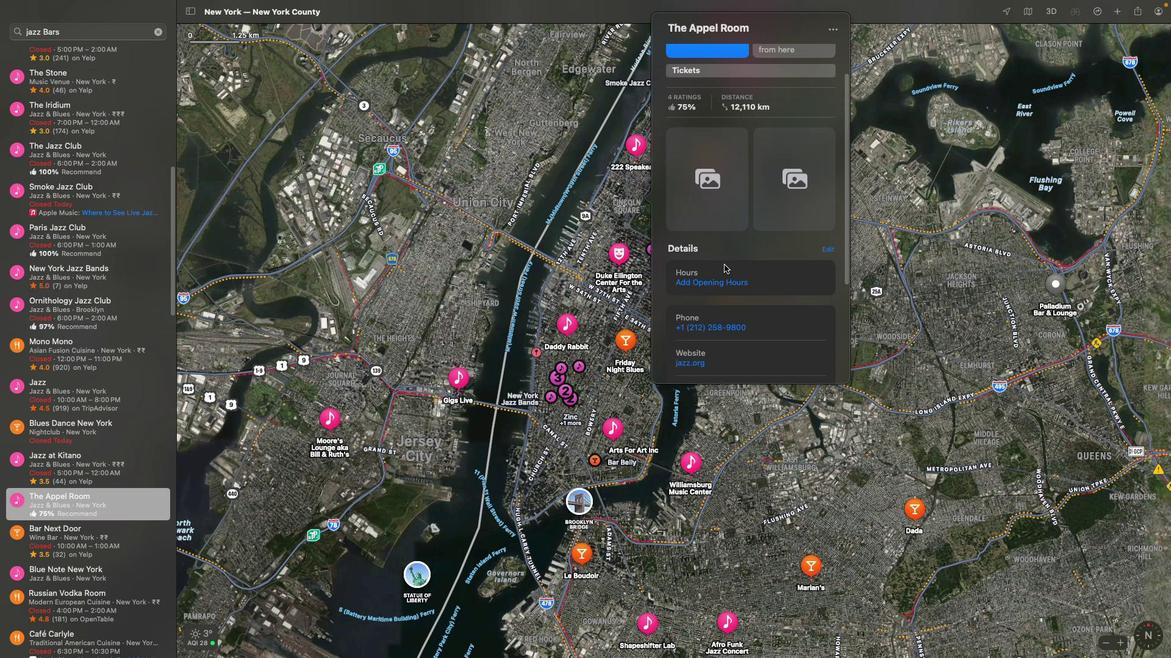 
Action: Mouse scrolled (723, 265) with delta (0, 0)
Screenshot: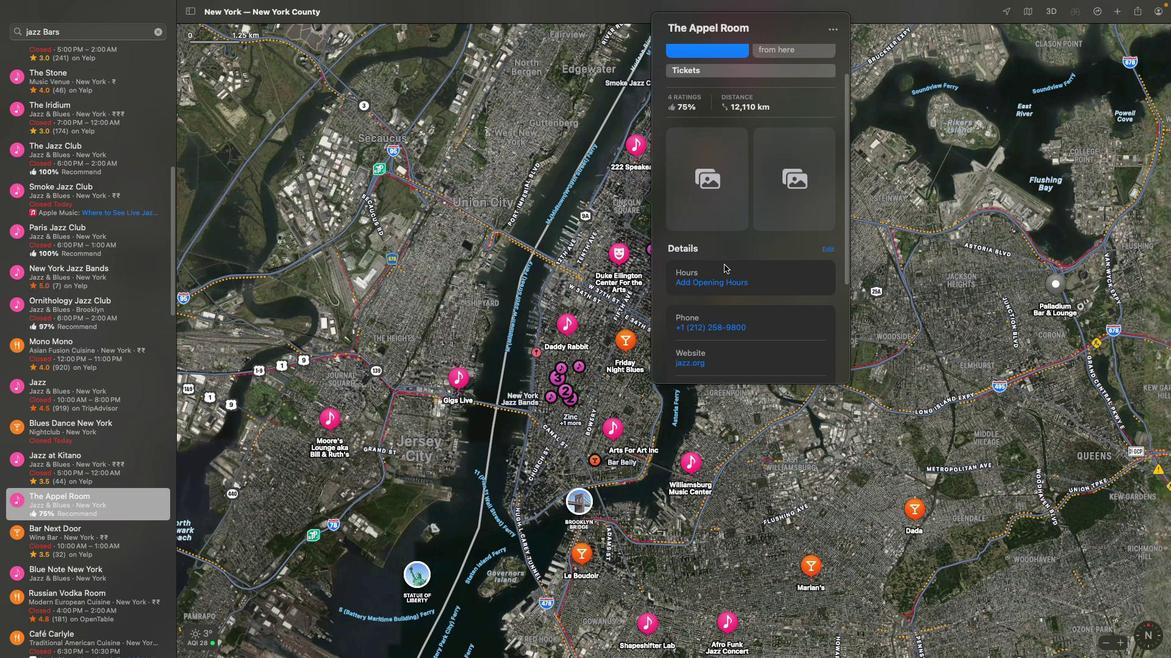 
Action: Mouse scrolled (723, 265) with delta (0, 0)
Screenshot: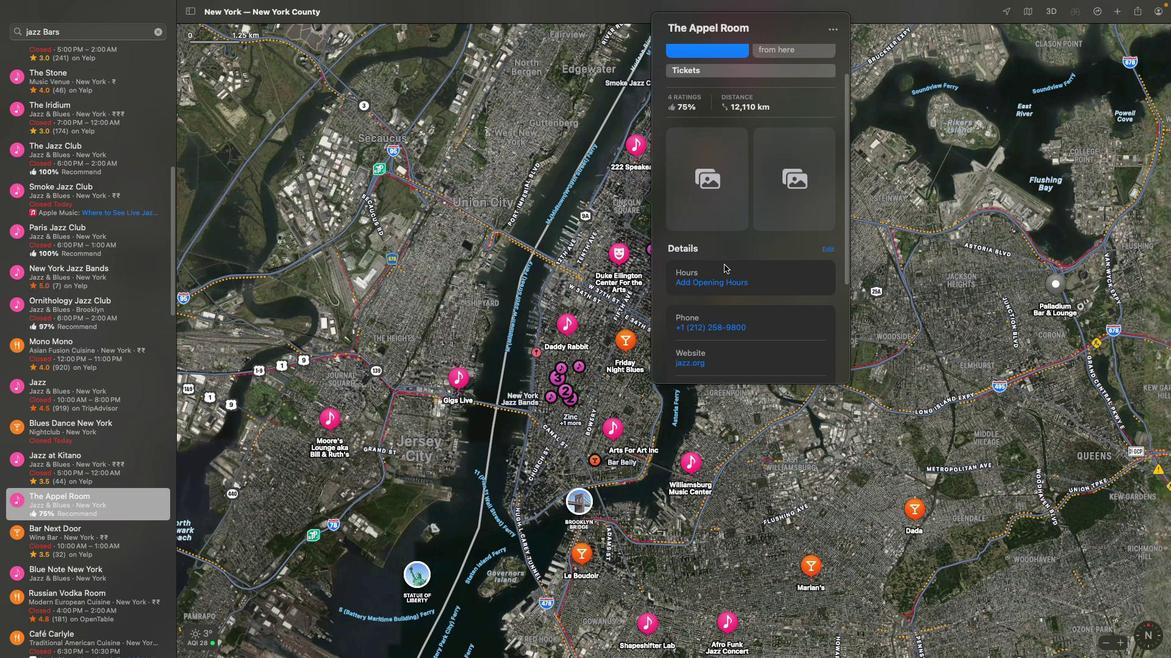 
Action: Mouse scrolled (723, 265) with delta (0, -1)
Screenshot: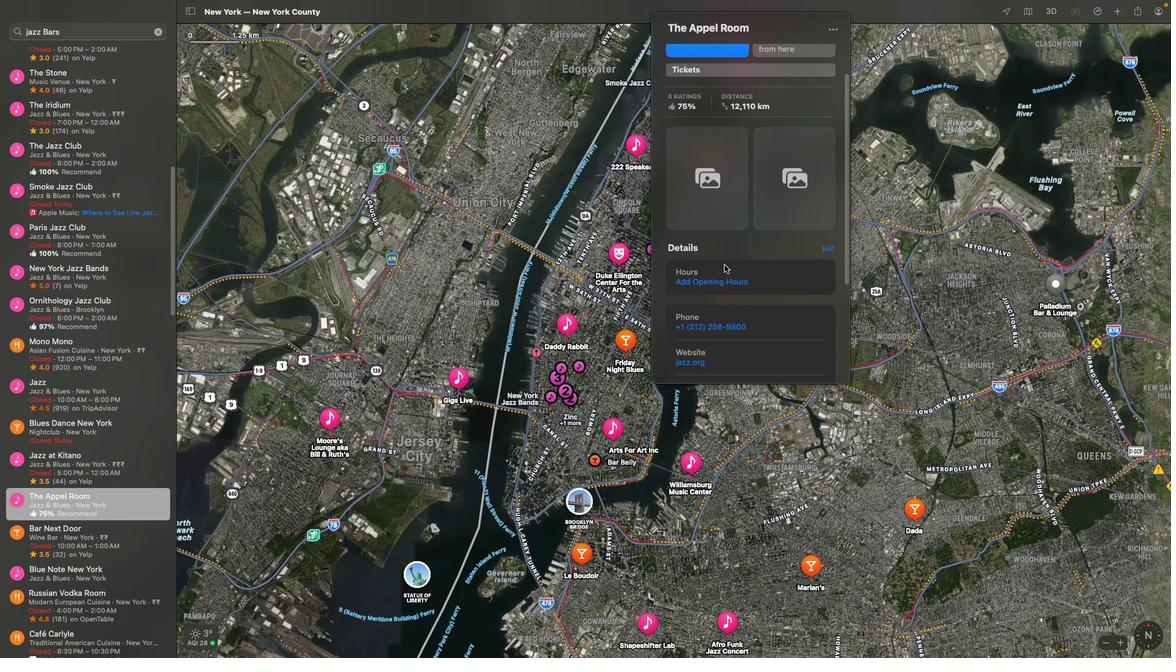 
Action: Mouse scrolled (723, 265) with delta (0, -3)
Screenshot: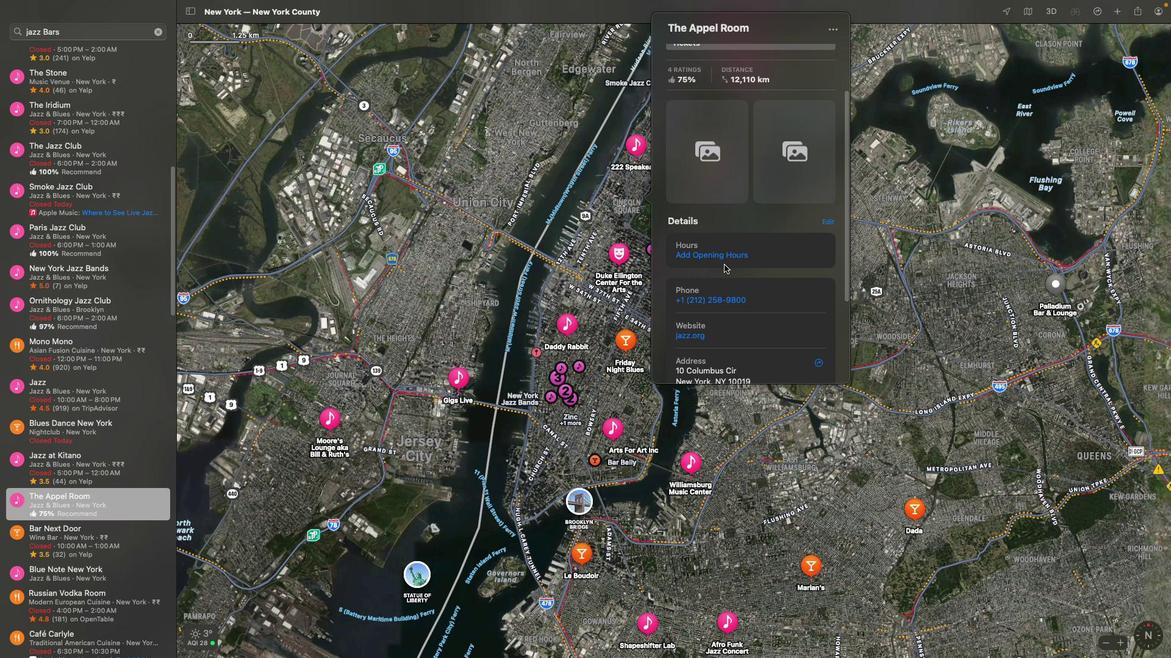 
Action: Mouse scrolled (723, 265) with delta (0, 0)
Screenshot: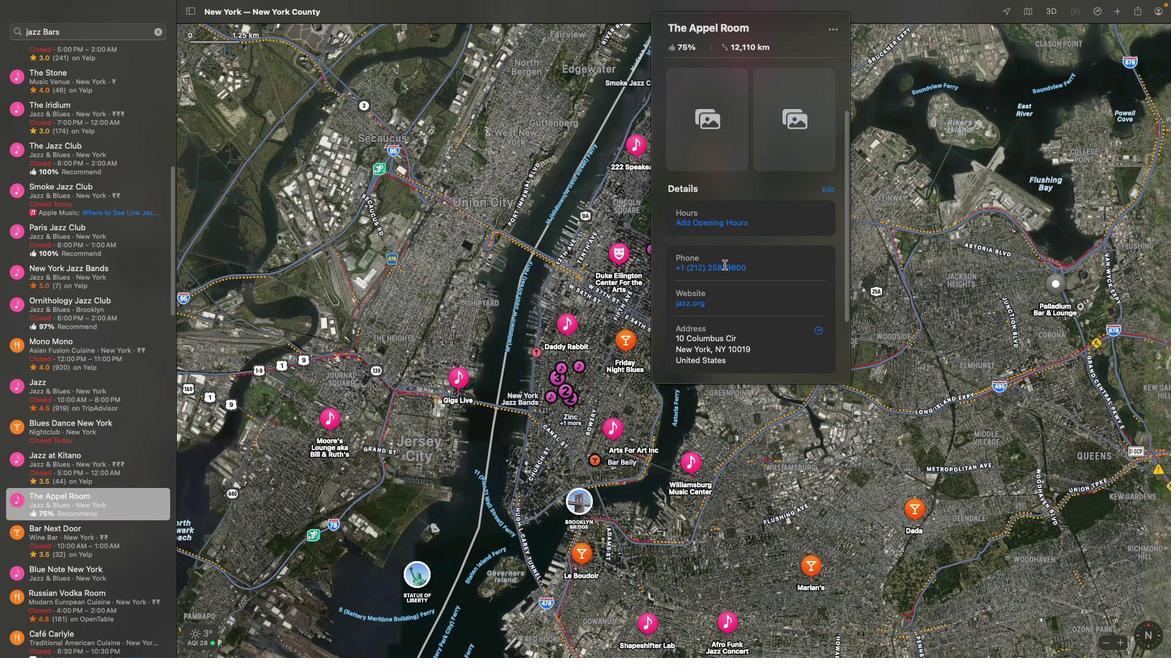 
Action: Mouse scrolled (723, 265) with delta (0, 0)
Screenshot: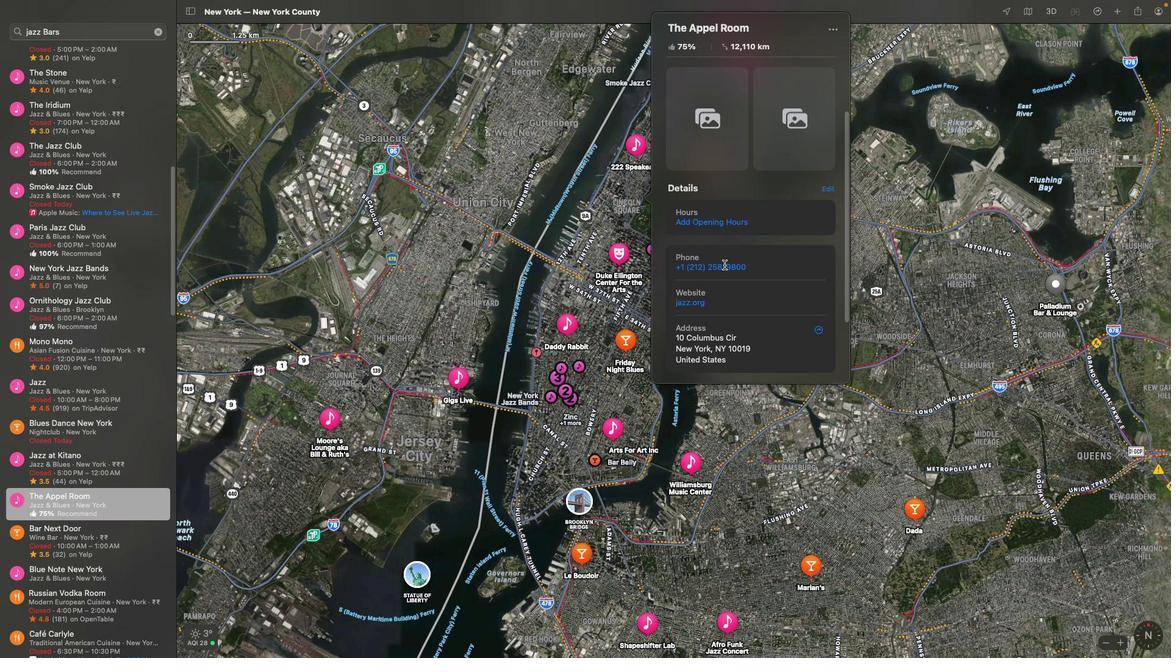 
Action: Mouse scrolled (723, 265) with delta (0, -1)
Screenshot: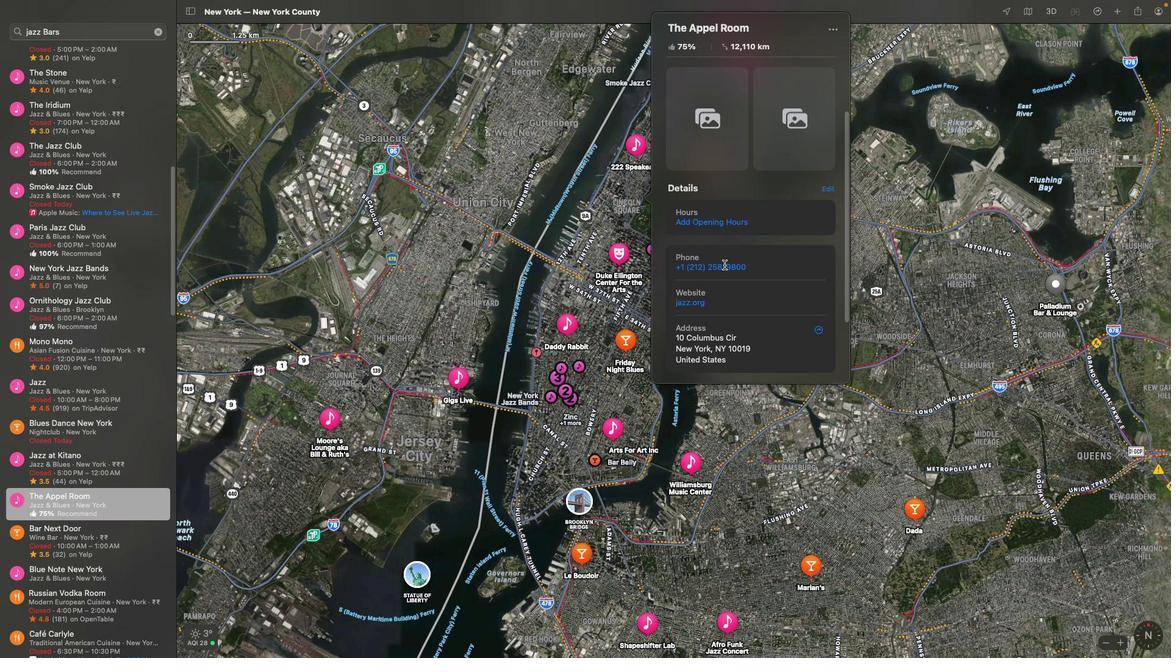 
Action: Mouse scrolled (723, 265) with delta (0, -3)
Screenshot: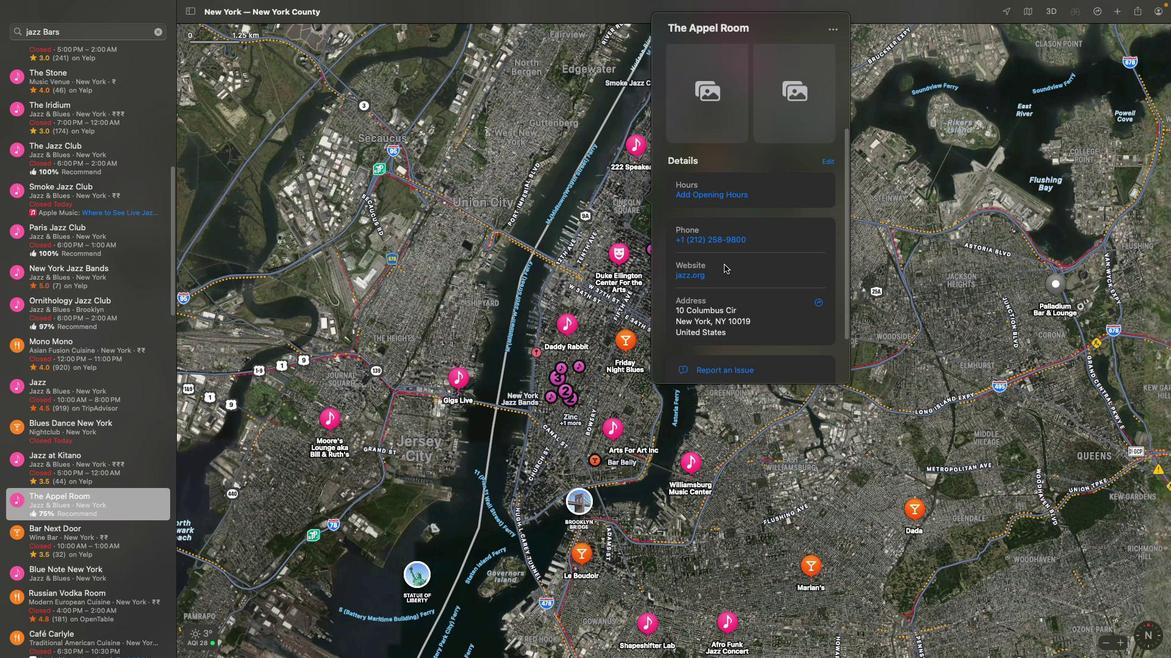 
Action: Mouse scrolled (723, 265) with delta (0, -3)
Screenshot: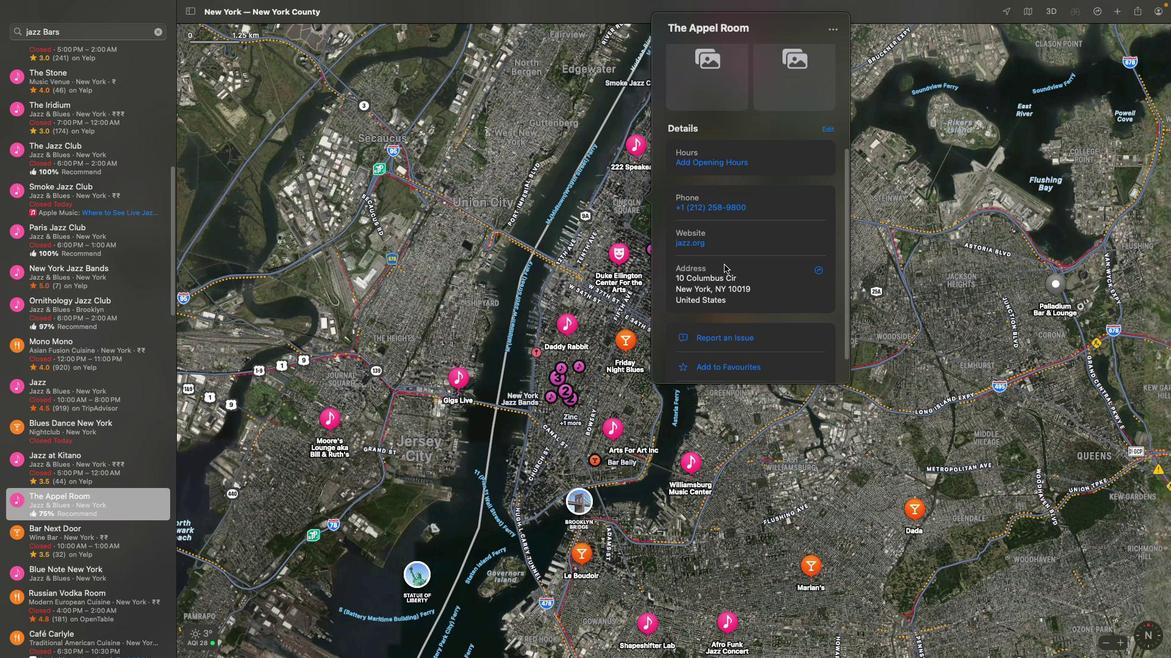 
Action: Mouse scrolled (723, 265) with delta (0, 0)
Screenshot: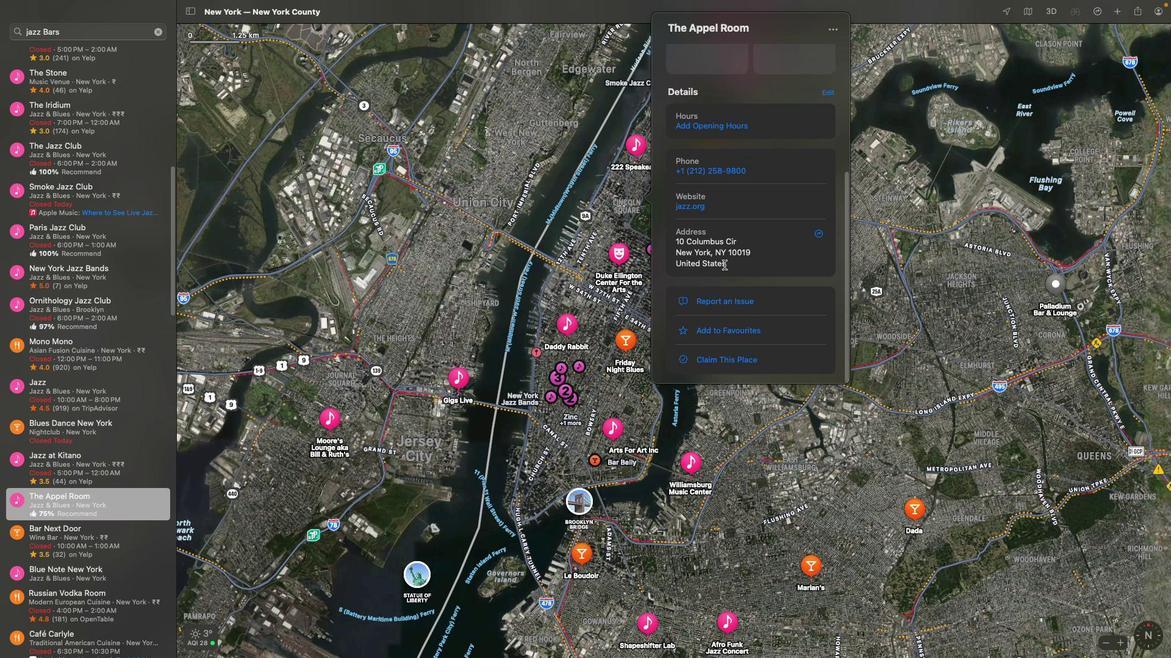 
Action: Mouse scrolled (723, 265) with delta (0, 0)
Screenshot: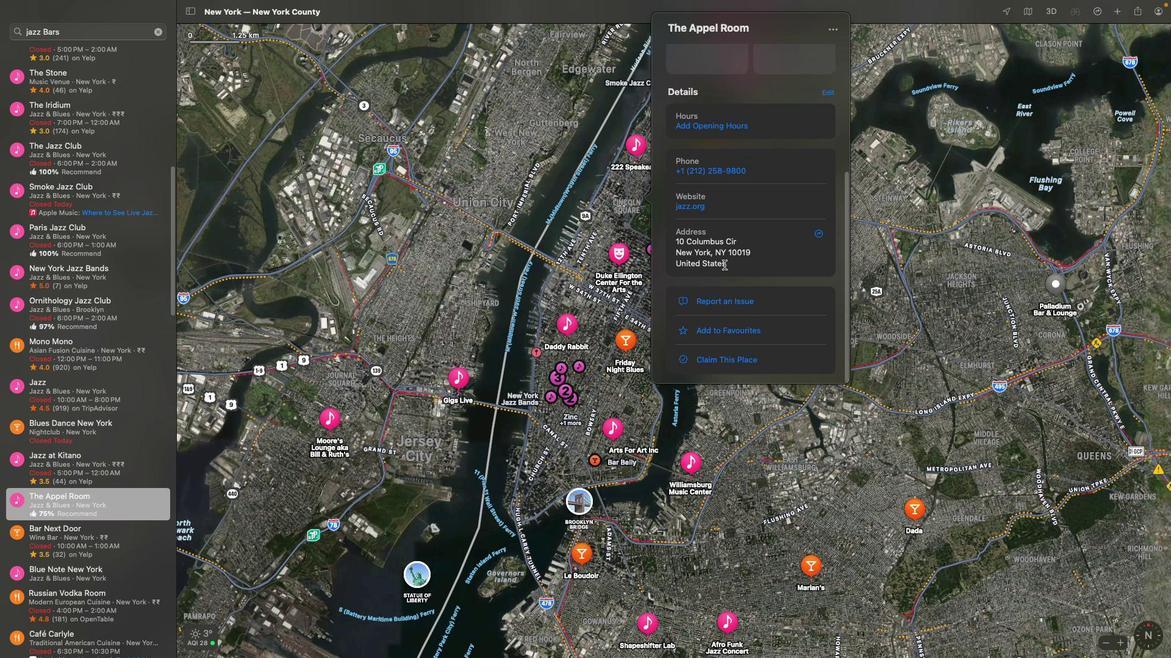 
Action: Mouse scrolled (723, 265) with delta (0, -1)
Screenshot: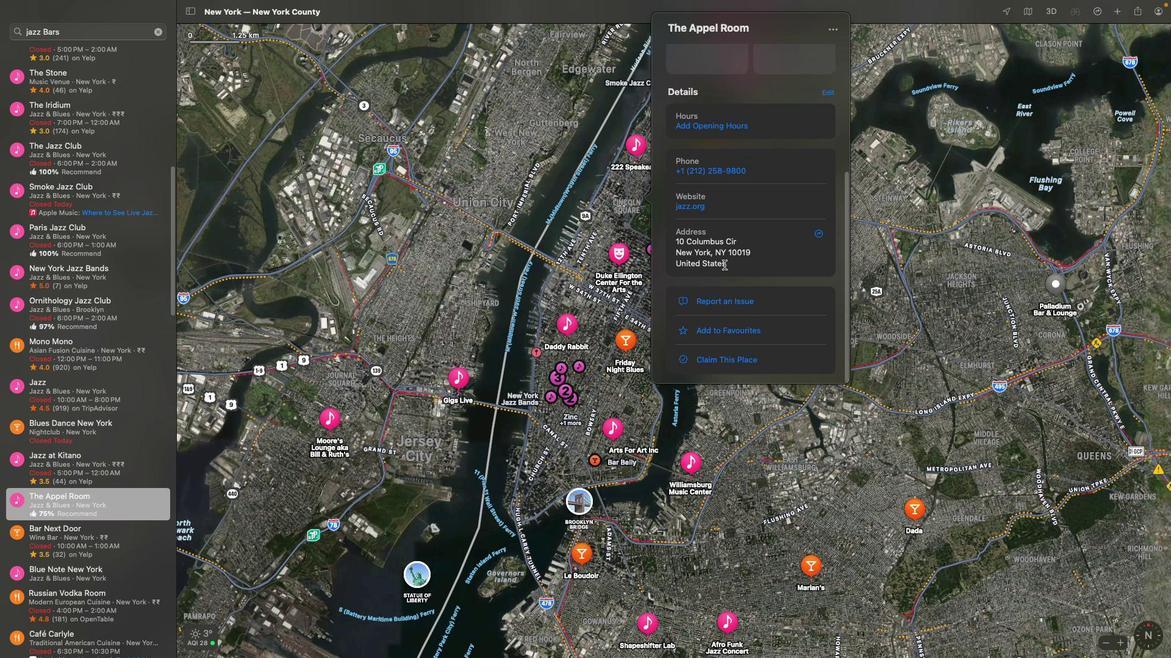 
Action: Mouse scrolled (723, 265) with delta (0, -3)
Screenshot: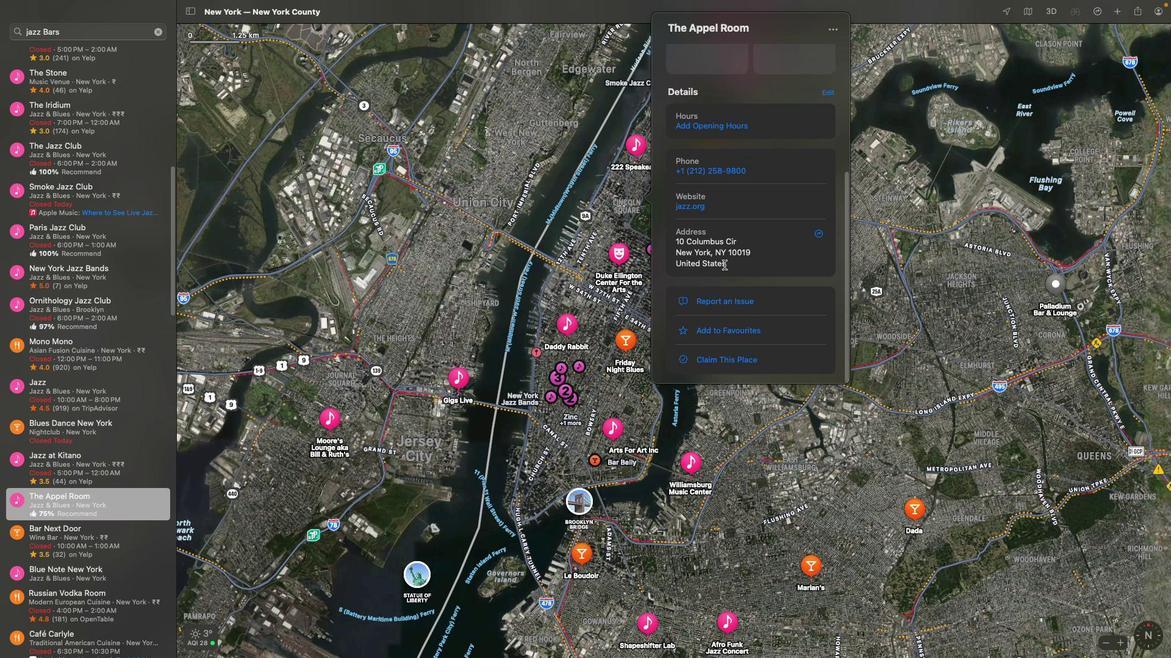
Action: Mouse scrolled (723, 265) with delta (0, -3)
Screenshot: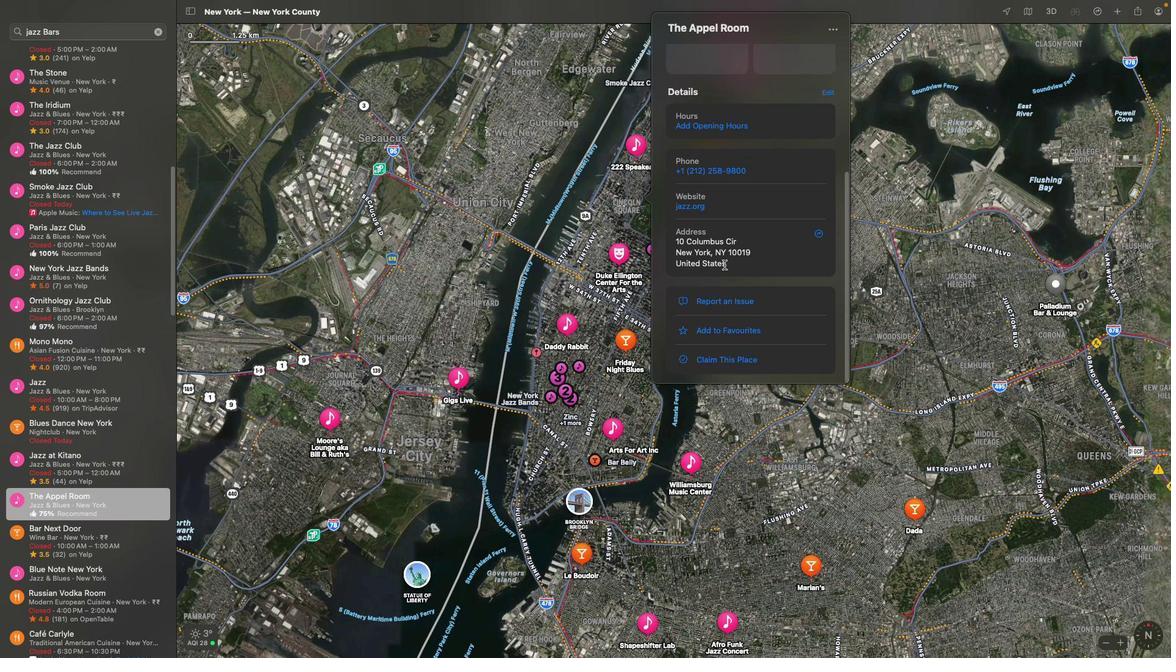 
Action: Mouse scrolled (723, 265) with delta (0, -4)
Screenshot: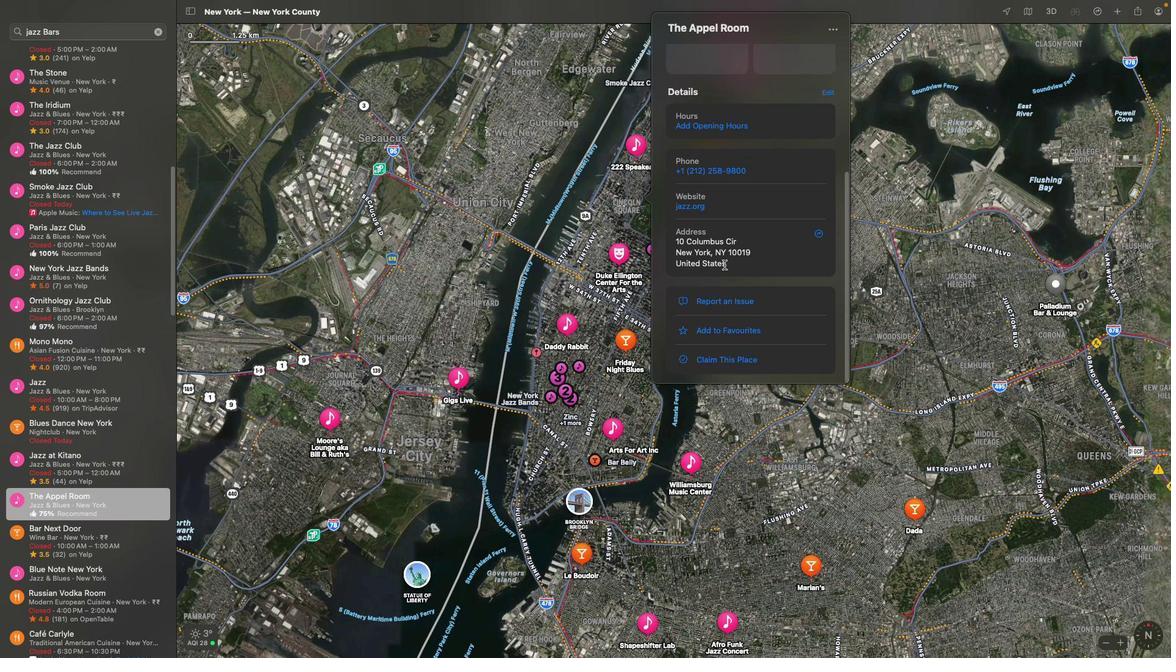 
Action: Mouse scrolled (723, 265) with delta (0, -4)
Screenshot: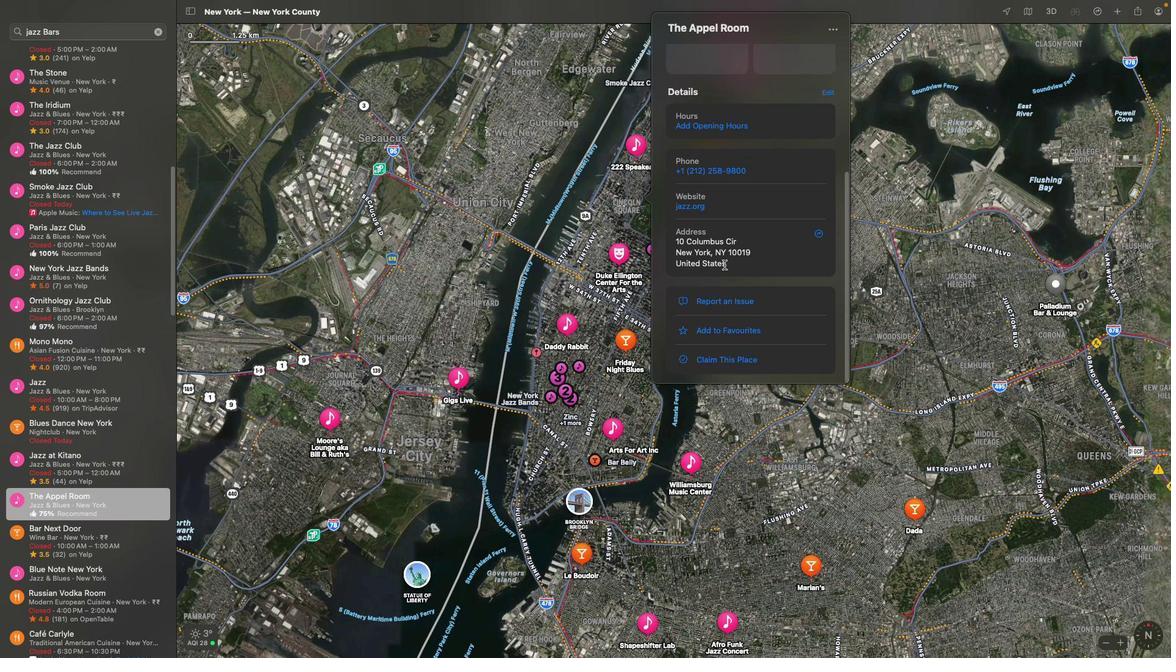 
Action: Mouse scrolled (723, 265) with delta (0, 0)
Screenshot: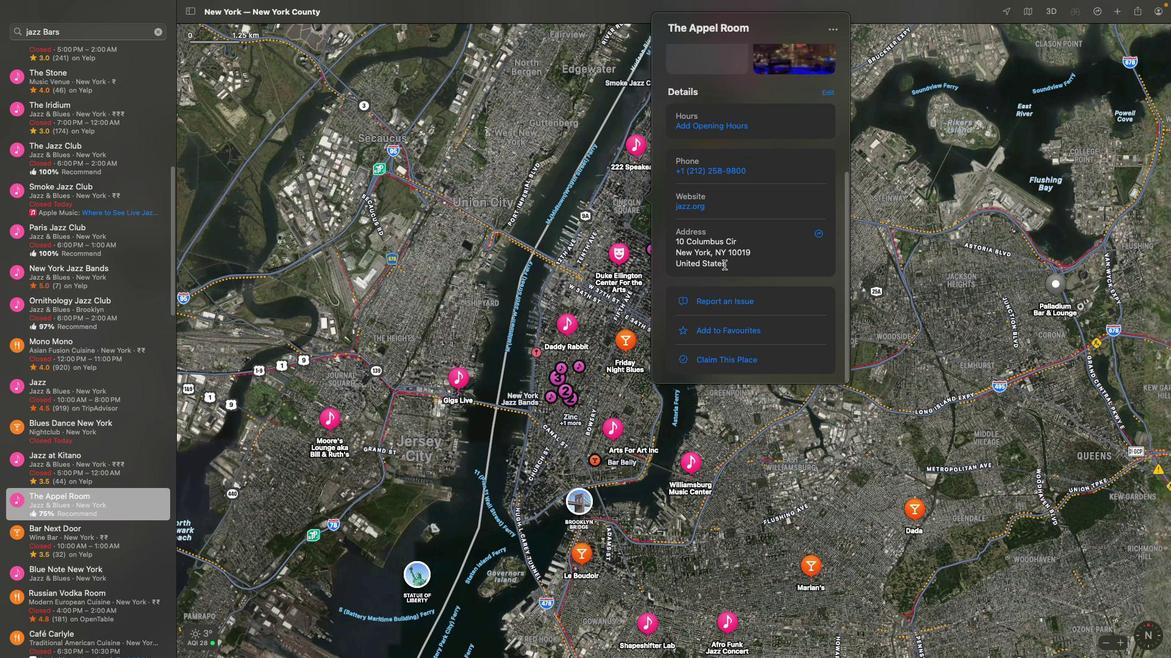 
Action: Mouse scrolled (723, 265) with delta (0, 0)
Screenshot: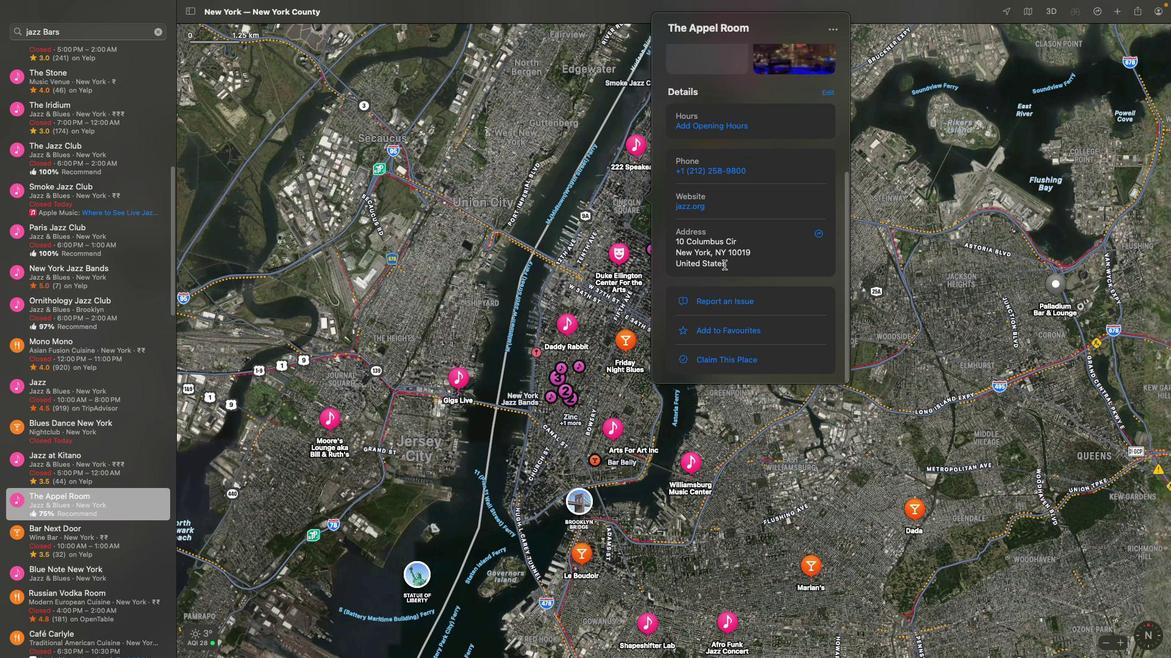 
Action: Mouse scrolled (723, 265) with delta (0, -1)
Screenshot: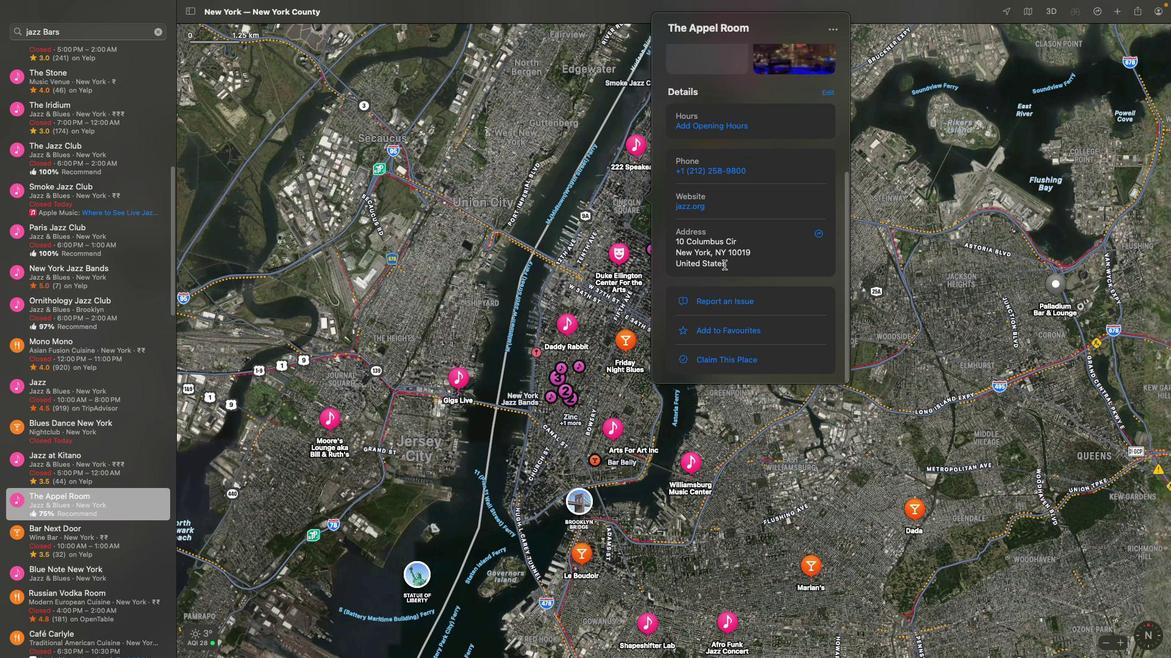 
Action: Mouse scrolled (723, 265) with delta (0, -3)
Screenshot: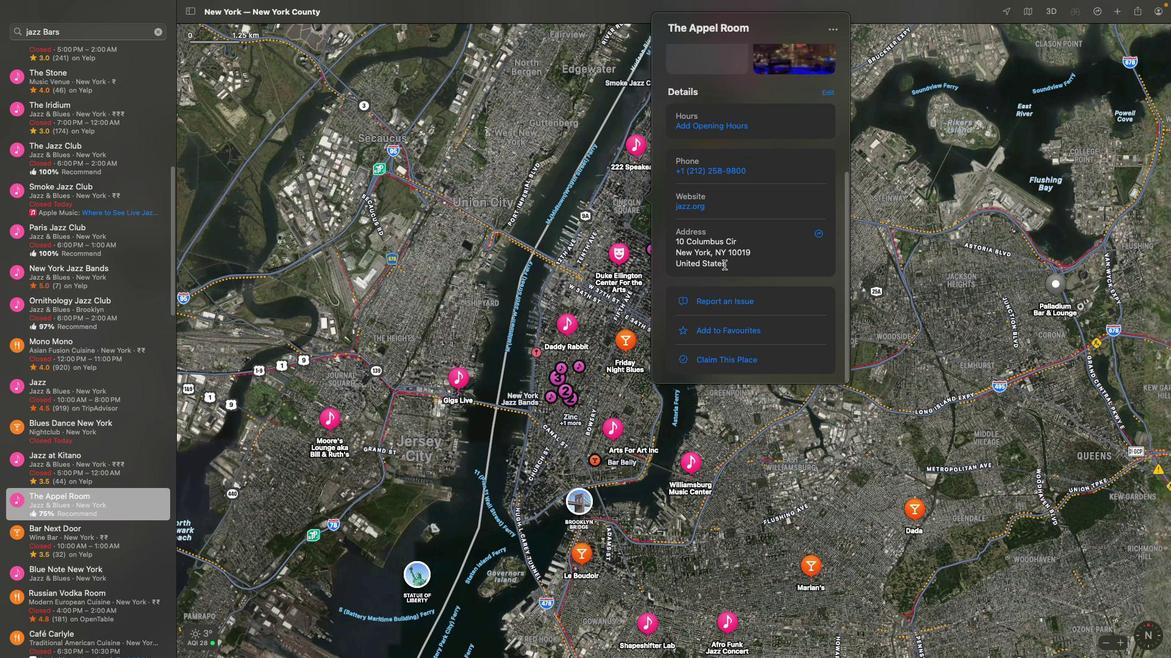 
